 Task: Find connections with filter location Prudentópolis with filter topic #Lockdownwith filter profile language German with filter current company Aavas Financiers Ltd with filter school Jamnalal Bajaj Institute of Management Studies (JBIMS) with filter industry Technology, Information and Media with filter service category Cybersecurity with filter keywords title Orderly
Action: Mouse moved to (182, 223)
Screenshot: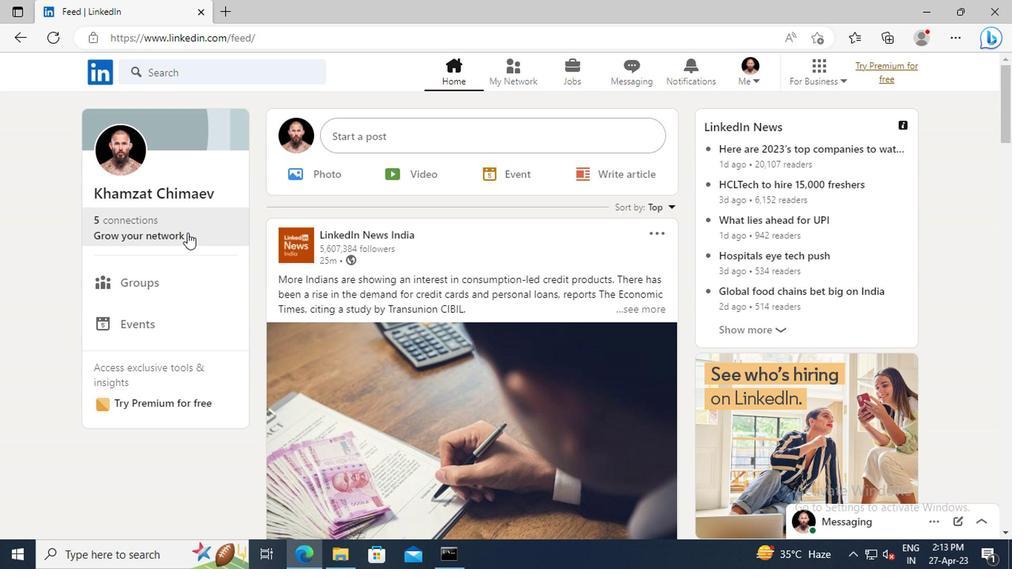 
Action: Mouse pressed left at (182, 223)
Screenshot: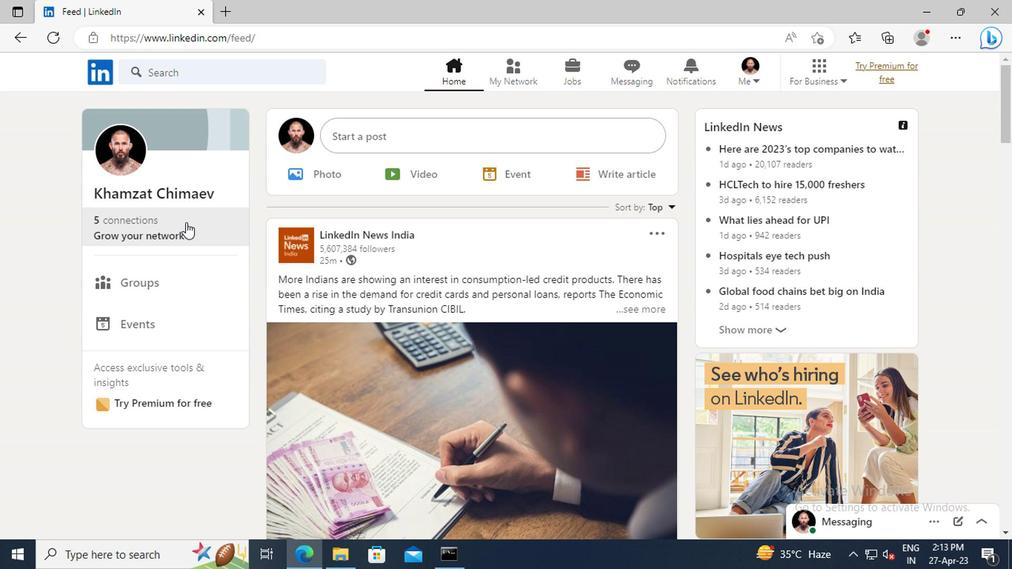 
Action: Mouse moved to (180, 159)
Screenshot: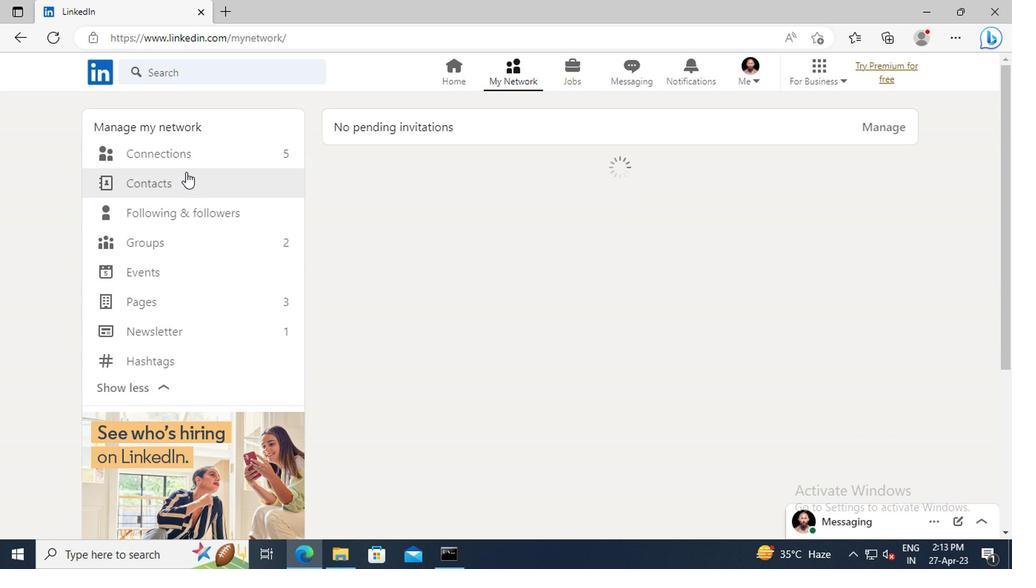 
Action: Mouse pressed left at (180, 159)
Screenshot: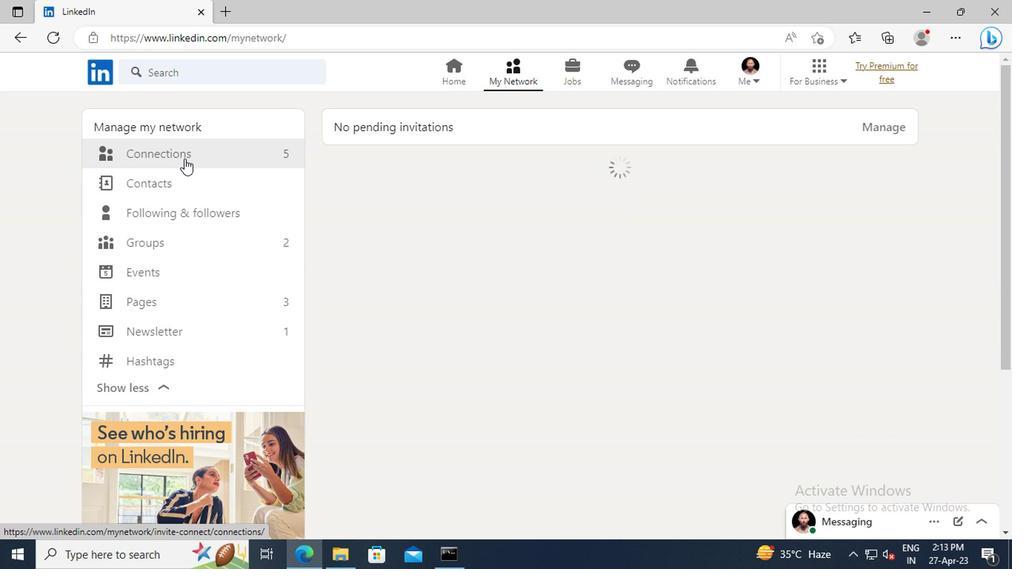 
Action: Mouse moved to (591, 159)
Screenshot: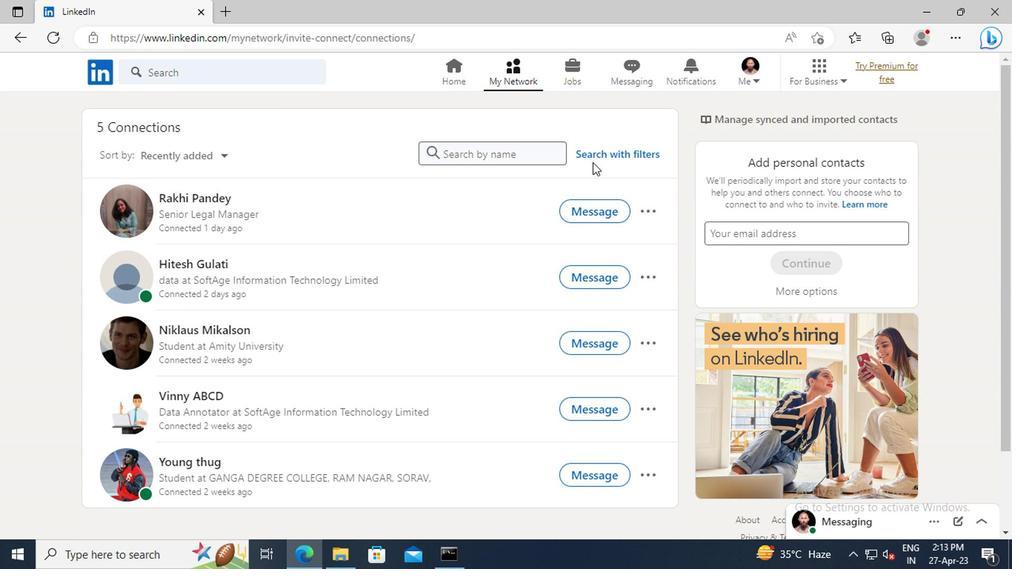 
Action: Mouse pressed left at (591, 159)
Screenshot: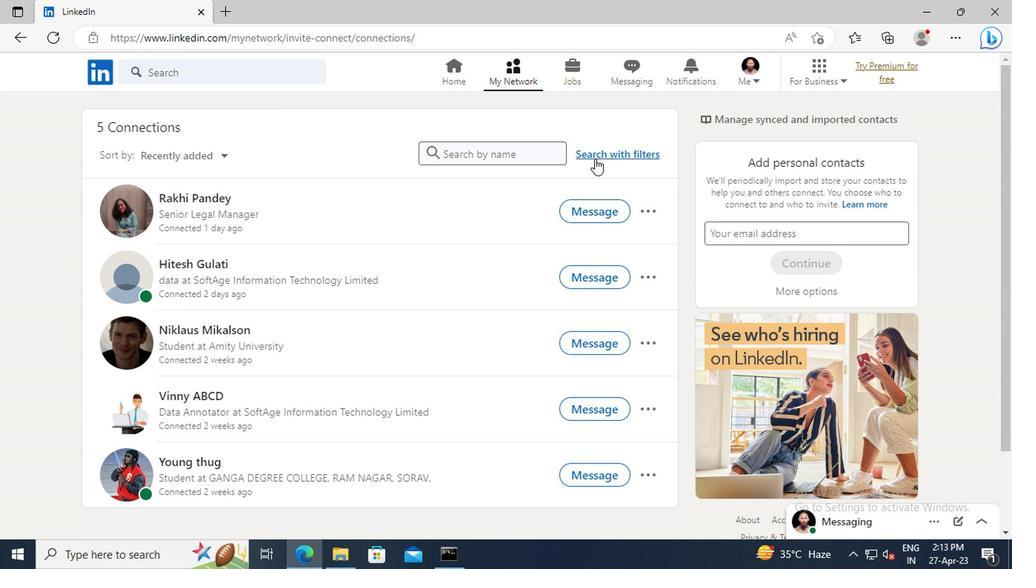 
Action: Mouse moved to (559, 117)
Screenshot: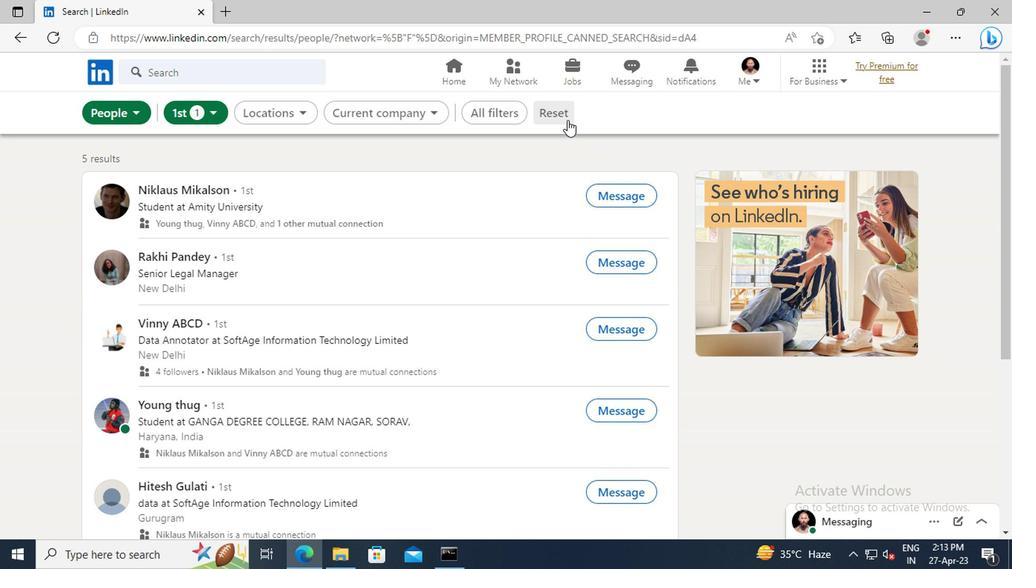 
Action: Mouse pressed left at (559, 117)
Screenshot: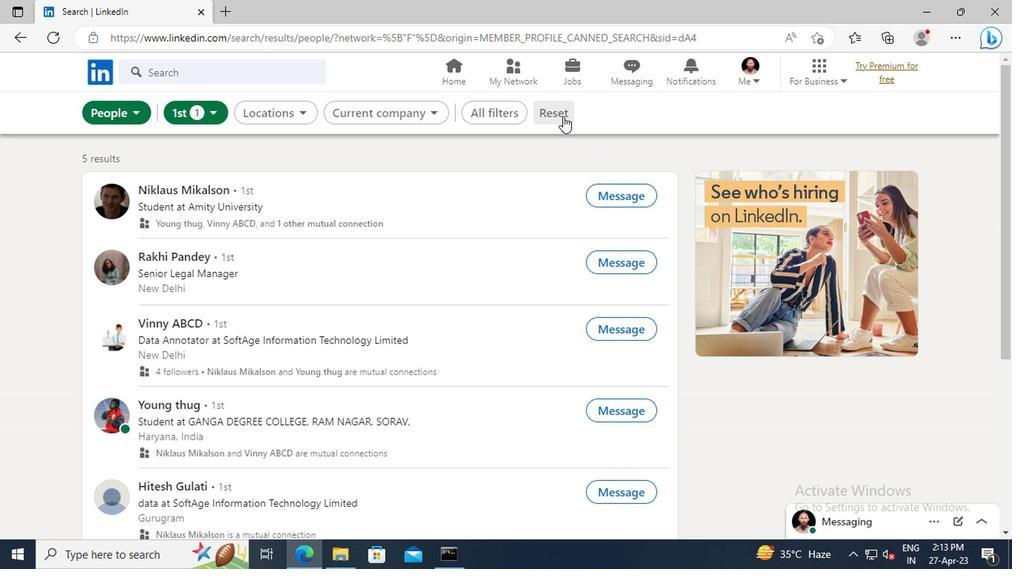 
Action: Mouse moved to (533, 112)
Screenshot: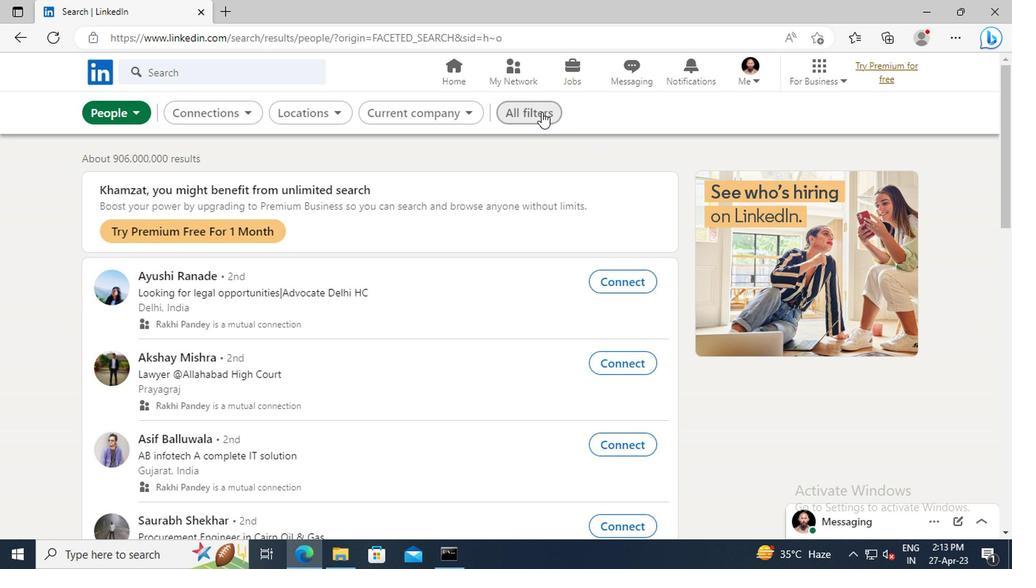 
Action: Mouse pressed left at (533, 112)
Screenshot: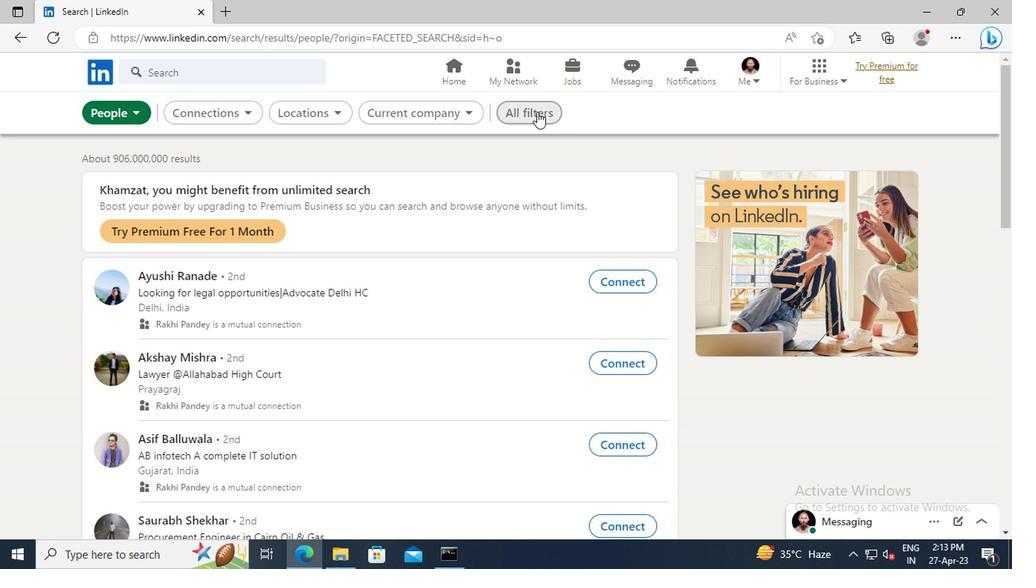 
Action: Mouse moved to (871, 313)
Screenshot: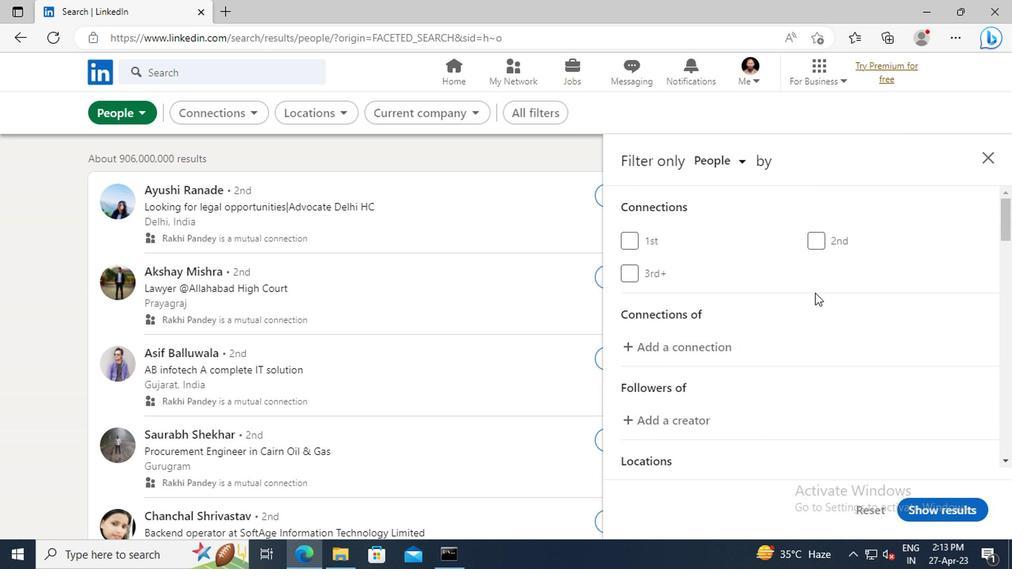 
Action: Mouse scrolled (871, 312) with delta (0, -1)
Screenshot: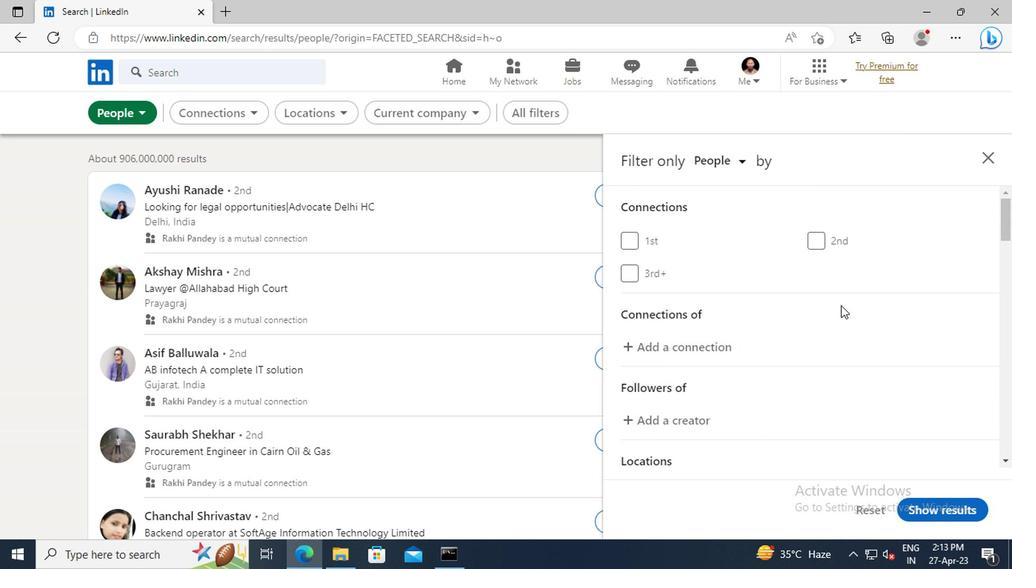 
Action: Mouse scrolled (871, 312) with delta (0, -1)
Screenshot: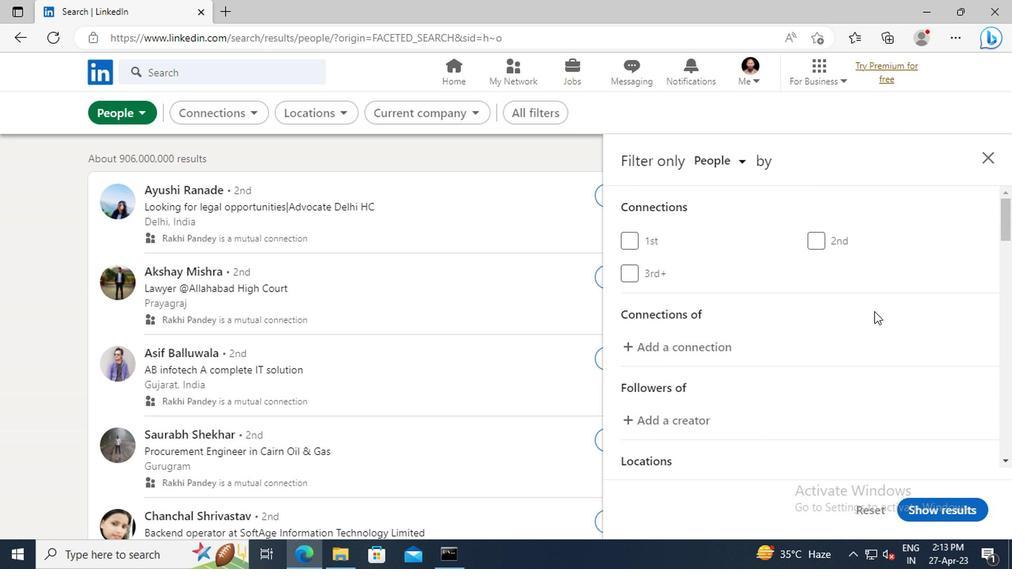 
Action: Mouse scrolled (871, 312) with delta (0, -1)
Screenshot: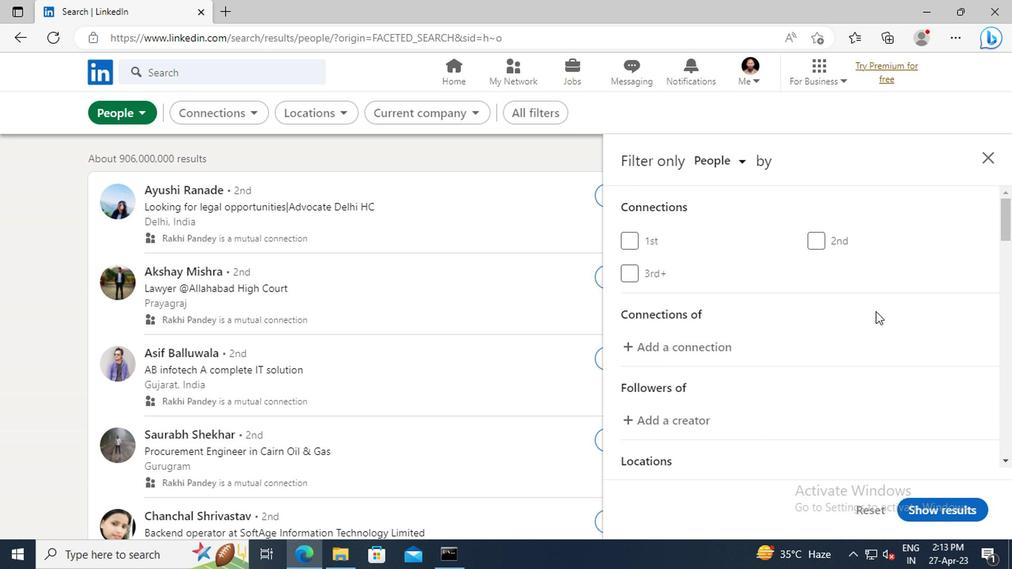 
Action: Mouse scrolled (871, 312) with delta (0, -1)
Screenshot: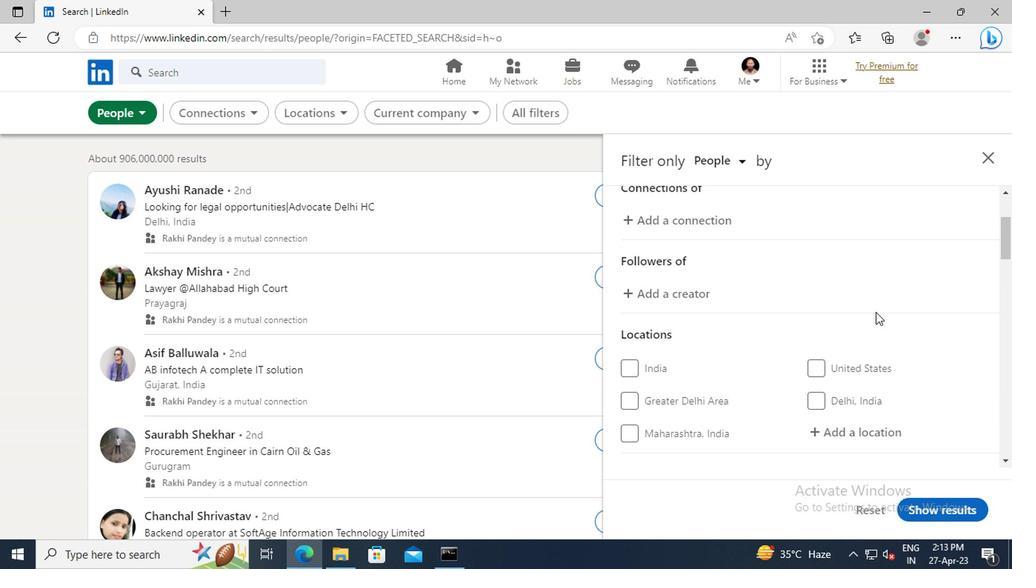
Action: Mouse scrolled (871, 312) with delta (0, -1)
Screenshot: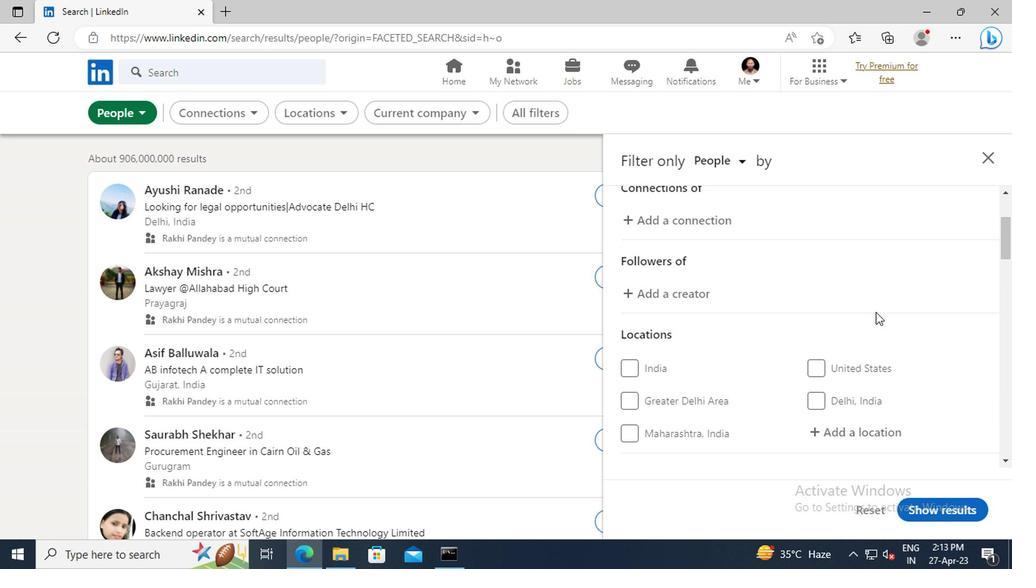 
Action: Mouse moved to (868, 345)
Screenshot: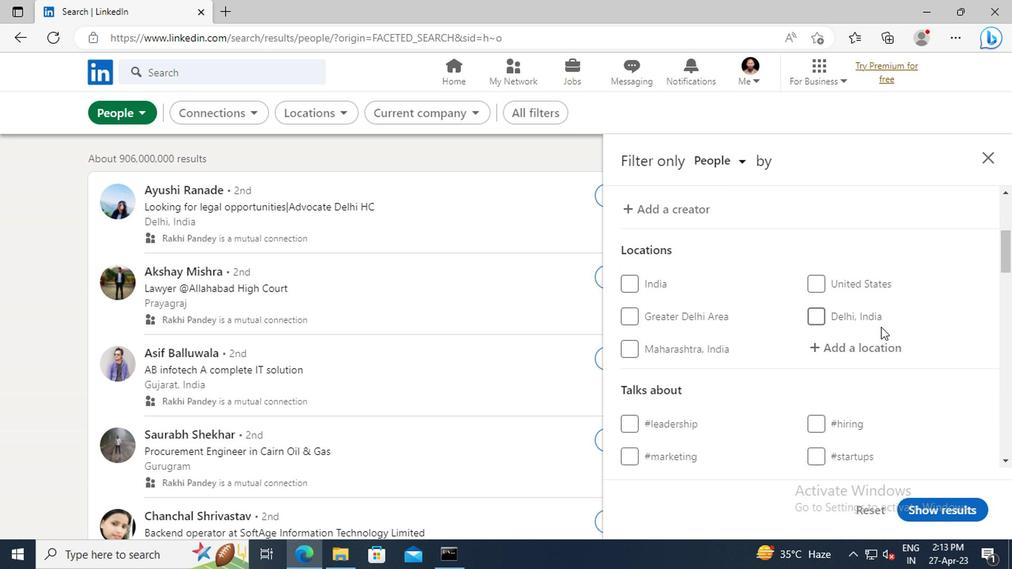 
Action: Mouse pressed left at (868, 345)
Screenshot: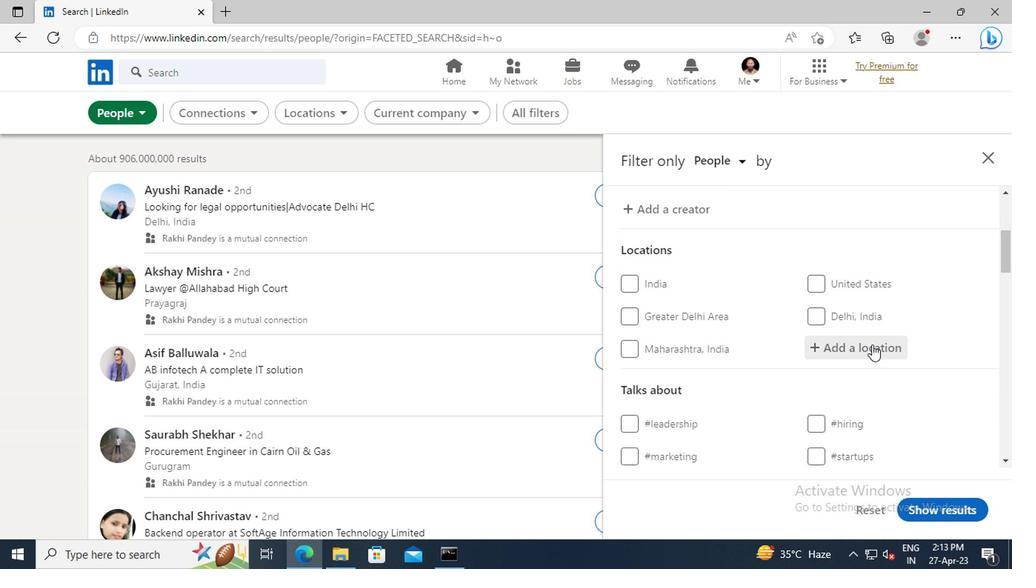 
Action: Key pressed <Key.shift>PRUDENTOPOLIS
Screenshot: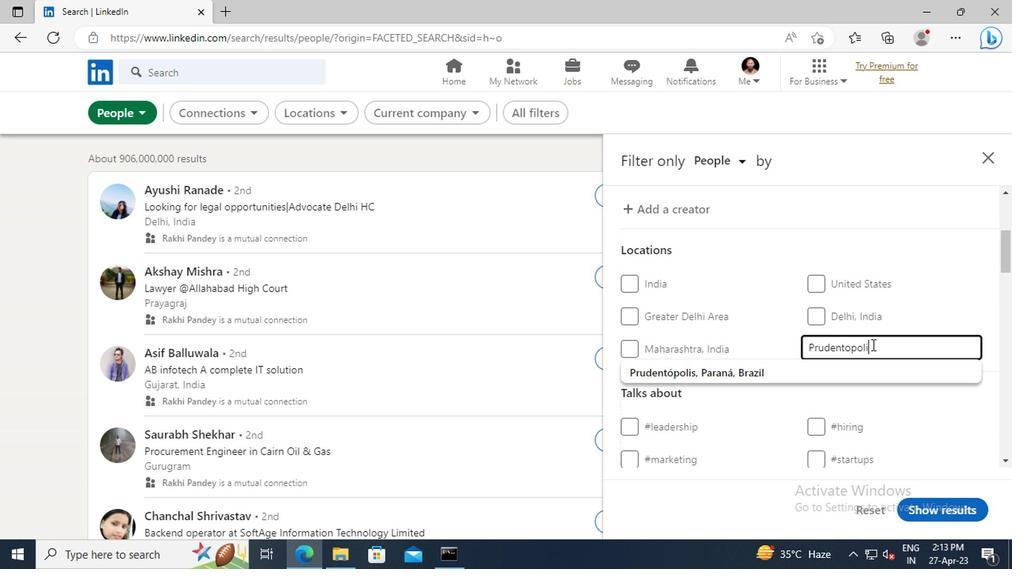 
Action: Mouse moved to (868, 369)
Screenshot: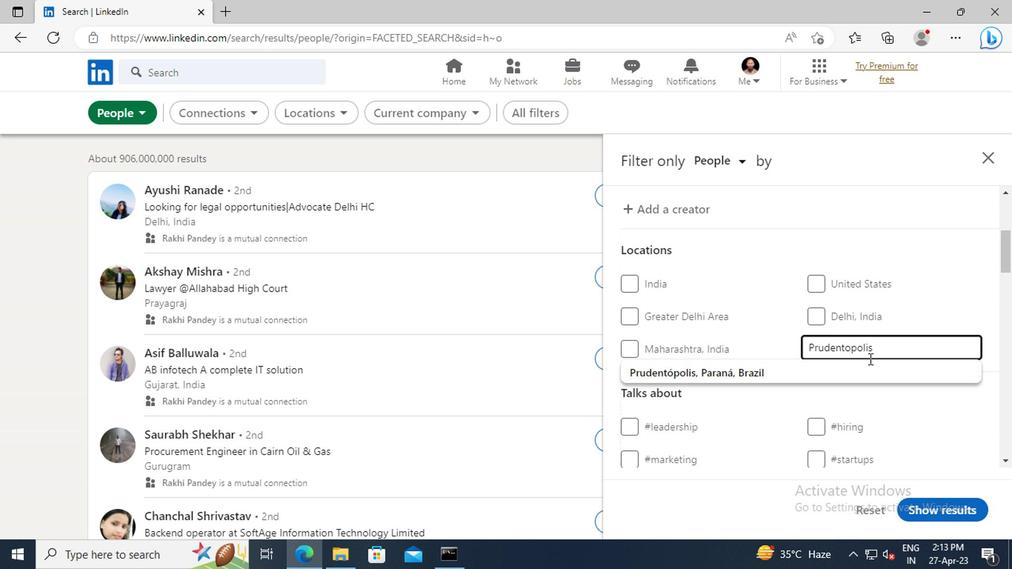 
Action: Mouse pressed left at (868, 369)
Screenshot: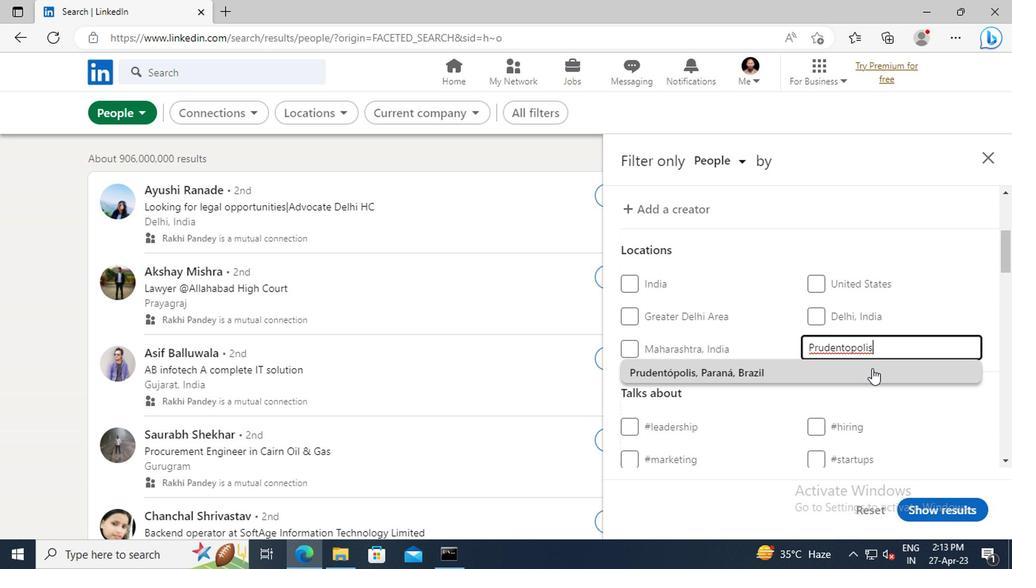 
Action: Mouse moved to (868, 343)
Screenshot: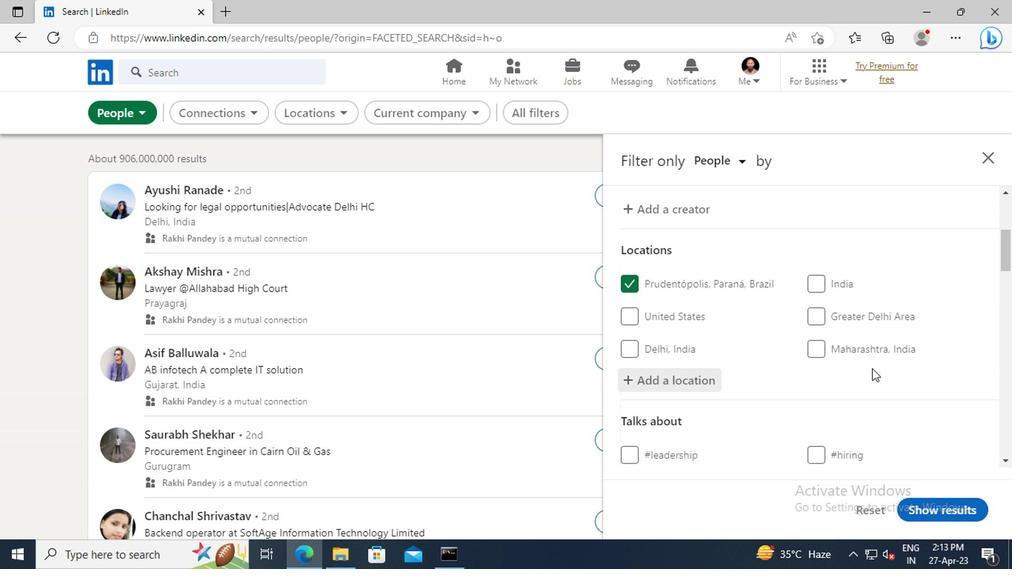 
Action: Mouse scrolled (868, 342) with delta (0, 0)
Screenshot: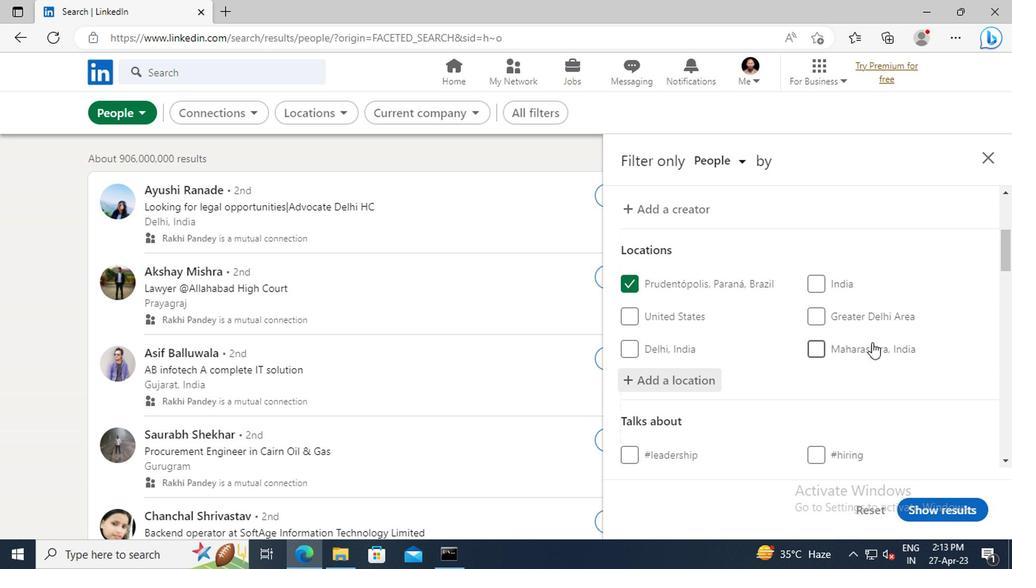 
Action: Mouse scrolled (868, 342) with delta (0, 0)
Screenshot: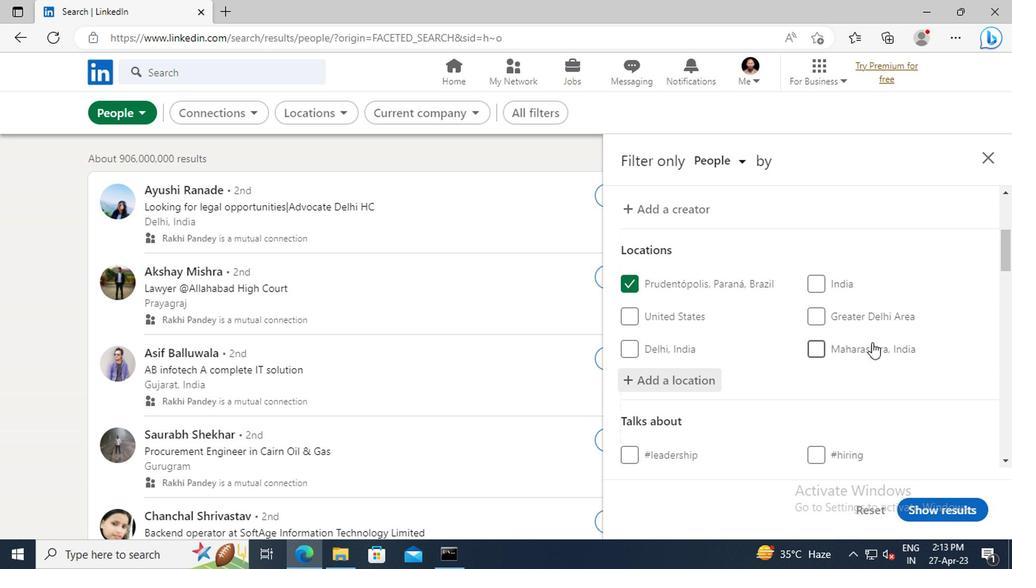 
Action: Mouse scrolled (868, 342) with delta (0, 0)
Screenshot: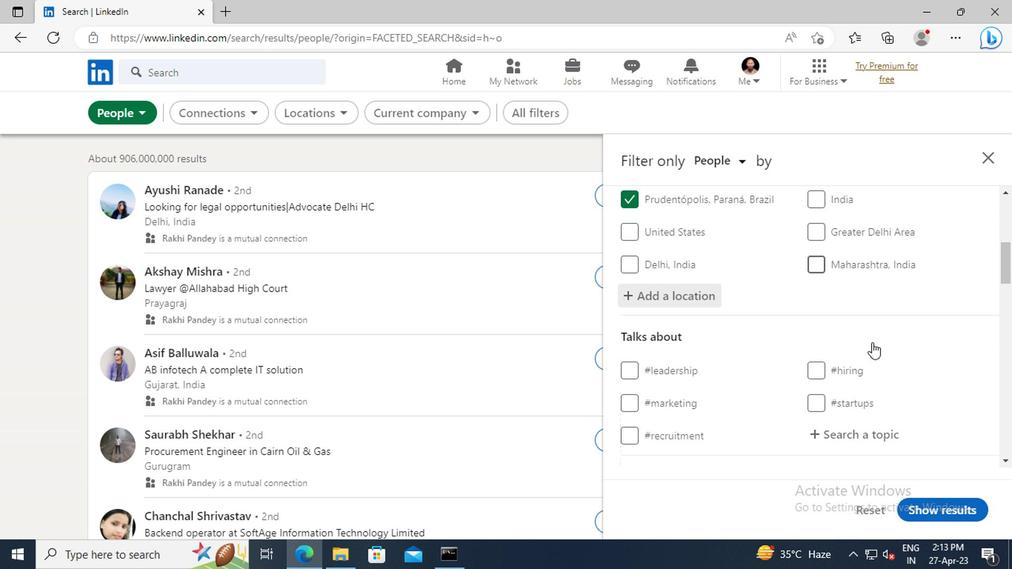 
Action: Mouse scrolled (868, 342) with delta (0, 0)
Screenshot: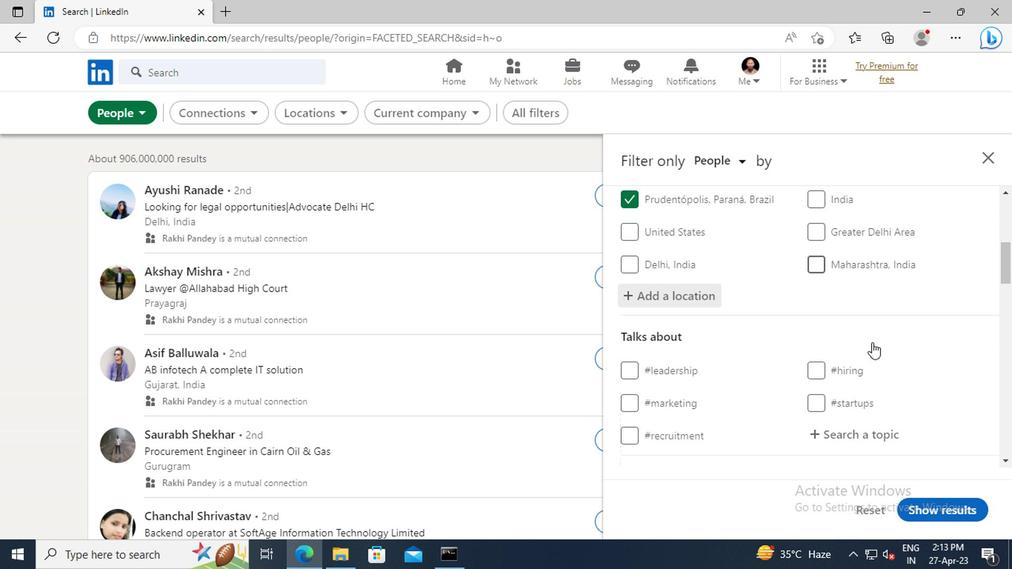 
Action: Mouse moved to (864, 350)
Screenshot: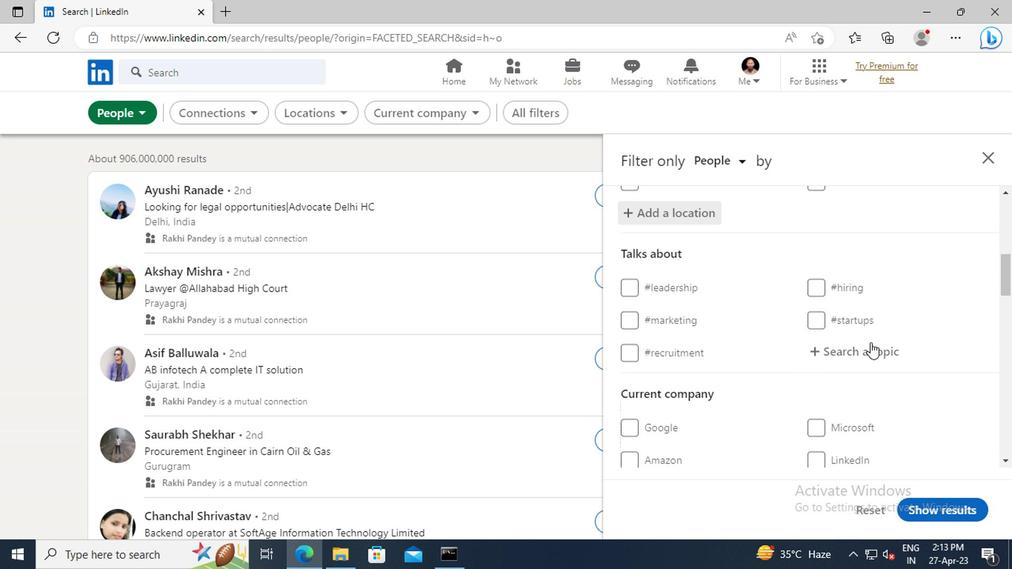 
Action: Mouse pressed left at (864, 350)
Screenshot: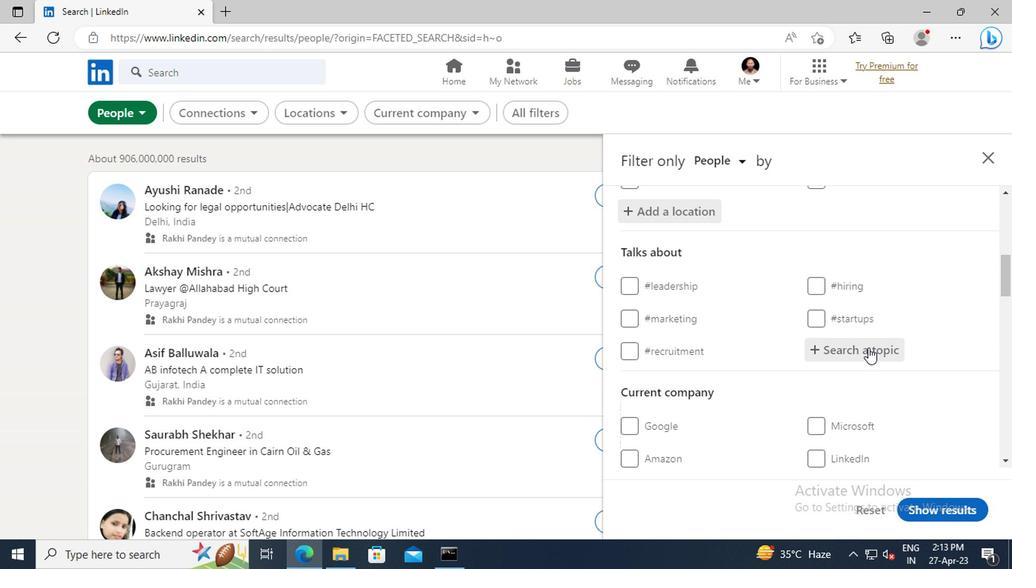 
Action: Mouse moved to (864, 350)
Screenshot: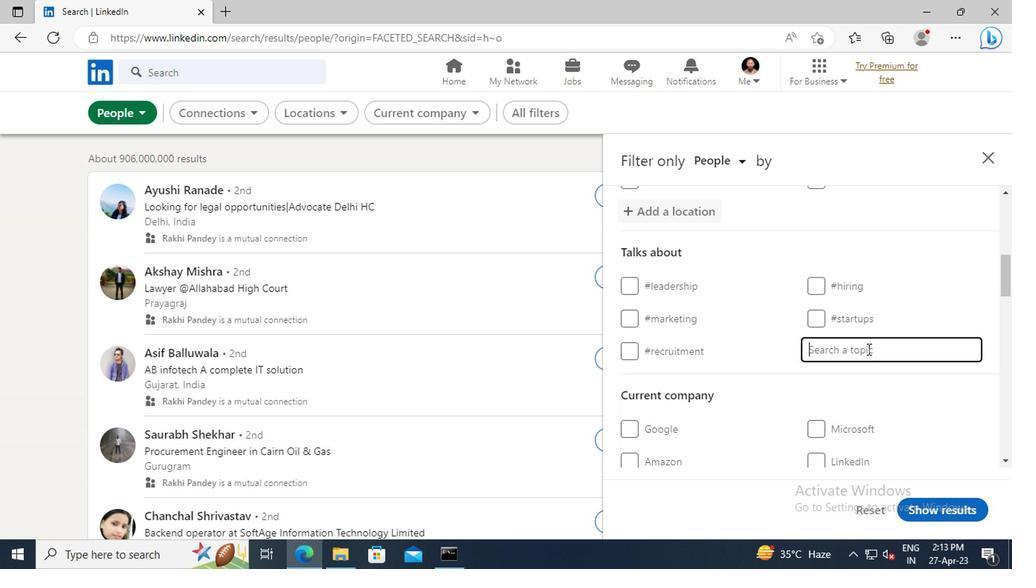 
Action: Key pressed <Key.shift>#LOCKDOWNWITH<Key.enter>
Screenshot: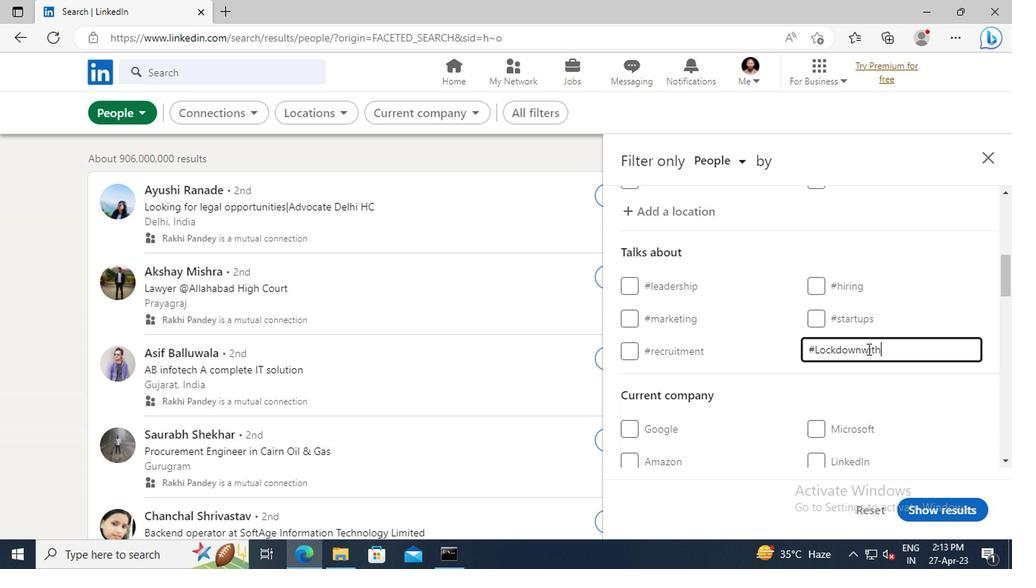 
Action: Mouse moved to (801, 345)
Screenshot: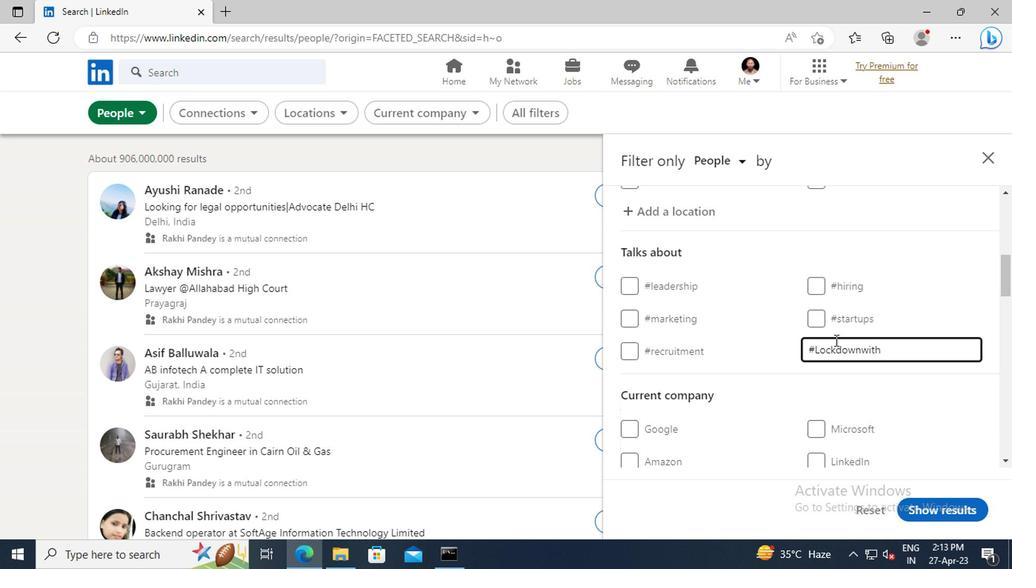
Action: Mouse scrolled (801, 344) with delta (0, -1)
Screenshot: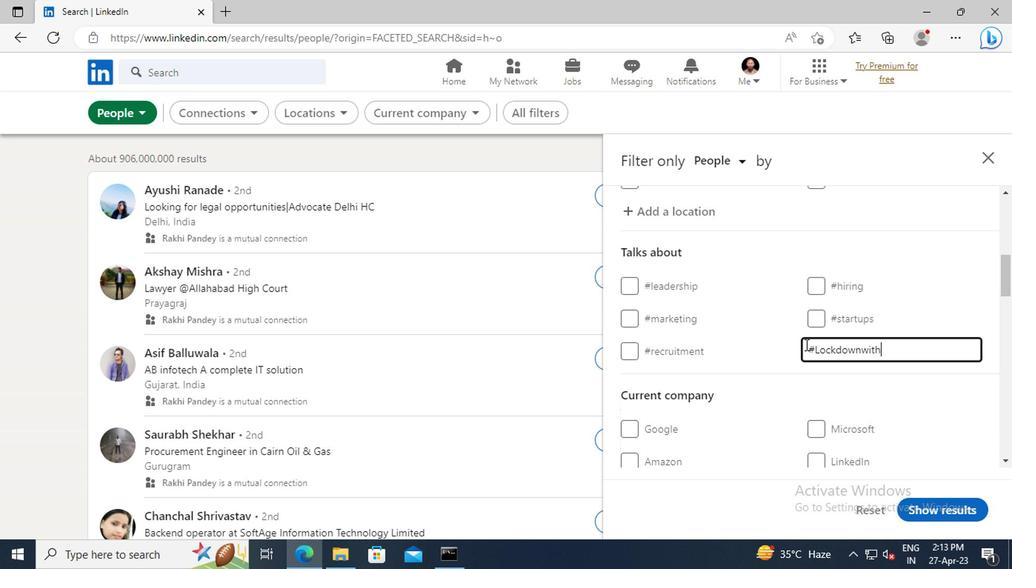 
Action: Mouse scrolled (801, 344) with delta (0, -1)
Screenshot: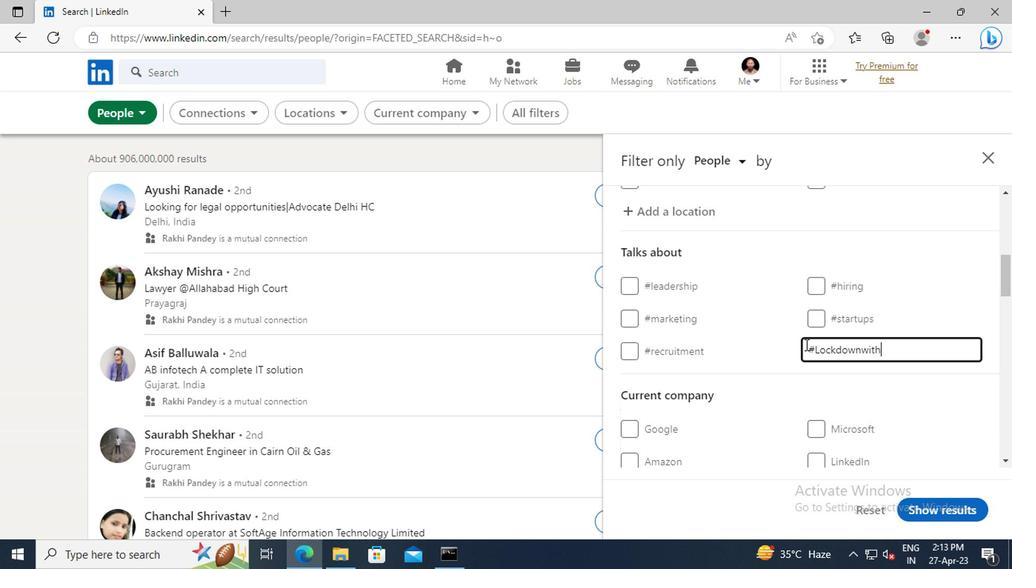 
Action: Mouse moved to (799, 348)
Screenshot: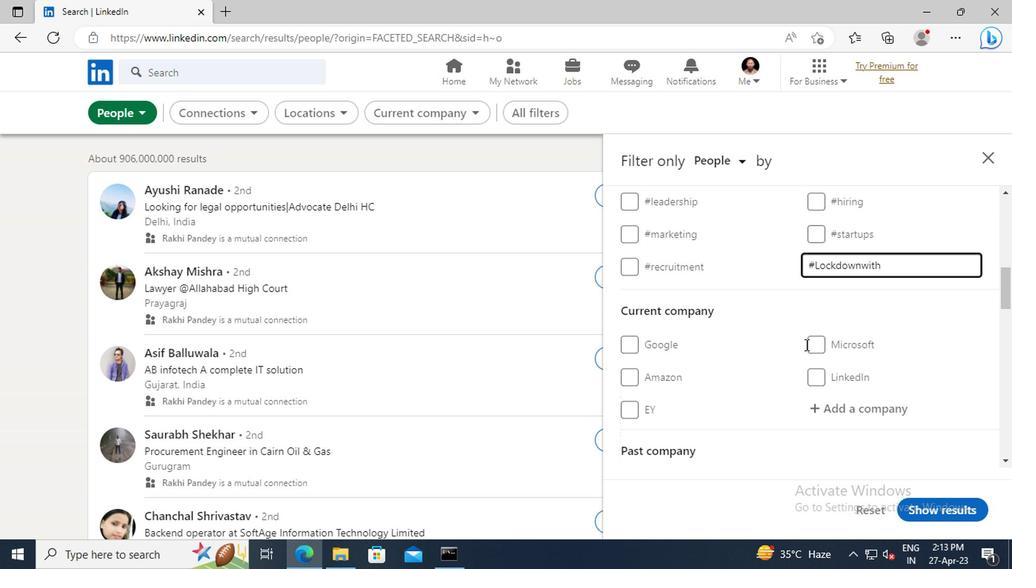 
Action: Mouse scrolled (799, 347) with delta (0, 0)
Screenshot: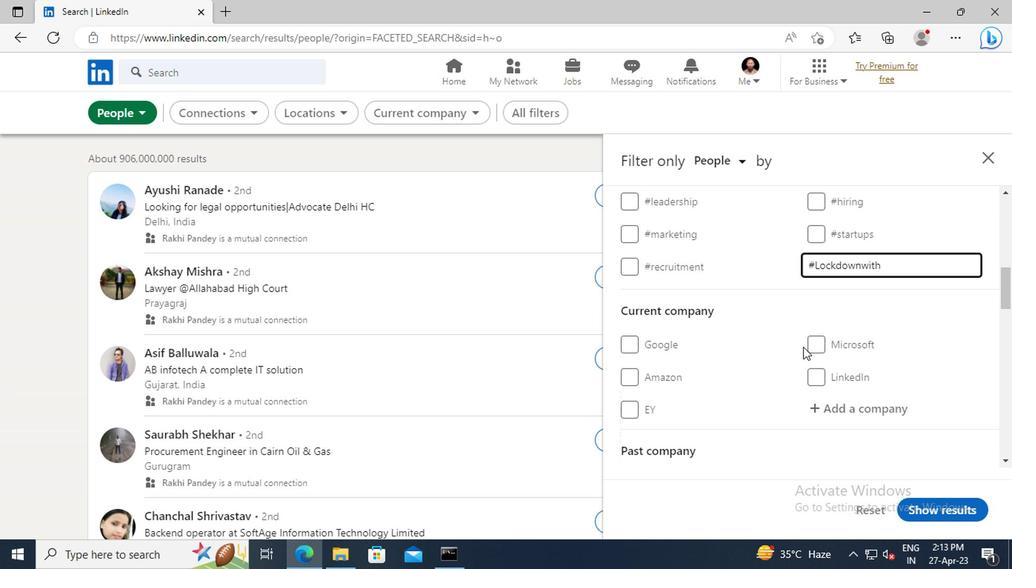 
Action: Mouse scrolled (799, 347) with delta (0, 0)
Screenshot: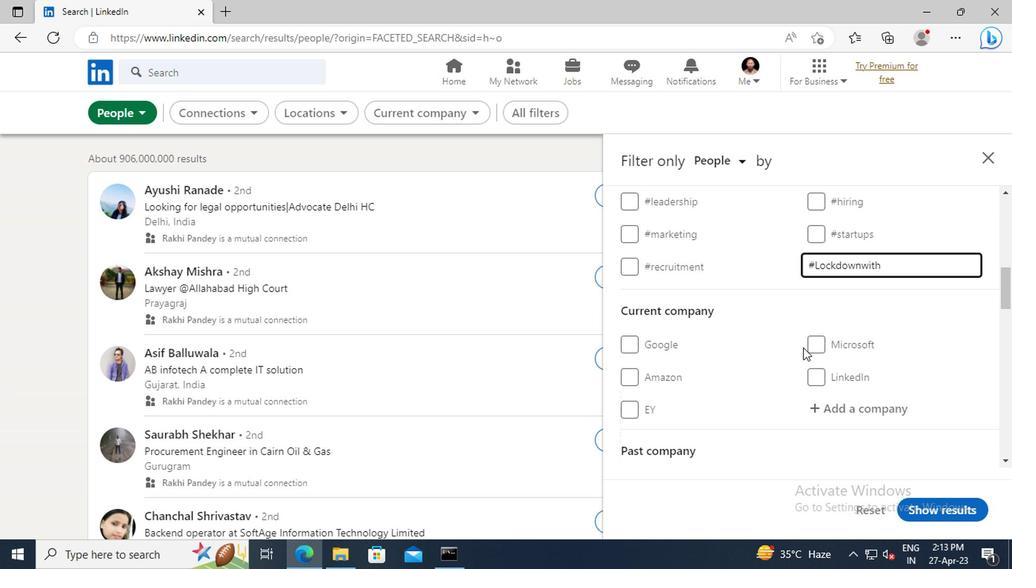 
Action: Mouse scrolled (799, 347) with delta (0, 0)
Screenshot: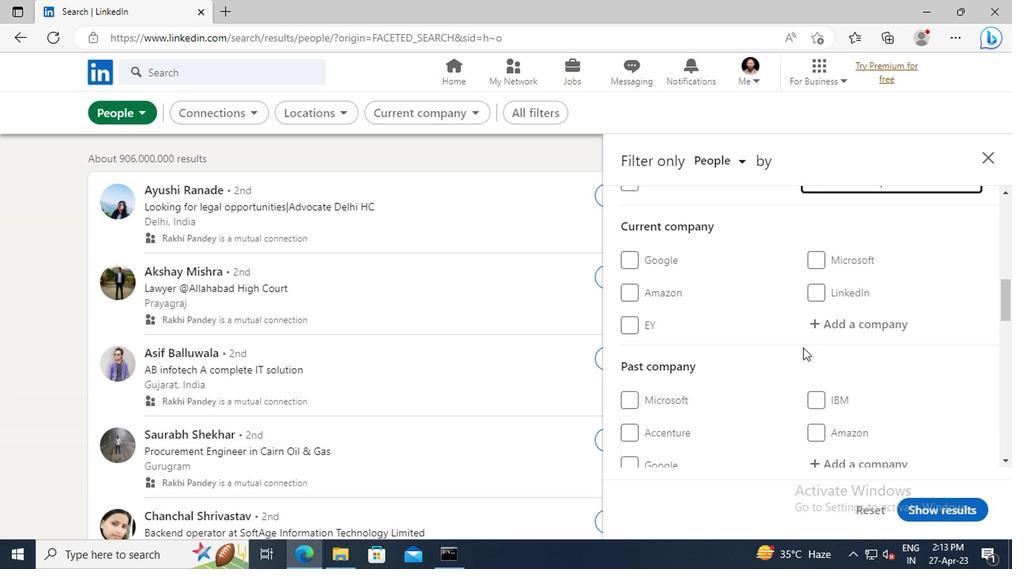 
Action: Mouse scrolled (799, 347) with delta (0, 0)
Screenshot: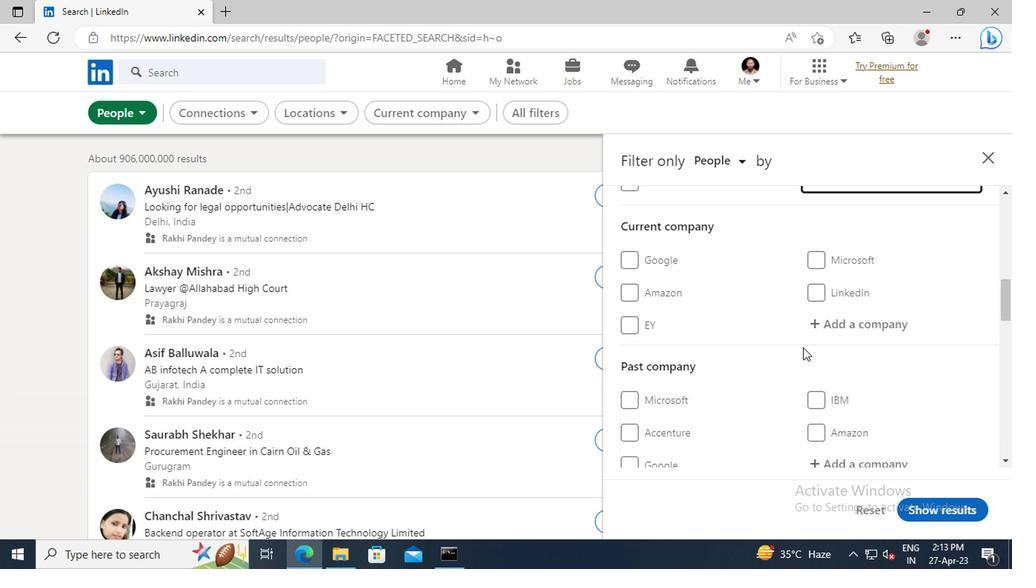 
Action: Mouse scrolled (799, 347) with delta (0, 0)
Screenshot: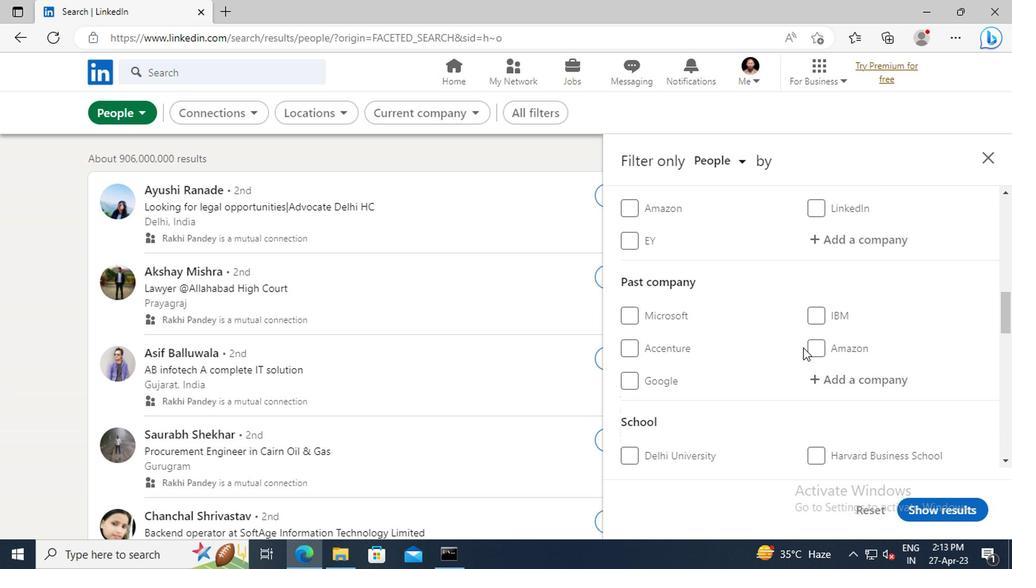 
Action: Mouse scrolled (799, 347) with delta (0, 0)
Screenshot: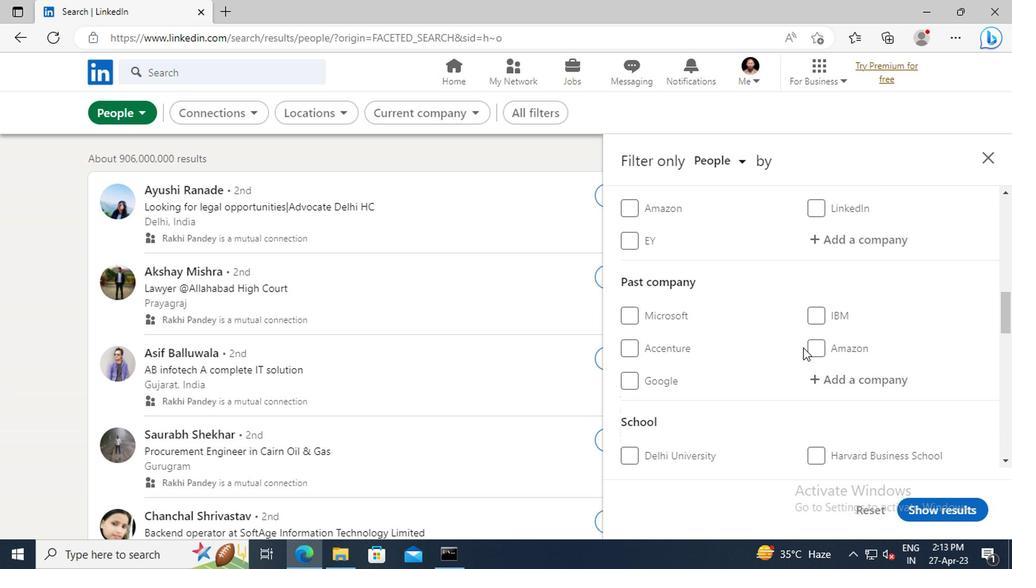 
Action: Mouse scrolled (799, 347) with delta (0, 0)
Screenshot: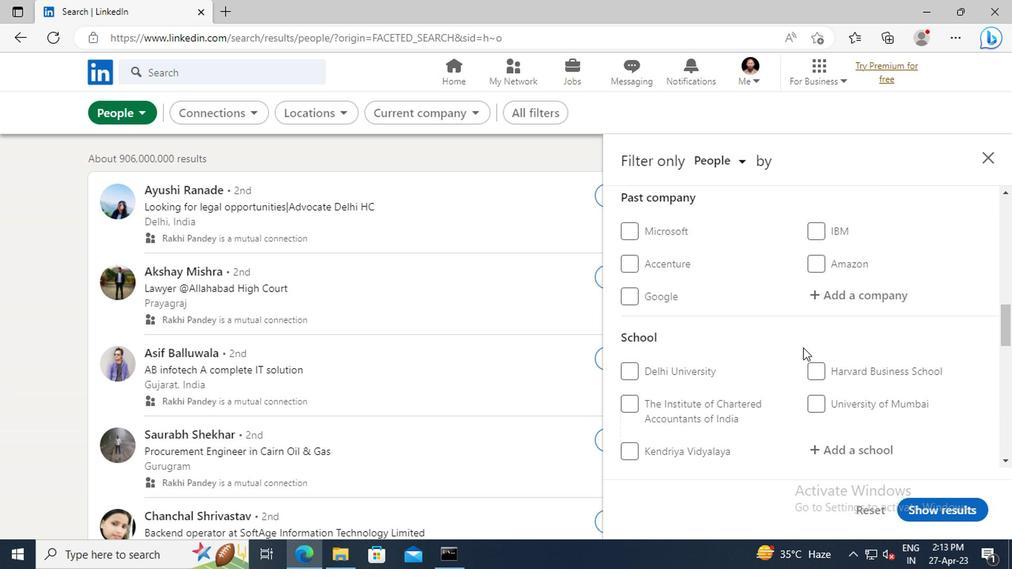 
Action: Mouse scrolled (799, 347) with delta (0, 0)
Screenshot: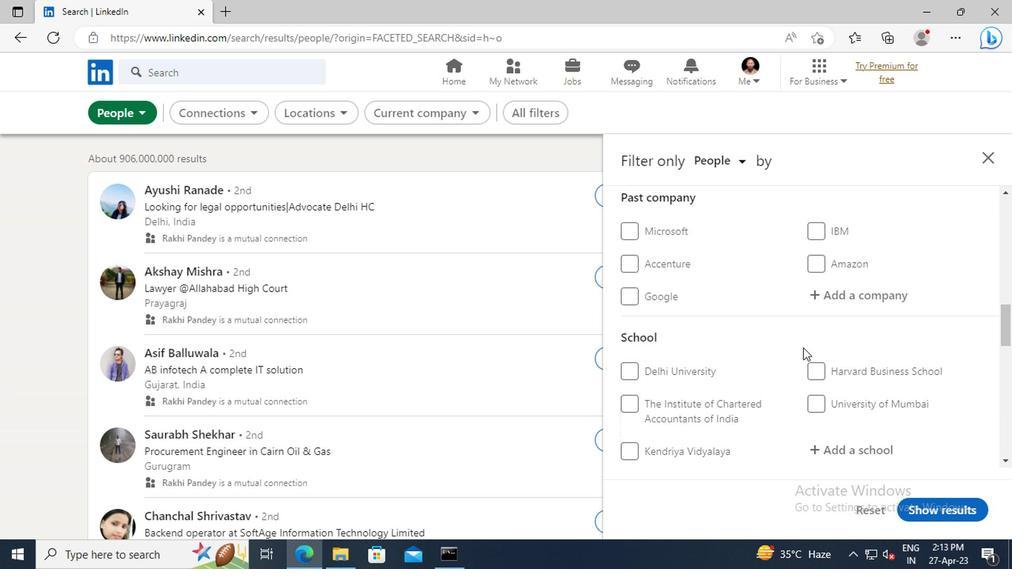 
Action: Mouse scrolled (799, 347) with delta (0, 0)
Screenshot: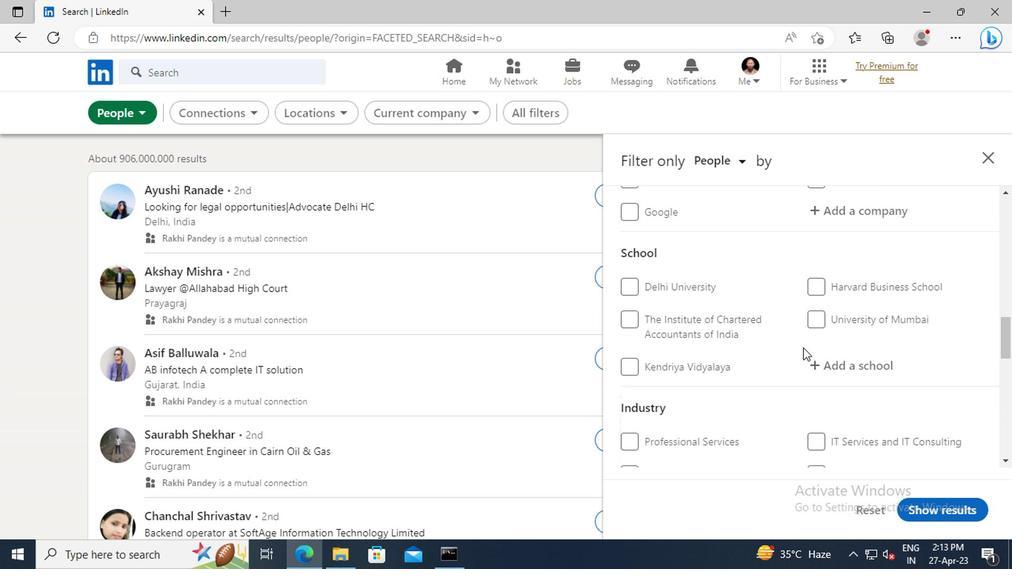 
Action: Mouse scrolled (799, 347) with delta (0, 0)
Screenshot: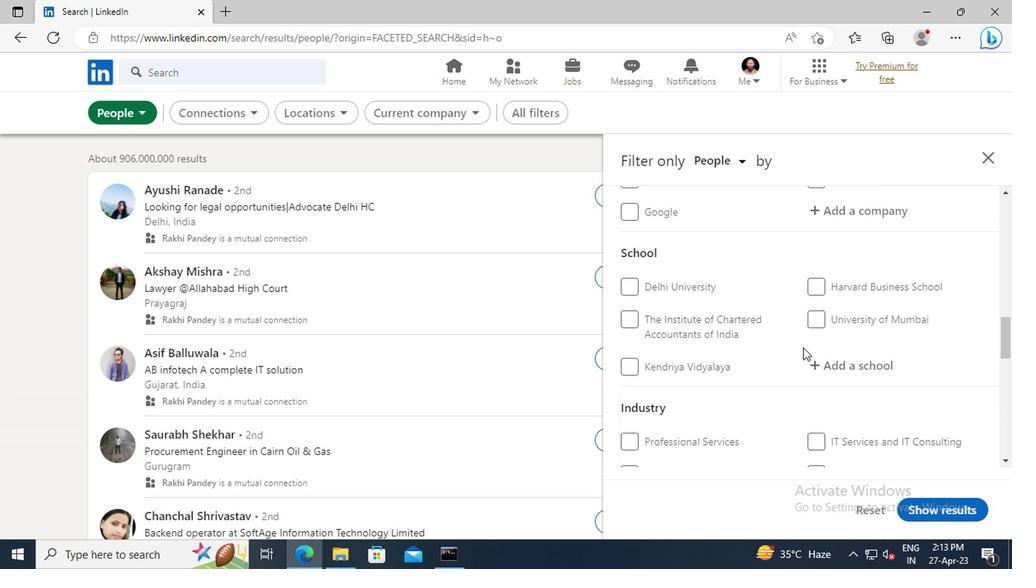 
Action: Mouse scrolled (799, 347) with delta (0, 0)
Screenshot: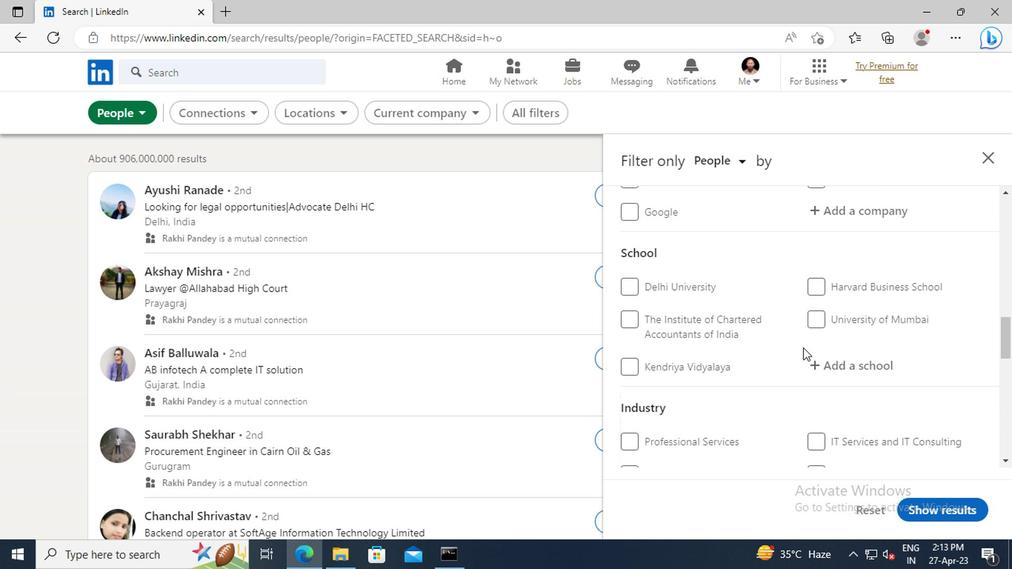 
Action: Mouse scrolled (799, 347) with delta (0, 0)
Screenshot: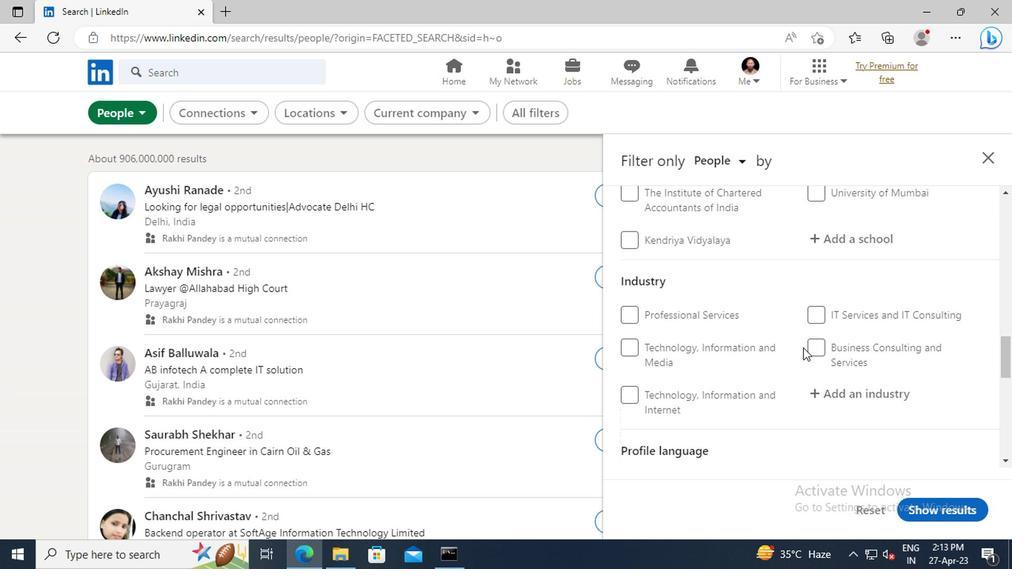 
Action: Mouse scrolled (799, 347) with delta (0, 0)
Screenshot: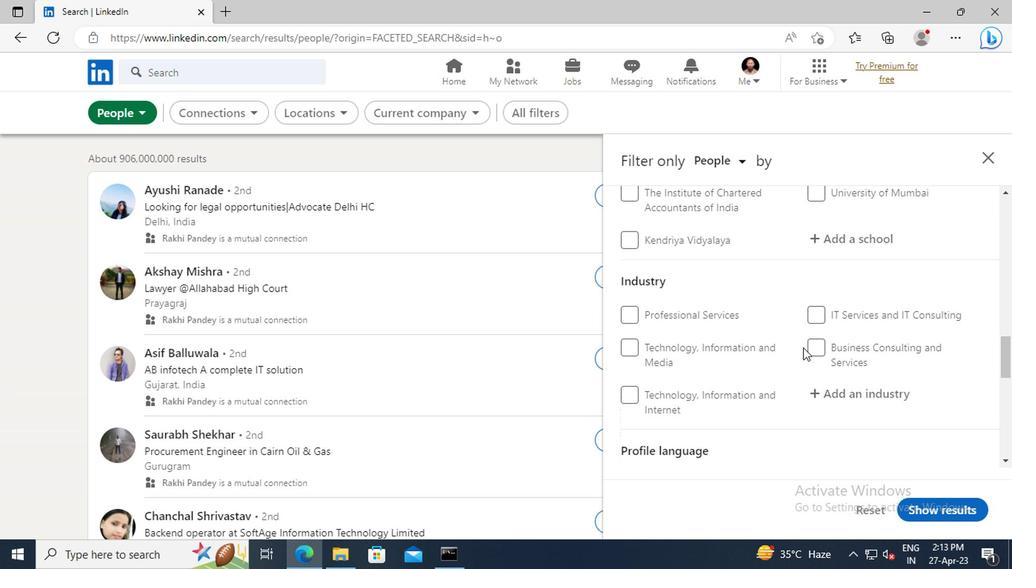 
Action: Mouse scrolled (799, 347) with delta (0, 0)
Screenshot: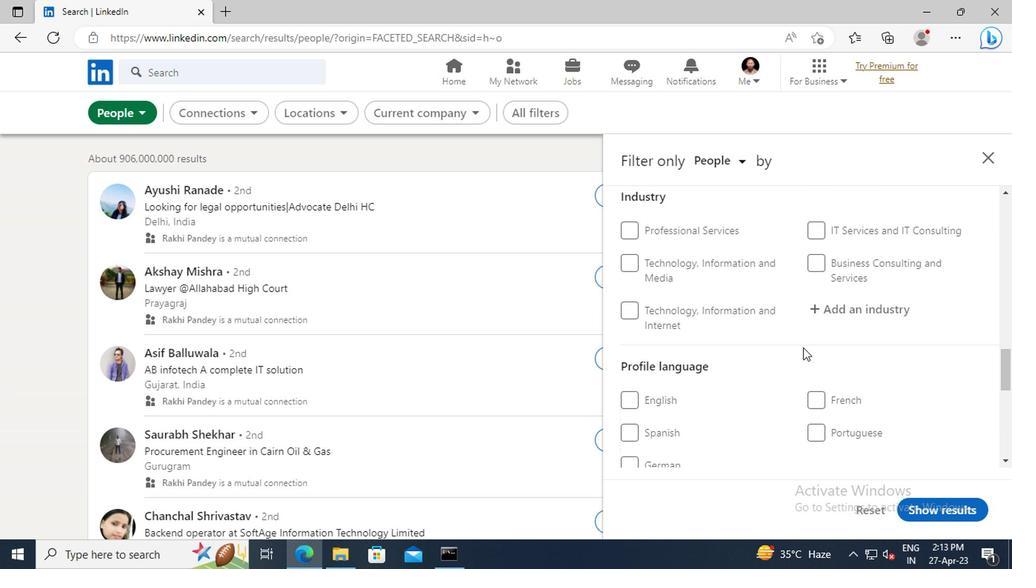 
Action: Mouse moved to (627, 425)
Screenshot: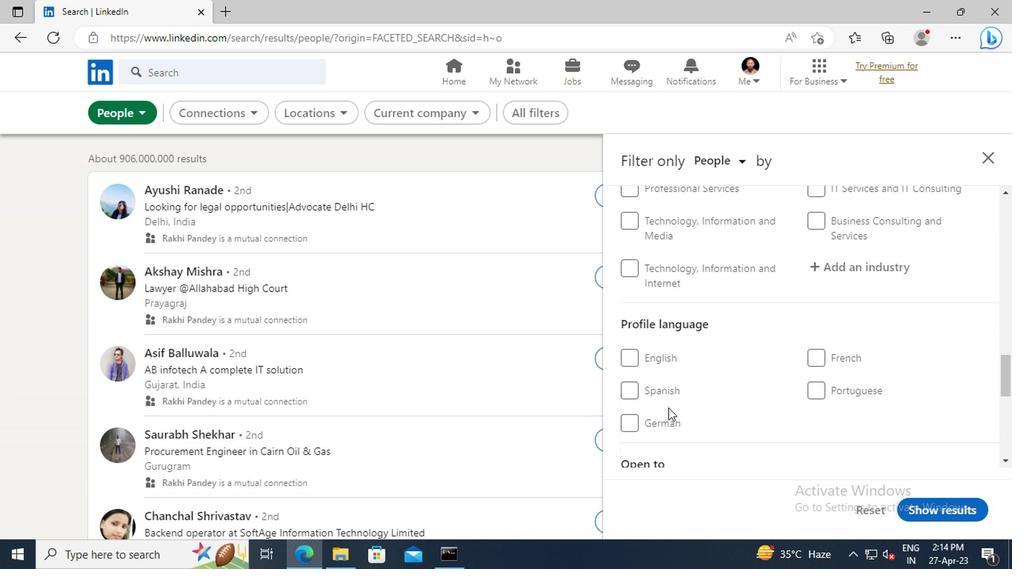 
Action: Mouse pressed left at (627, 425)
Screenshot: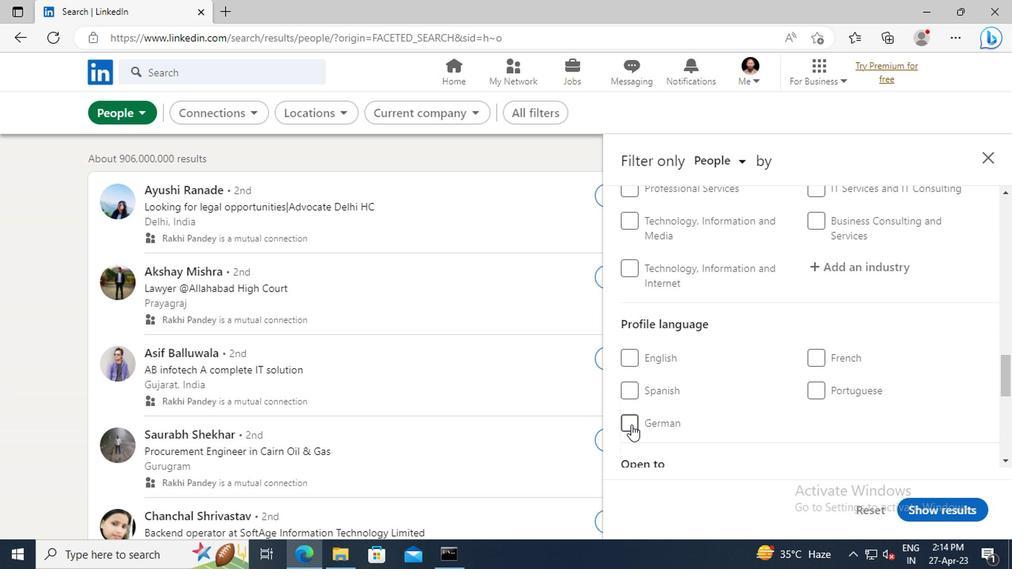
Action: Mouse moved to (771, 390)
Screenshot: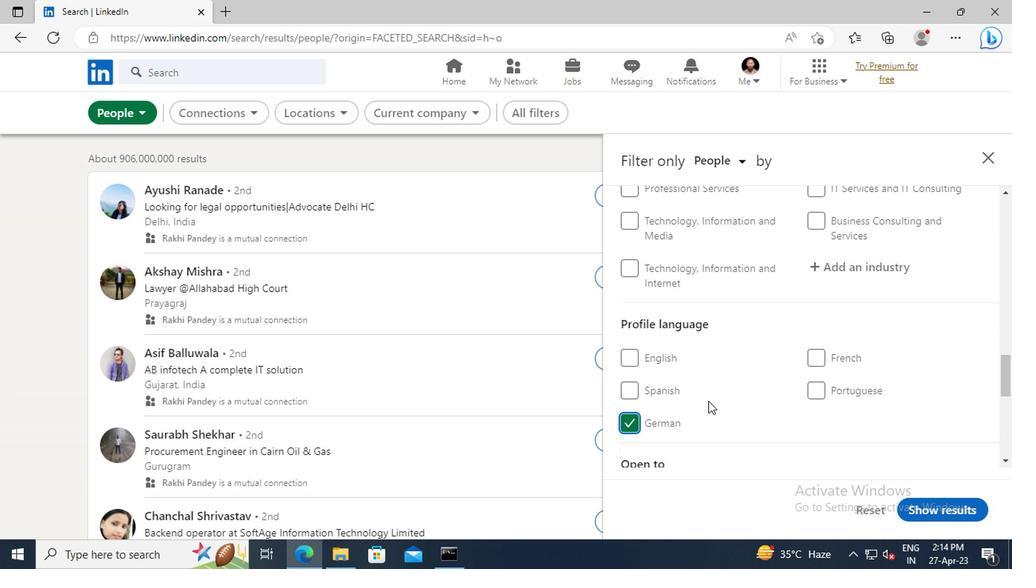 
Action: Mouse scrolled (771, 390) with delta (0, 0)
Screenshot: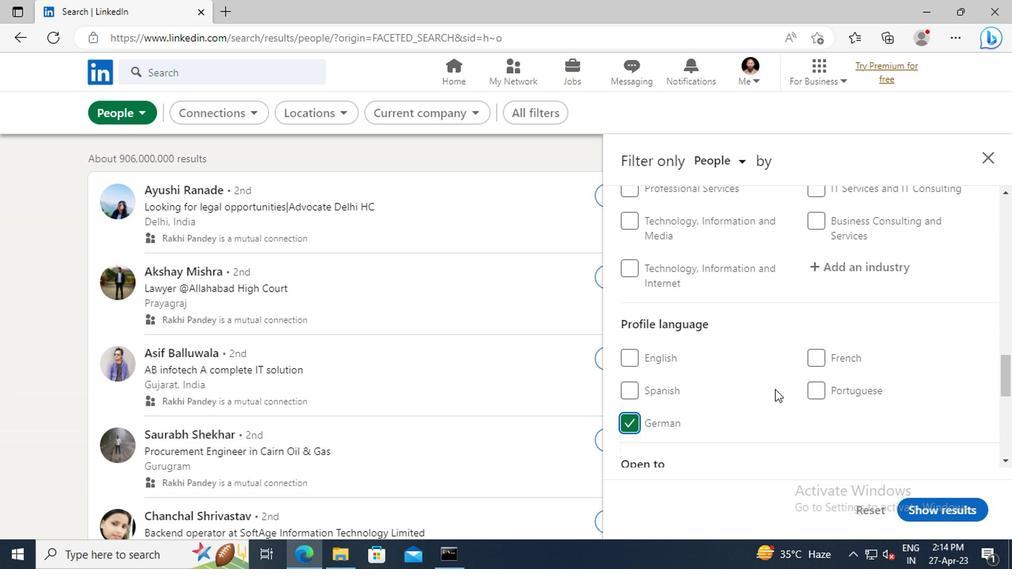
Action: Mouse scrolled (771, 390) with delta (0, 0)
Screenshot: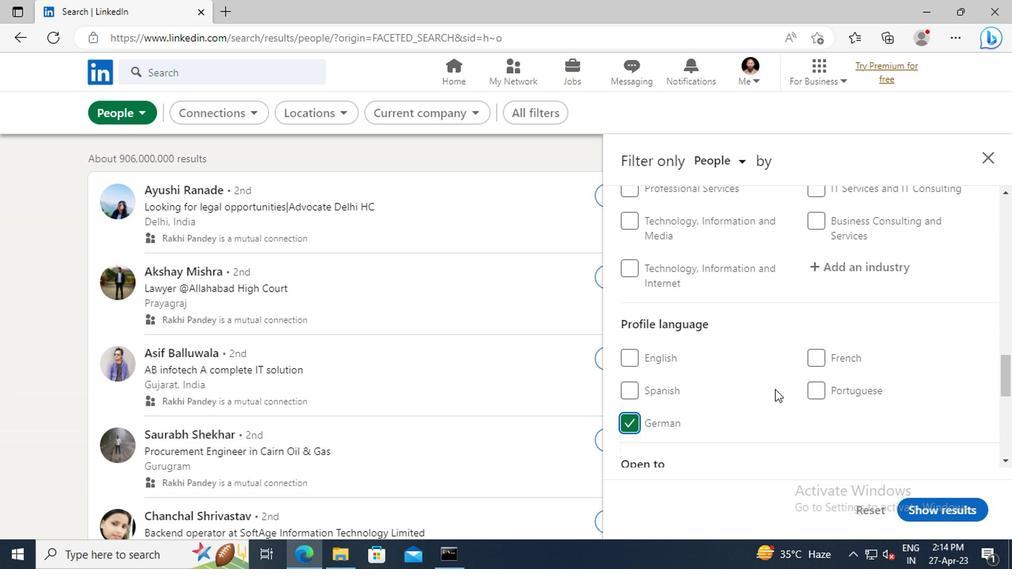 
Action: Mouse scrolled (771, 390) with delta (0, 0)
Screenshot: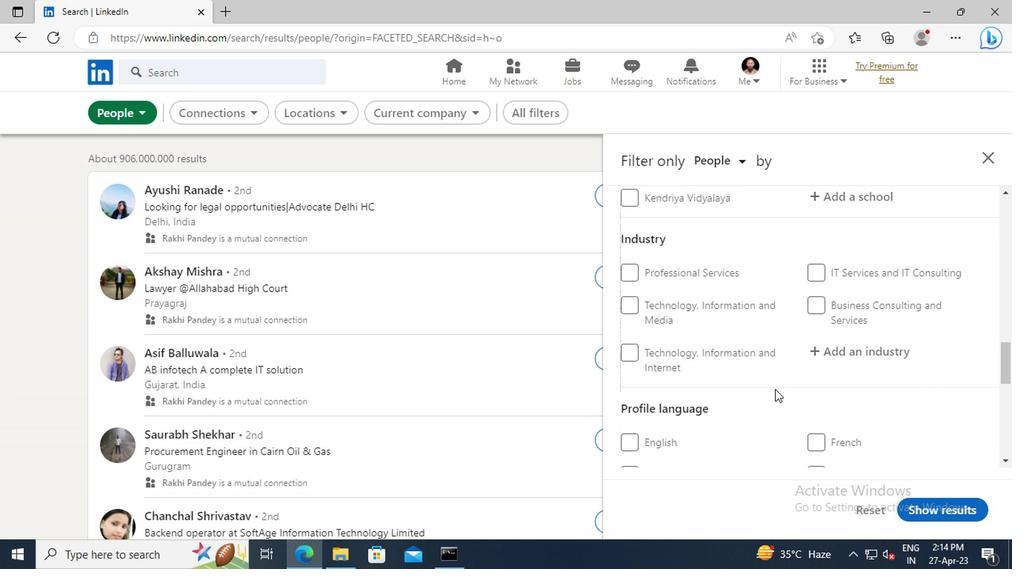 
Action: Mouse scrolled (771, 390) with delta (0, 0)
Screenshot: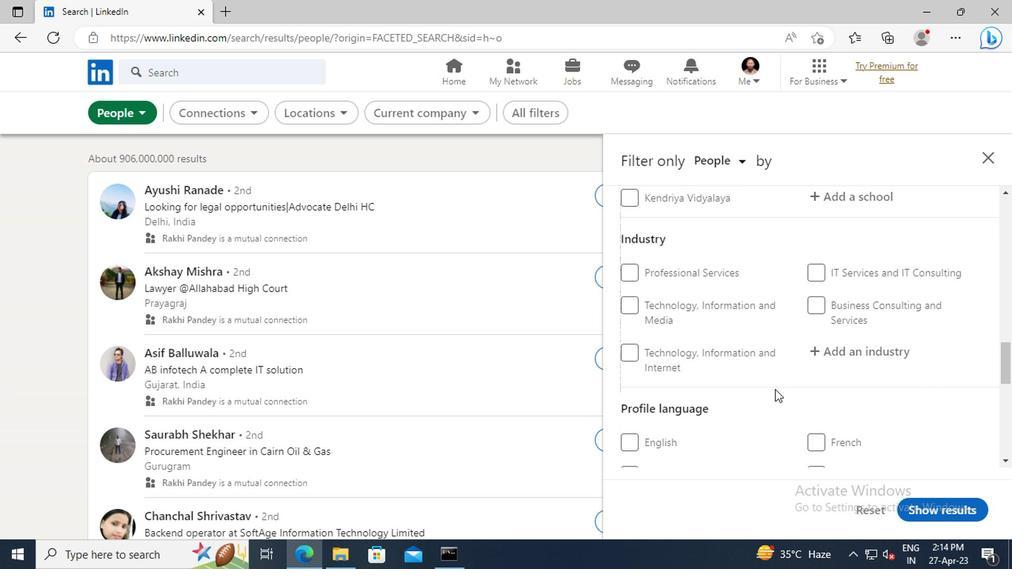 
Action: Mouse scrolled (771, 390) with delta (0, 0)
Screenshot: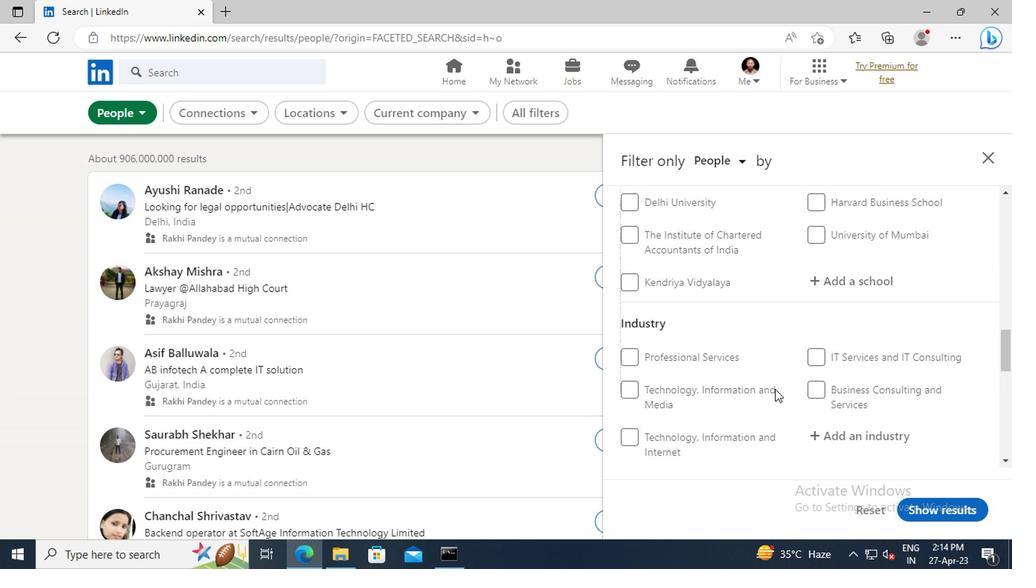 
Action: Mouse scrolled (771, 390) with delta (0, 0)
Screenshot: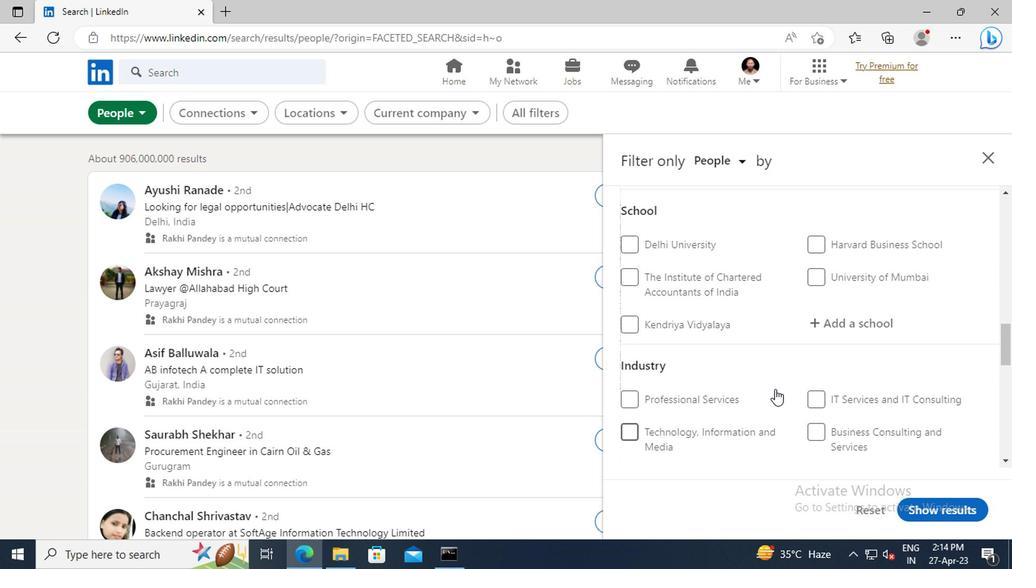 
Action: Mouse scrolled (771, 390) with delta (0, 0)
Screenshot: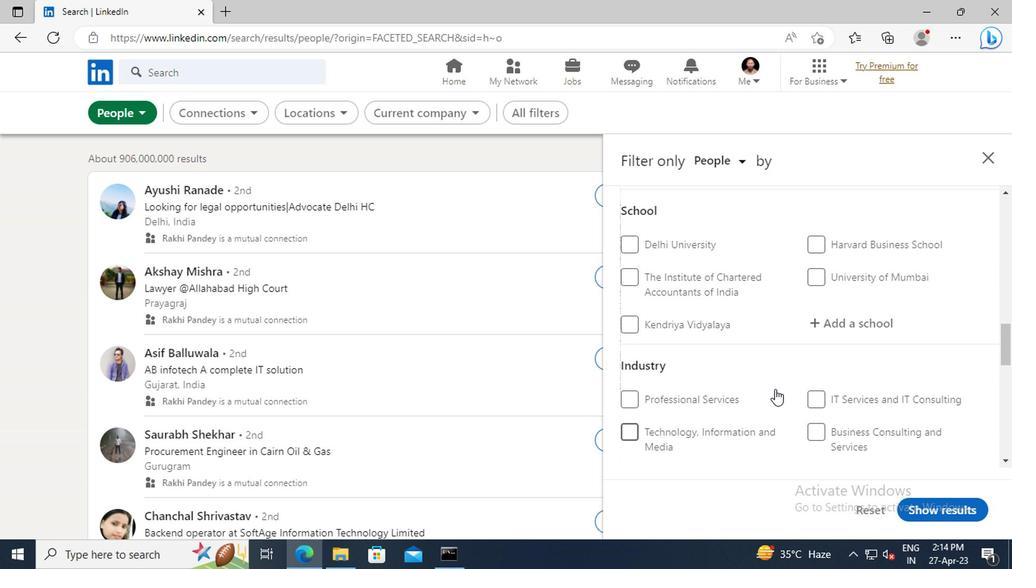
Action: Mouse scrolled (771, 390) with delta (0, 0)
Screenshot: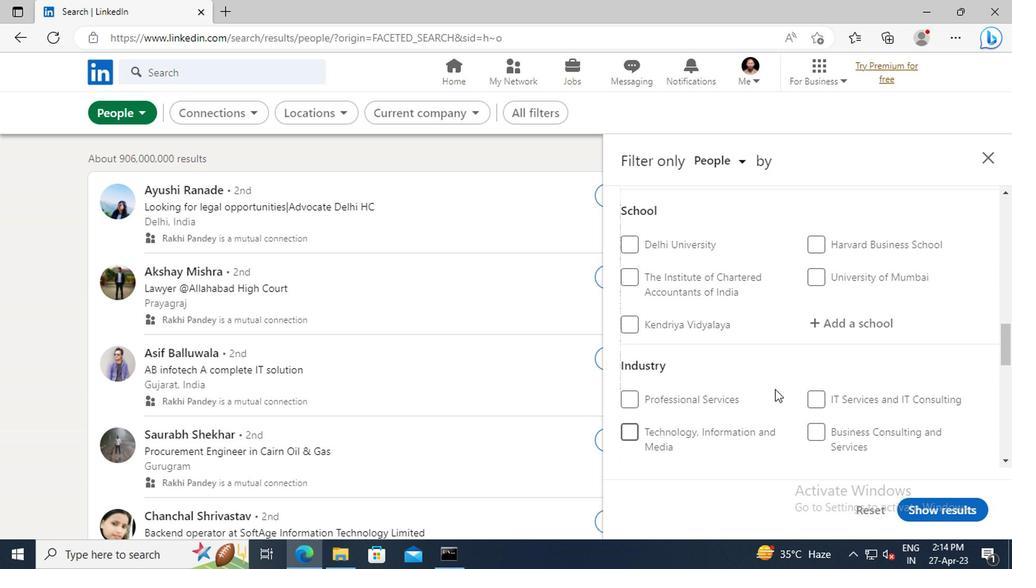 
Action: Mouse scrolled (771, 390) with delta (0, 0)
Screenshot: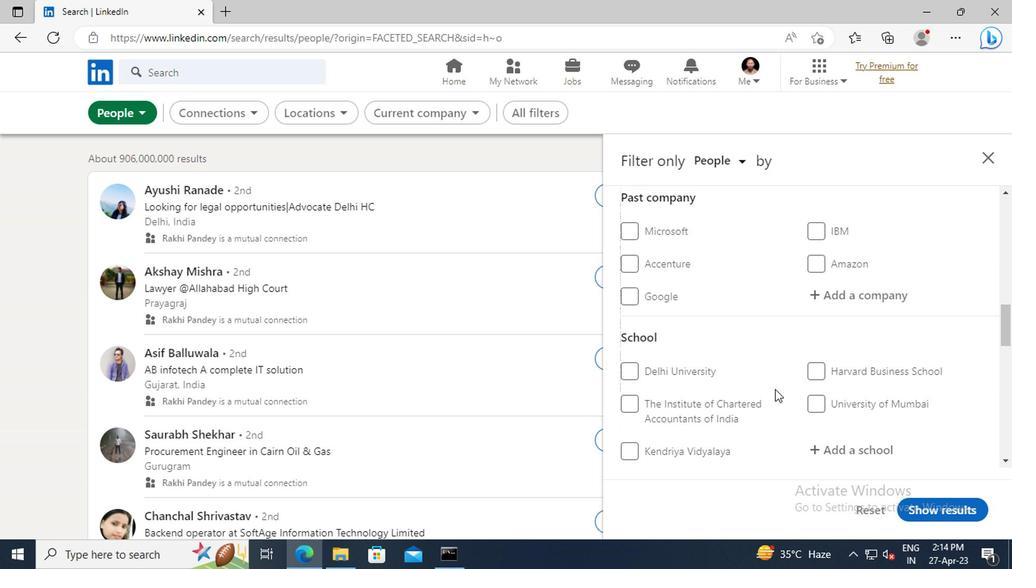 
Action: Mouse scrolled (771, 390) with delta (0, 0)
Screenshot: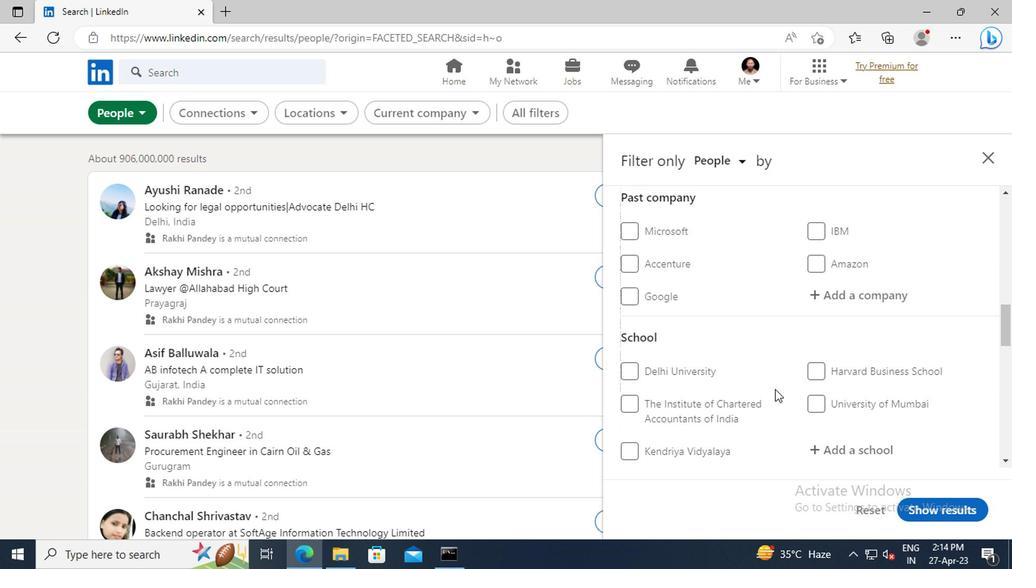 
Action: Mouse scrolled (771, 390) with delta (0, 0)
Screenshot: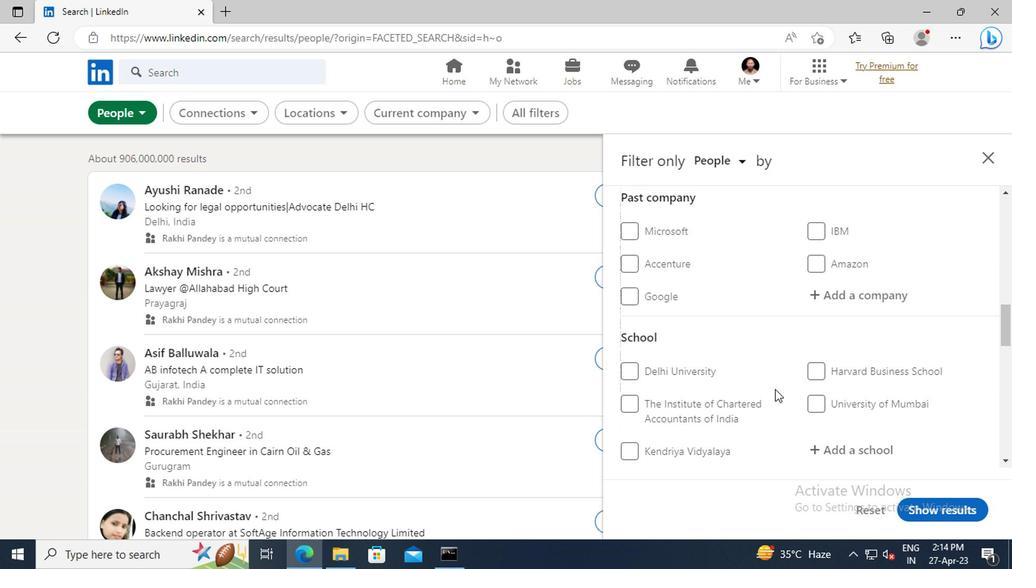 
Action: Mouse scrolled (771, 390) with delta (0, 0)
Screenshot: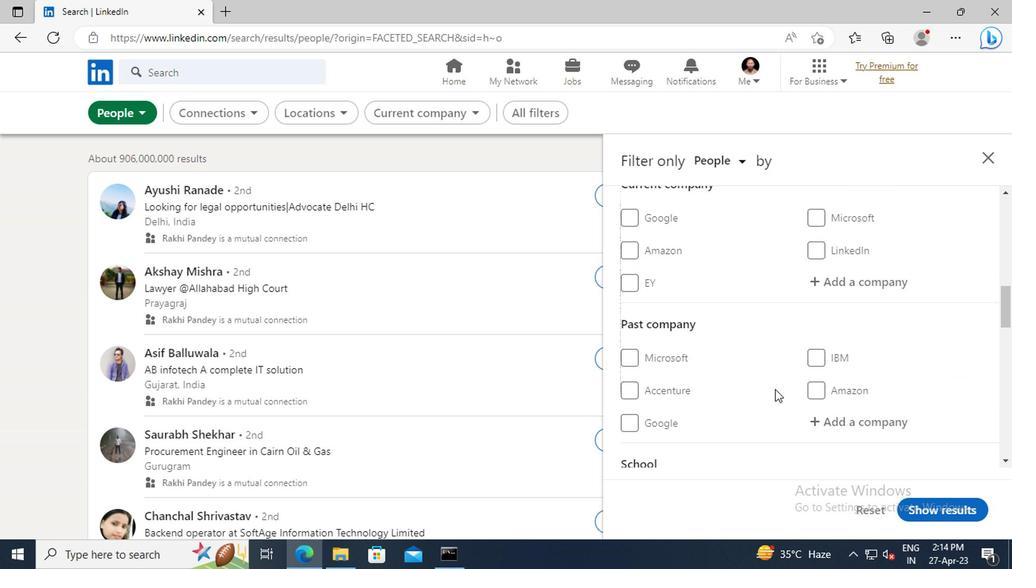 
Action: Mouse scrolled (771, 390) with delta (0, 0)
Screenshot: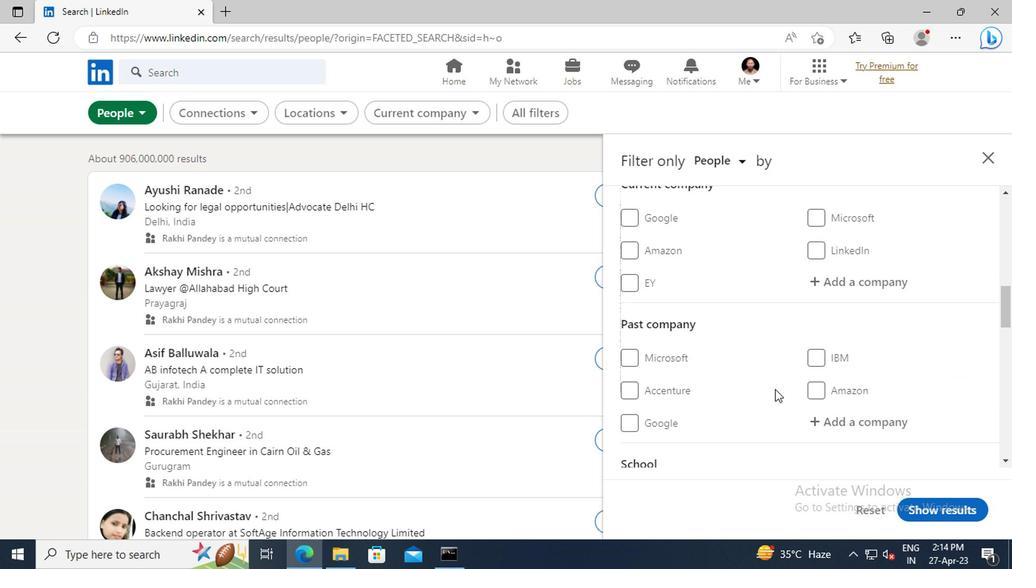 
Action: Mouse moved to (814, 370)
Screenshot: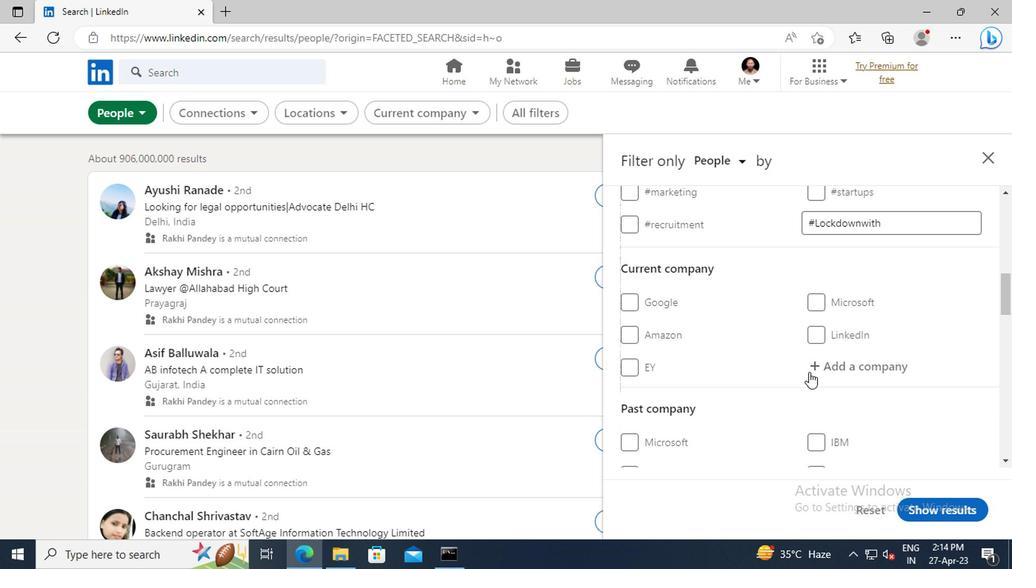 
Action: Mouse pressed left at (814, 370)
Screenshot: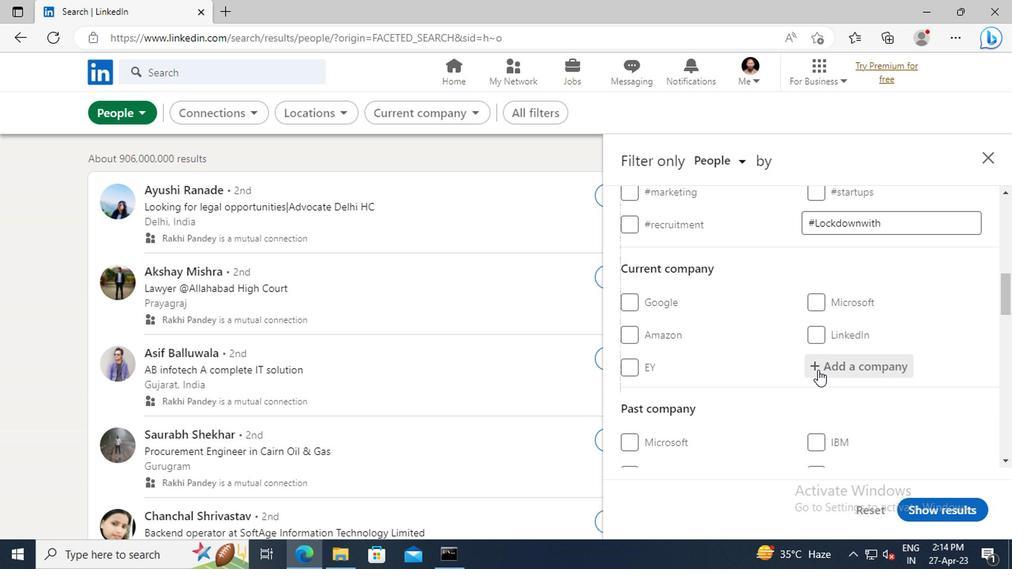 
Action: Key pressed <Key.shift>AAVAS<Key.space><Key.shift>FINANCIERS<Key.space><Key.shift>LTD
Screenshot: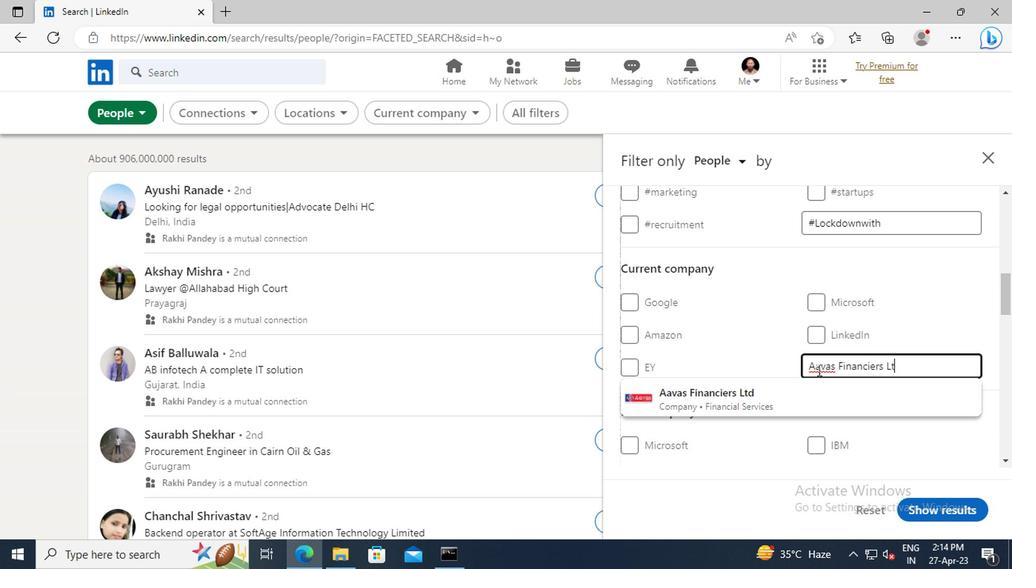 
Action: Mouse moved to (816, 395)
Screenshot: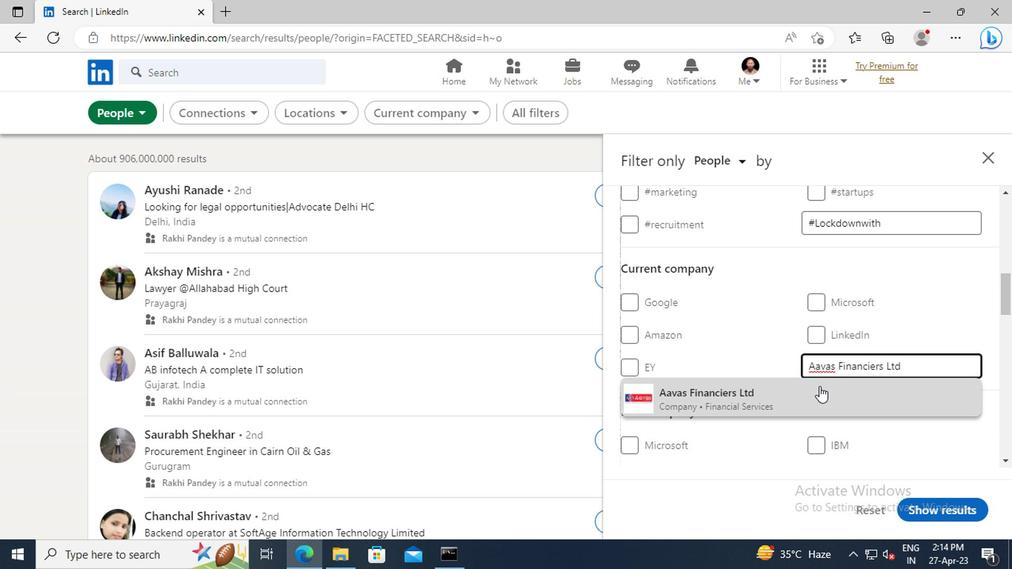 
Action: Mouse pressed left at (816, 395)
Screenshot: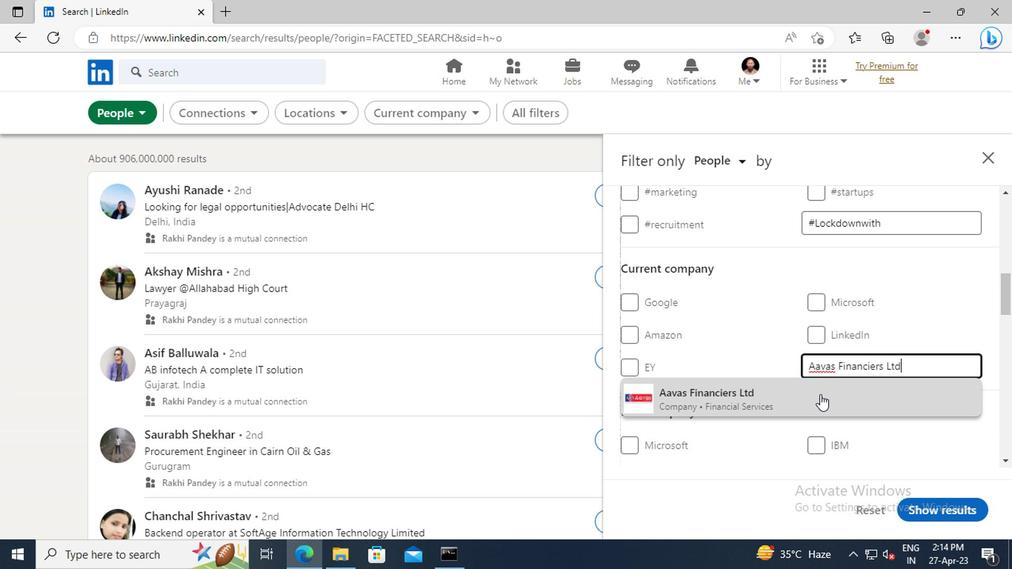 
Action: Mouse moved to (807, 346)
Screenshot: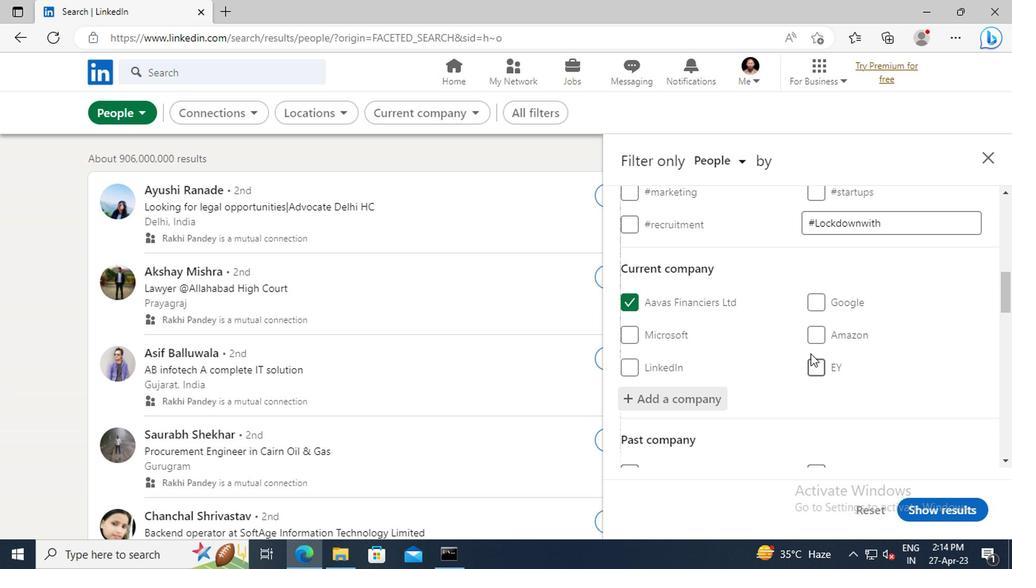 
Action: Mouse scrolled (807, 345) with delta (0, 0)
Screenshot: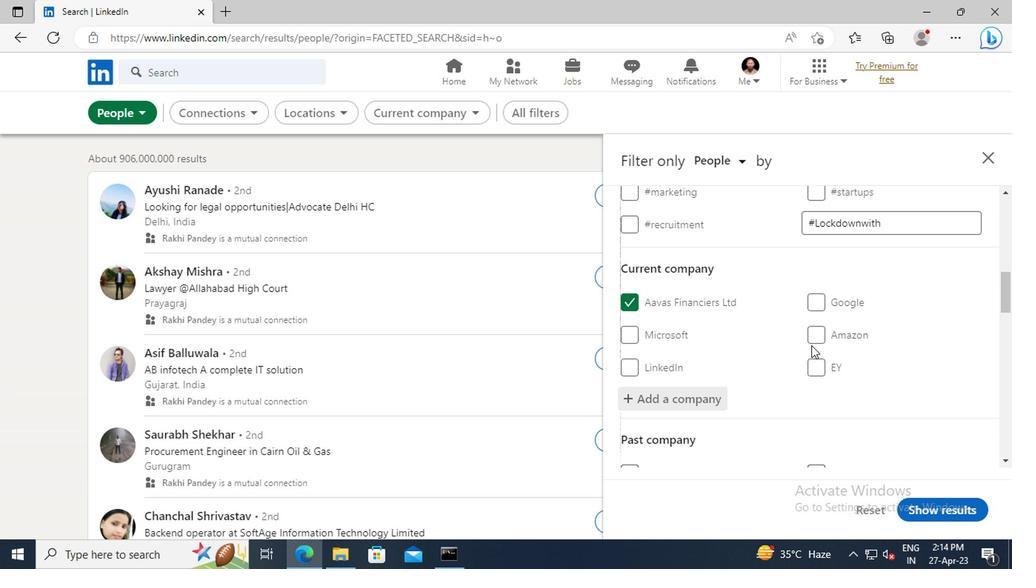 
Action: Mouse scrolled (807, 345) with delta (0, 0)
Screenshot: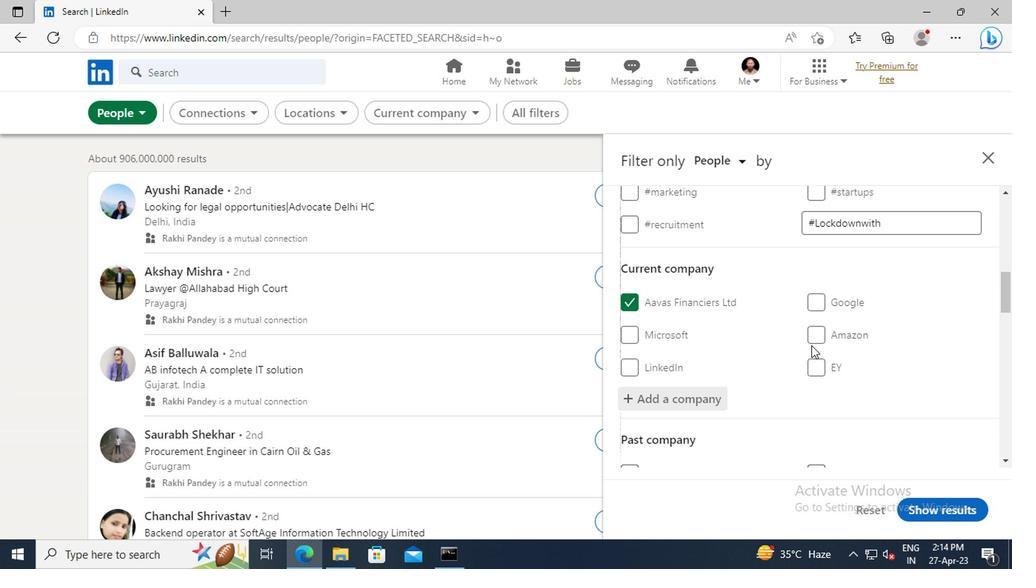 
Action: Mouse scrolled (807, 345) with delta (0, 0)
Screenshot: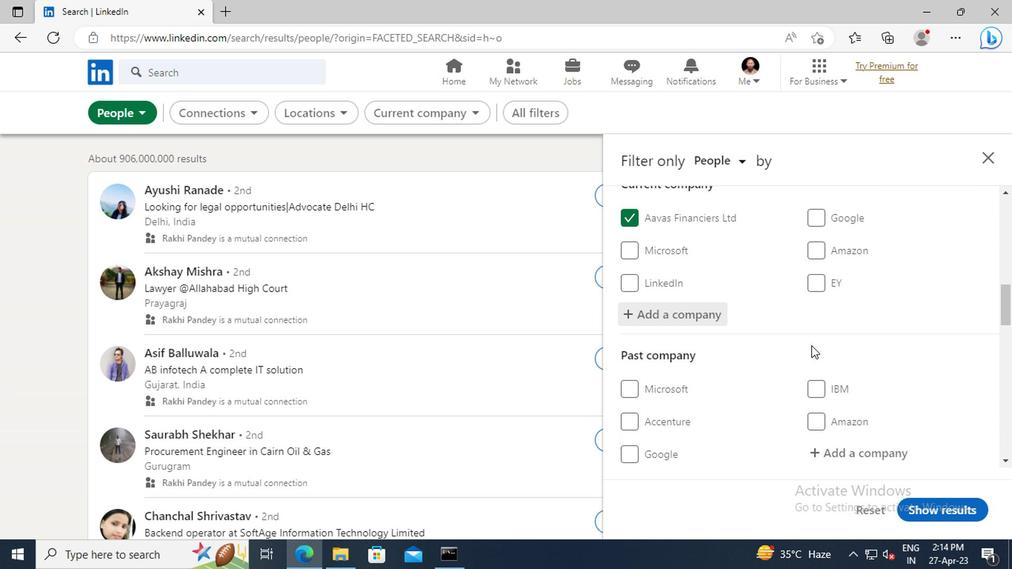 
Action: Mouse scrolled (807, 345) with delta (0, 0)
Screenshot: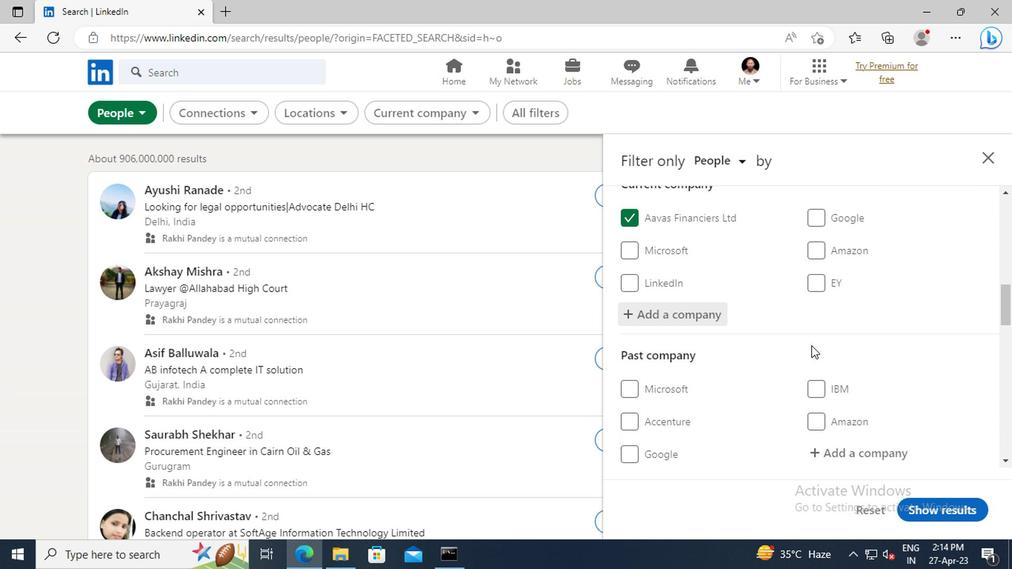 
Action: Mouse scrolled (807, 345) with delta (0, 0)
Screenshot: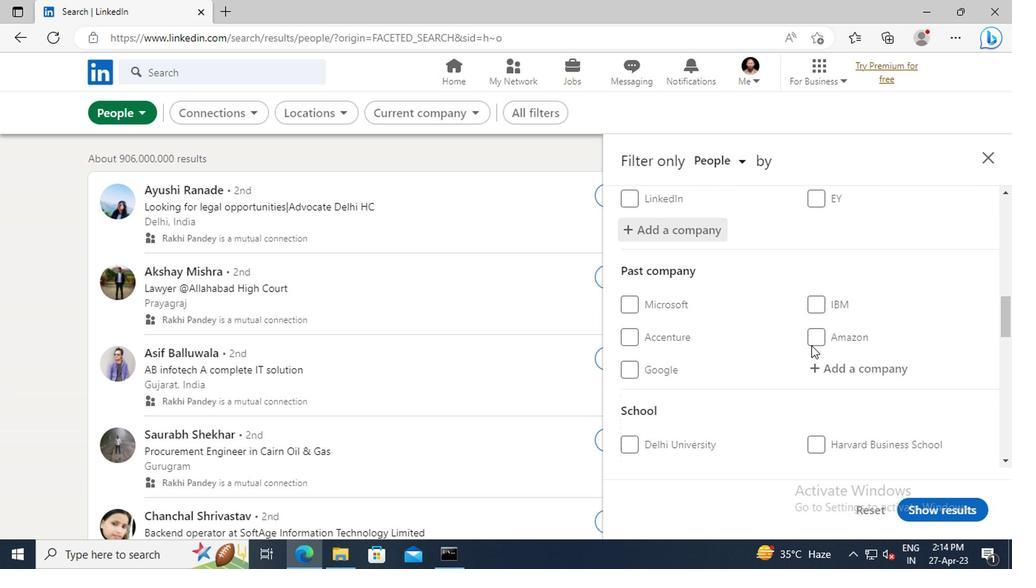 
Action: Mouse scrolled (807, 345) with delta (0, 0)
Screenshot: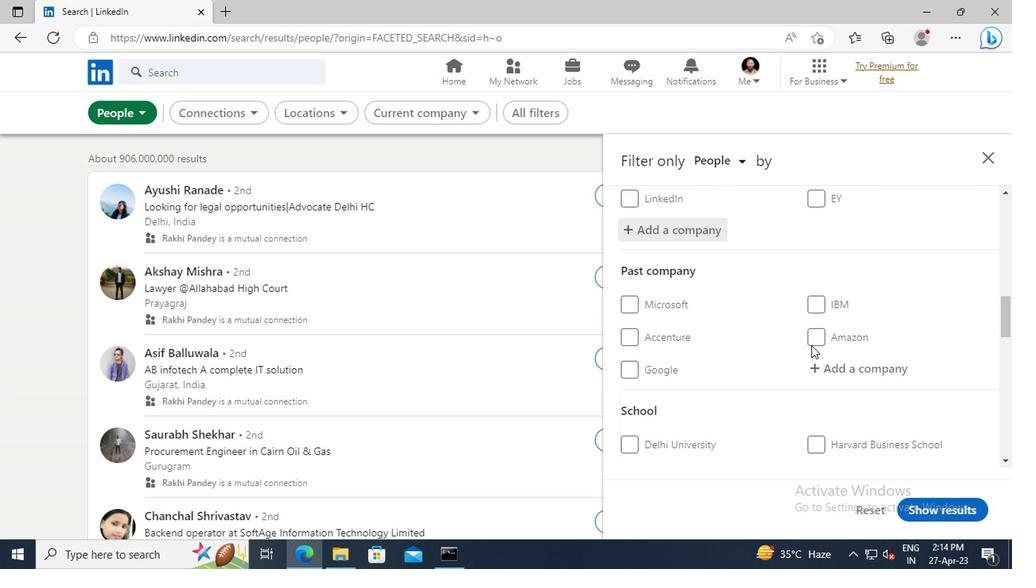 
Action: Mouse scrolled (807, 345) with delta (0, 0)
Screenshot: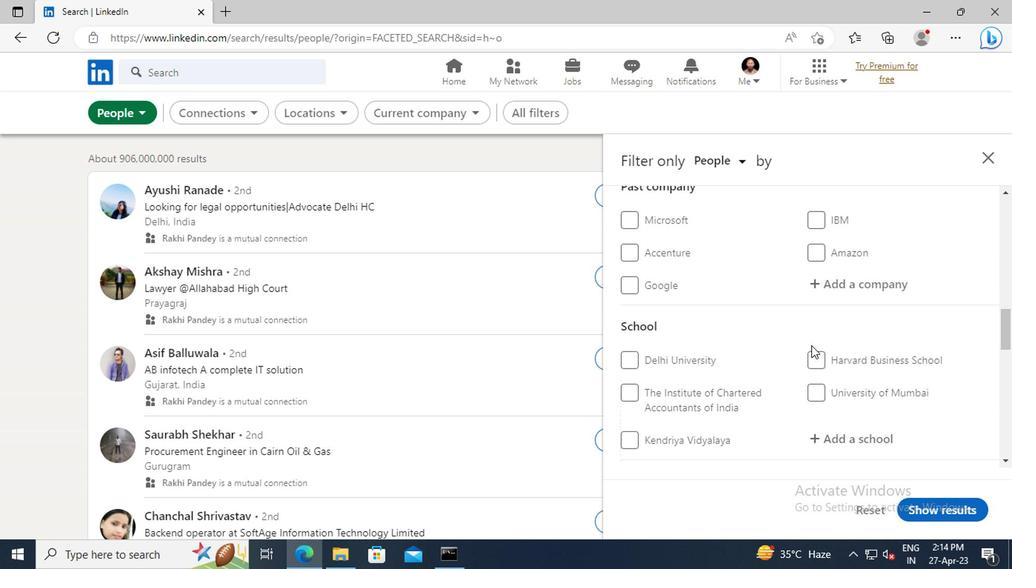 
Action: Mouse scrolled (807, 345) with delta (0, 0)
Screenshot: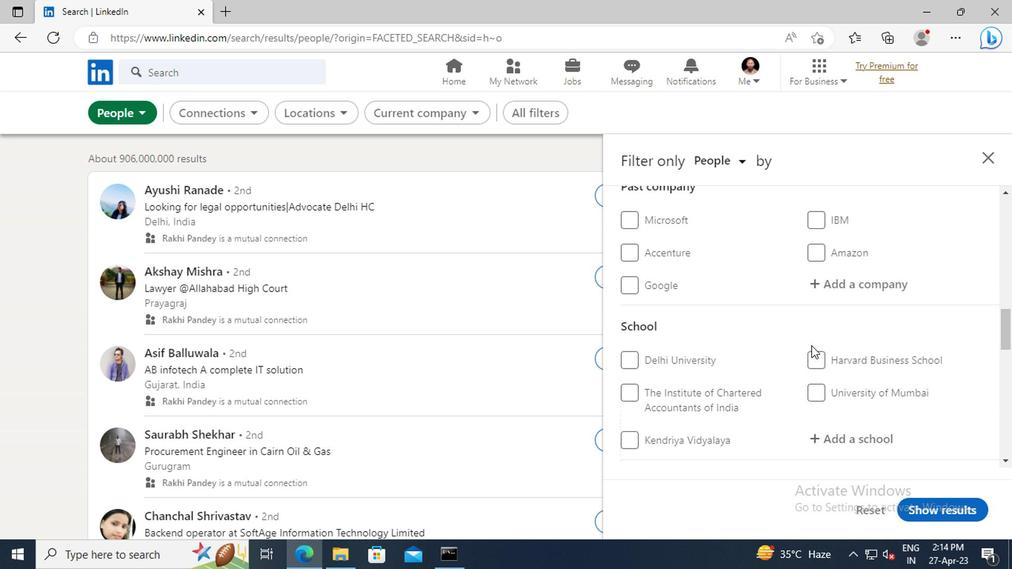 
Action: Mouse scrolled (807, 345) with delta (0, 0)
Screenshot: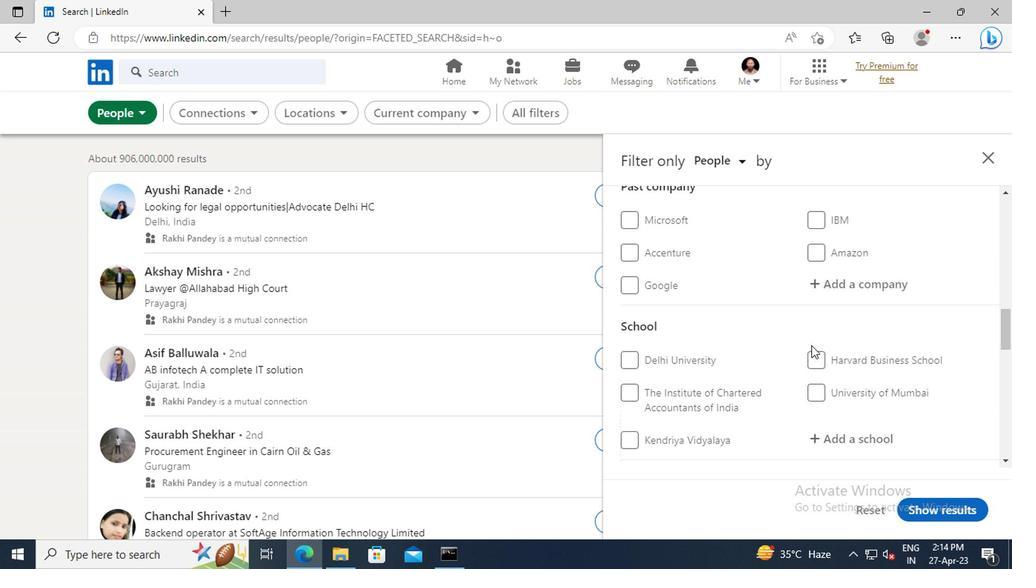 
Action: Mouse moved to (831, 318)
Screenshot: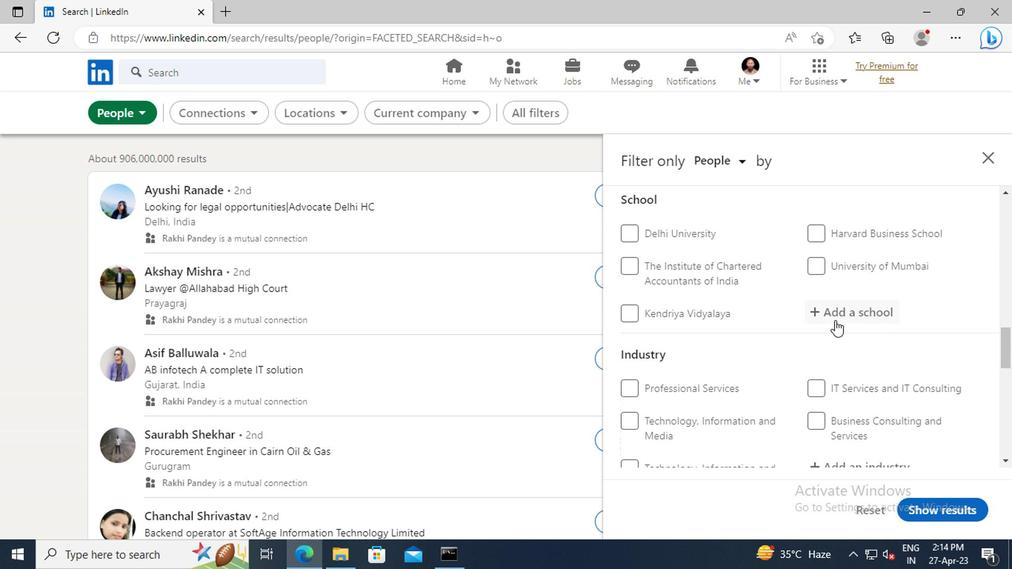 
Action: Mouse pressed left at (831, 318)
Screenshot: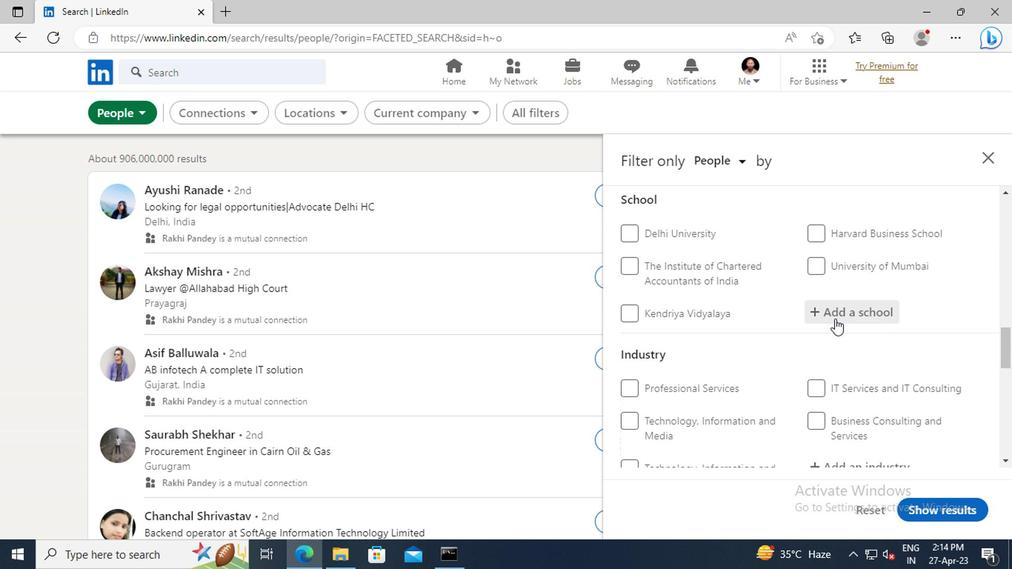 
Action: Key pressed <Key.shift>JAMNALAL<Key.space><Key.shift>BAJAJ
Screenshot: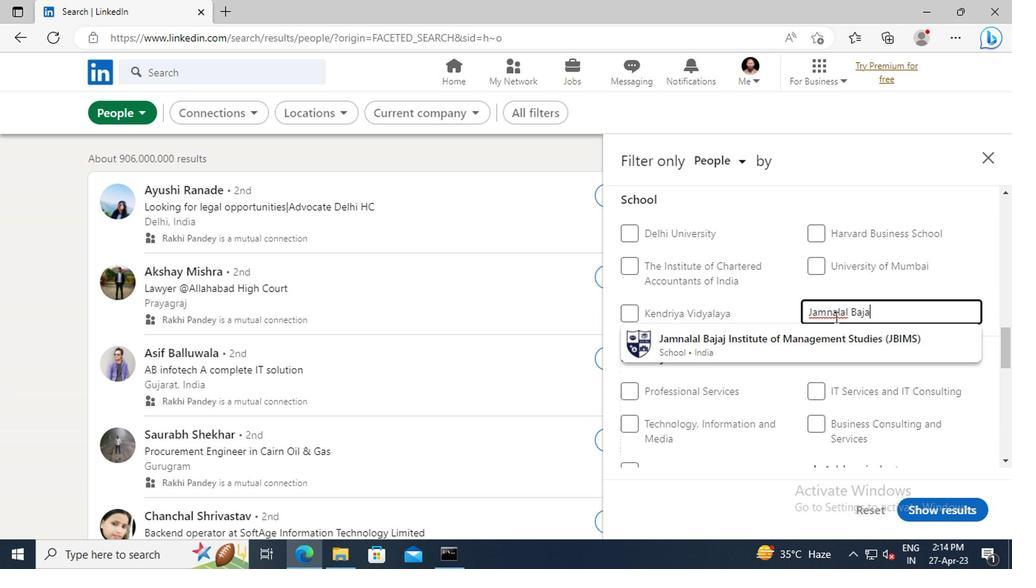 
Action: Mouse moved to (838, 342)
Screenshot: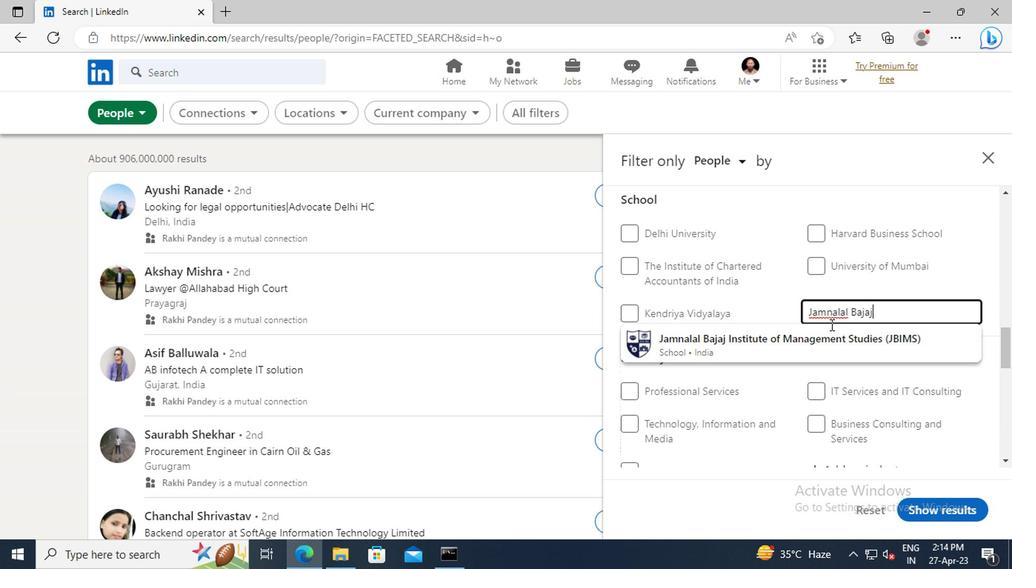 
Action: Mouse pressed left at (838, 342)
Screenshot: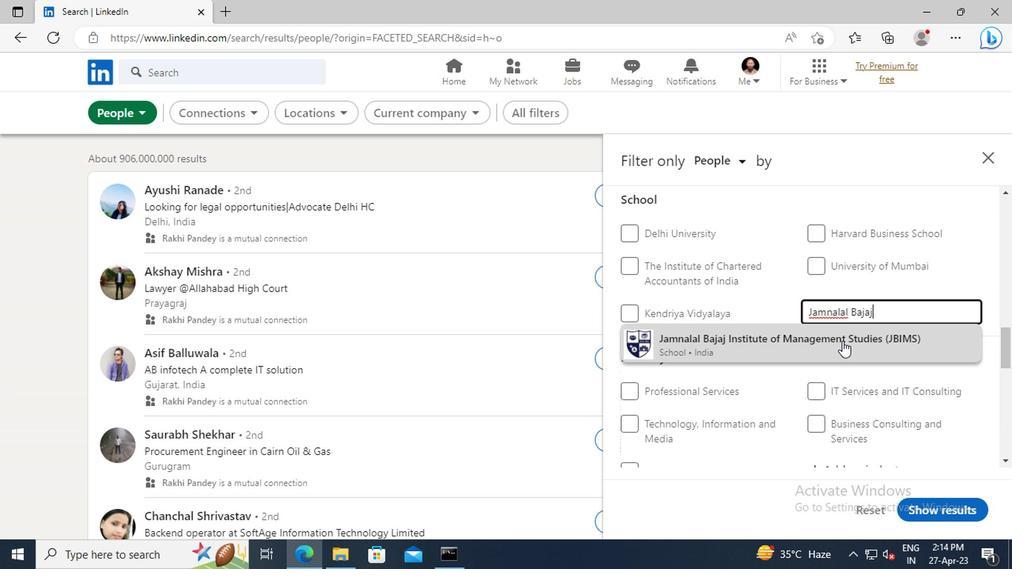 
Action: Mouse moved to (827, 321)
Screenshot: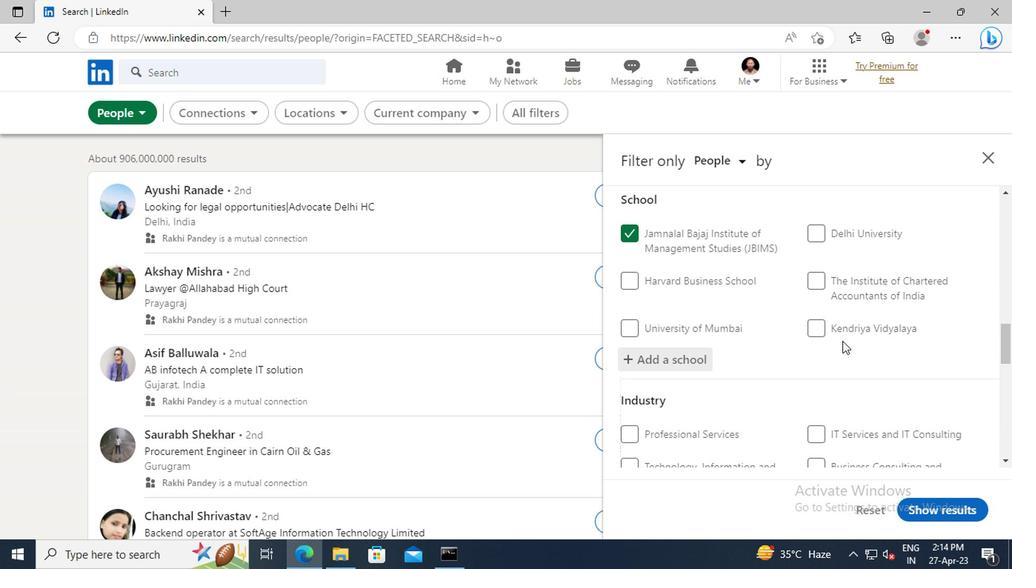 
Action: Mouse scrolled (827, 320) with delta (0, 0)
Screenshot: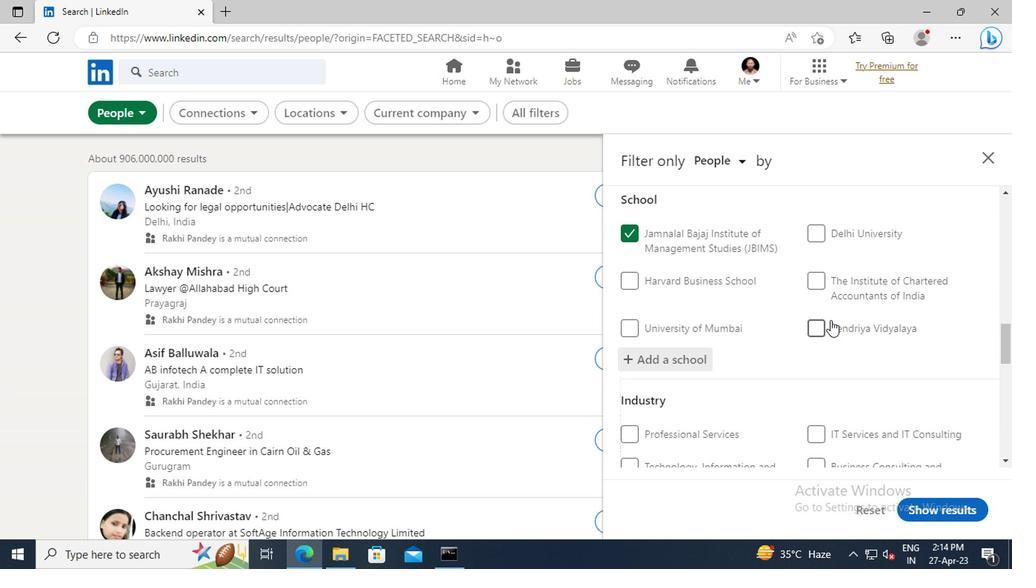 
Action: Mouse scrolled (827, 320) with delta (0, 0)
Screenshot: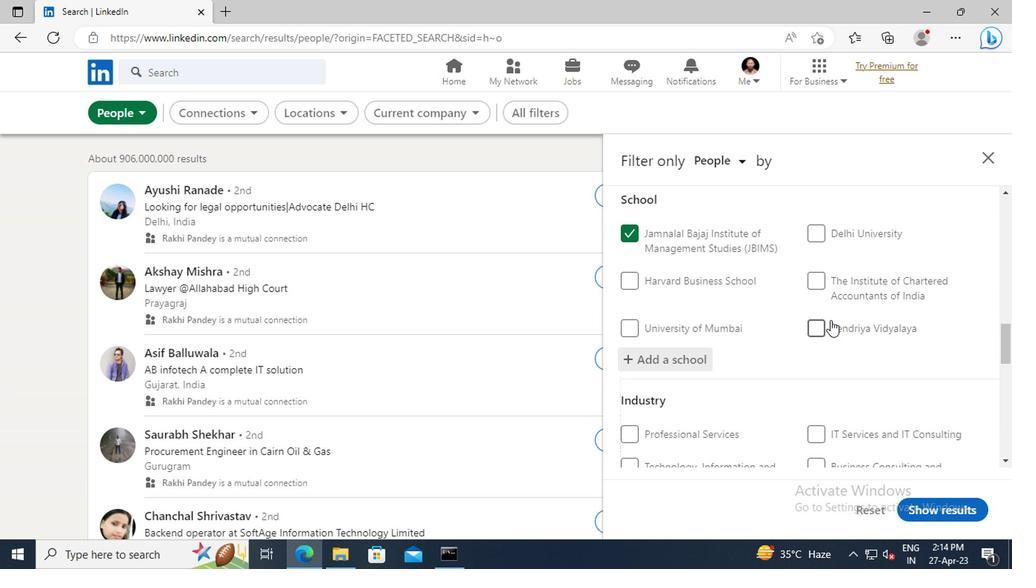 
Action: Mouse scrolled (827, 320) with delta (0, 0)
Screenshot: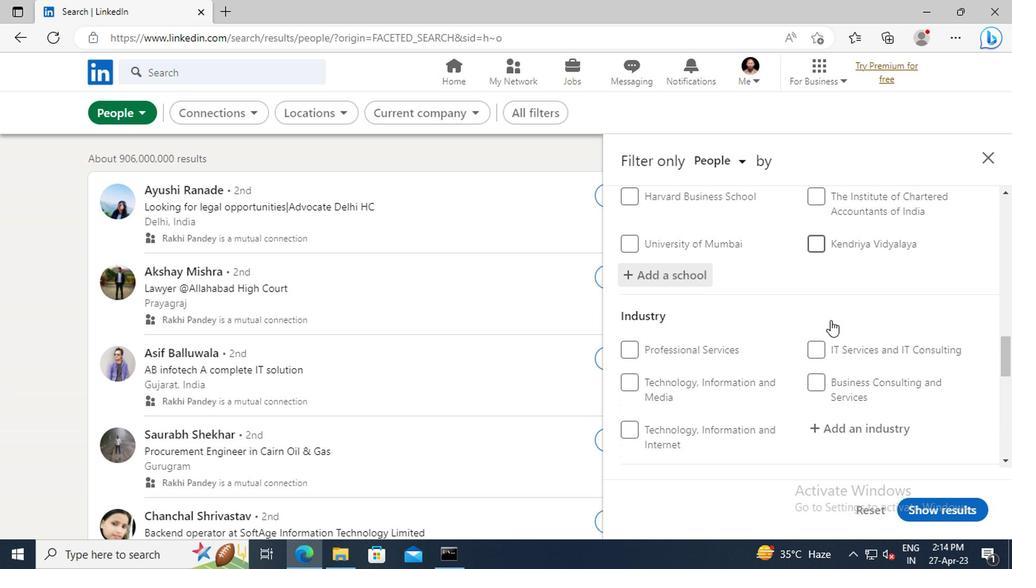 
Action: Mouse scrolled (827, 320) with delta (0, 0)
Screenshot: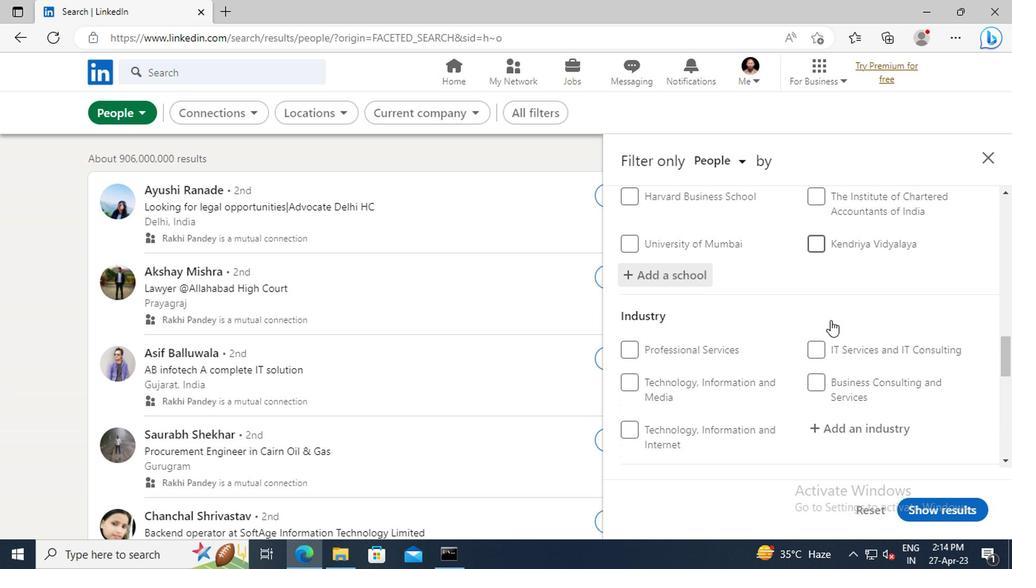 
Action: Mouse moved to (827, 339)
Screenshot: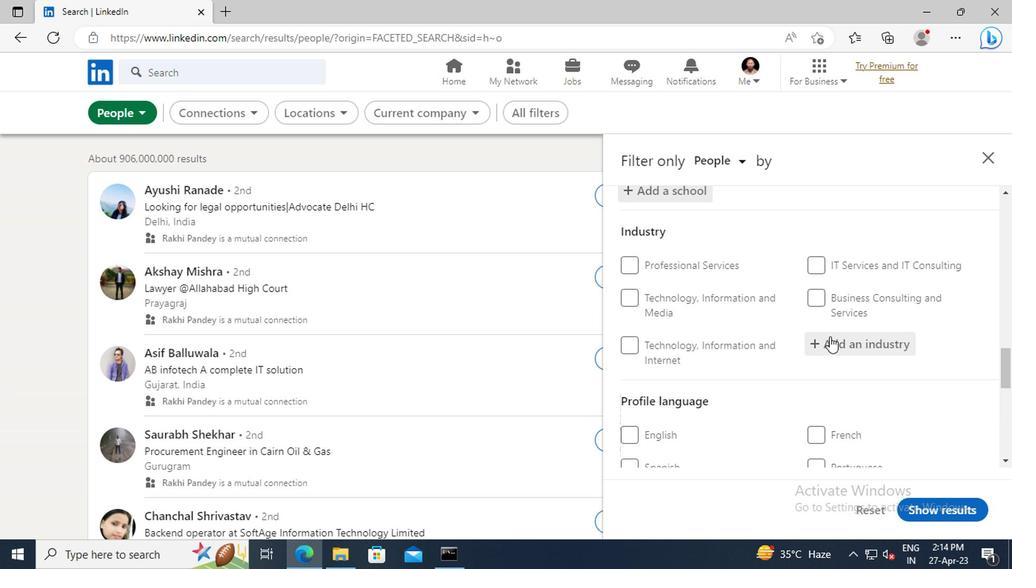 
Action: Mouse pressed left at (827, 339)
Screenshot: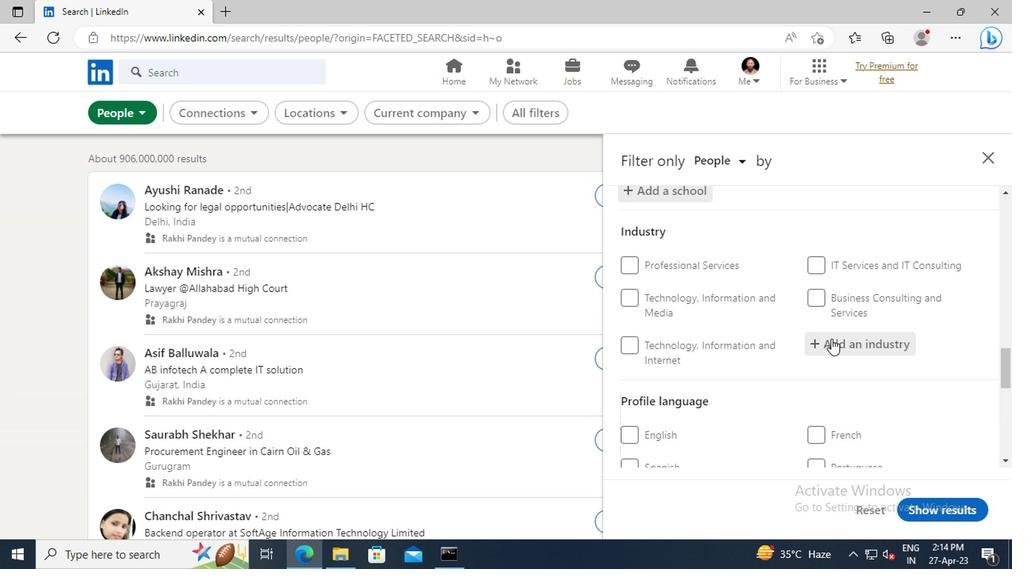 
Action: Key pressed <Key.shift>TECHNOLOGY,<Key.space><Key.shift>INFORMATION<Key.space>AND<Key.space><Key.shift>MEDIA
Screenshot: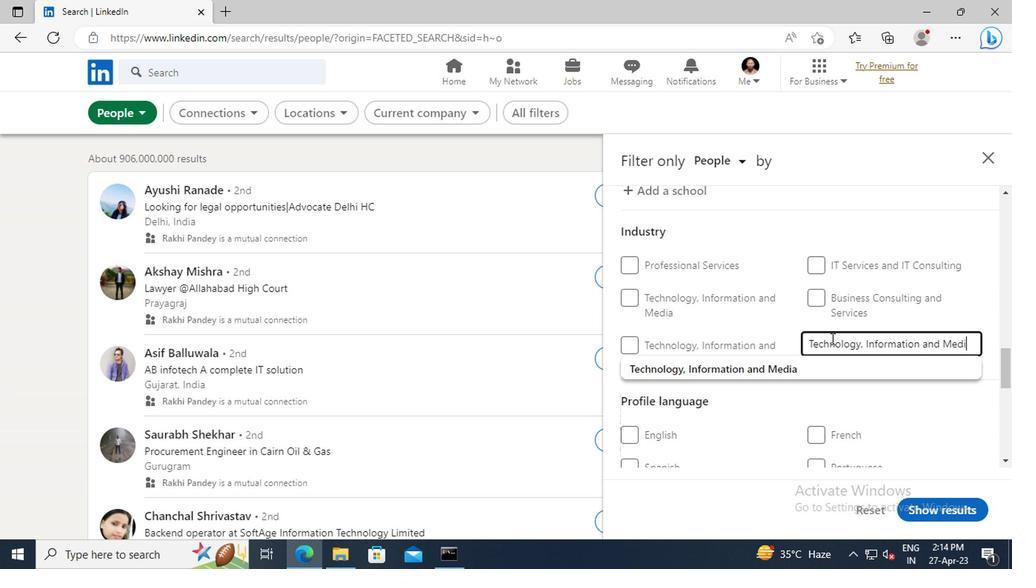 
Action: Mouse moved to (820, 367)
Screenshot: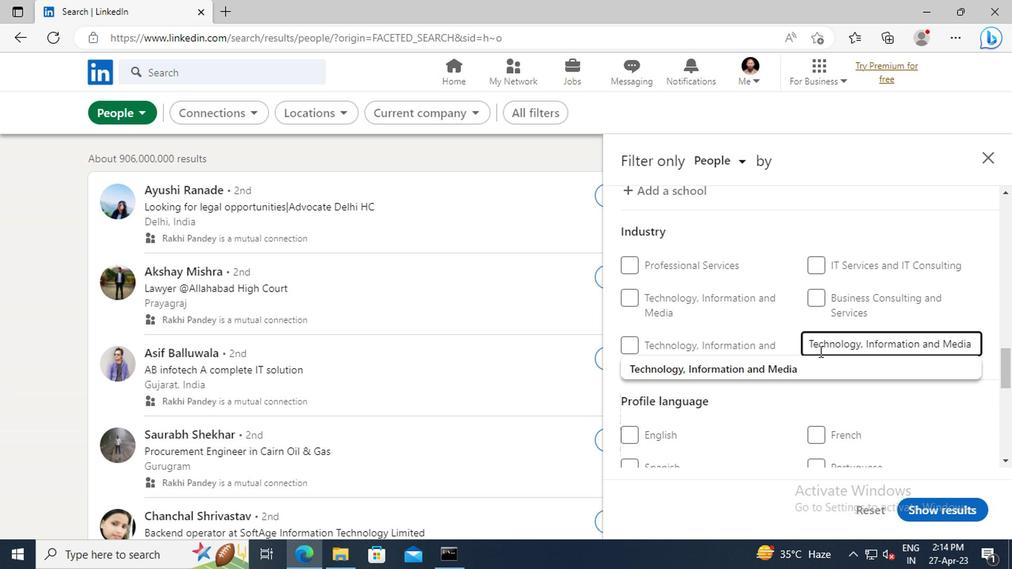 
Action: Mouse pressed left at (820, 367)
Screenshot: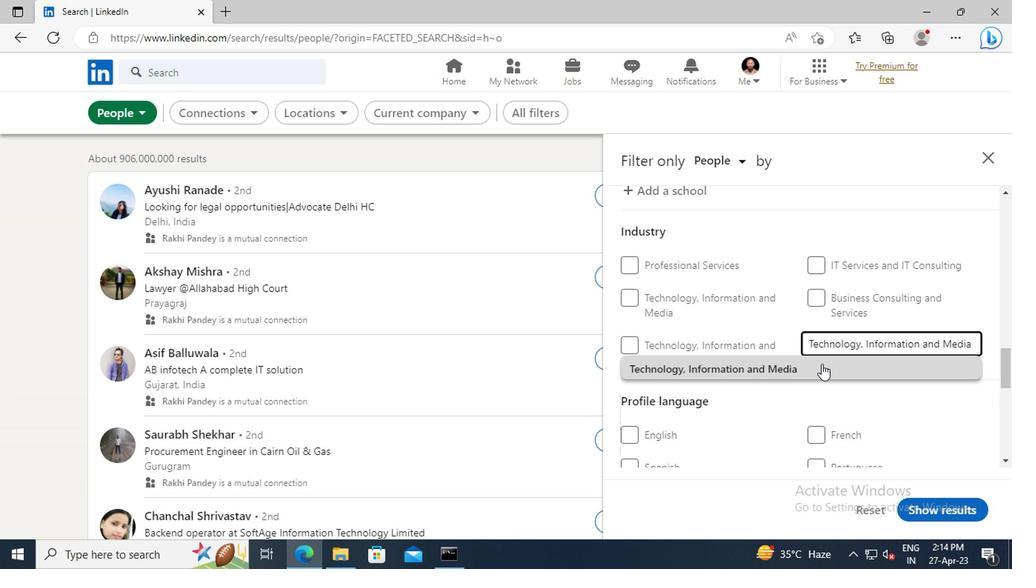 
Action: Mouse moved to (818, 345)
Screenshot: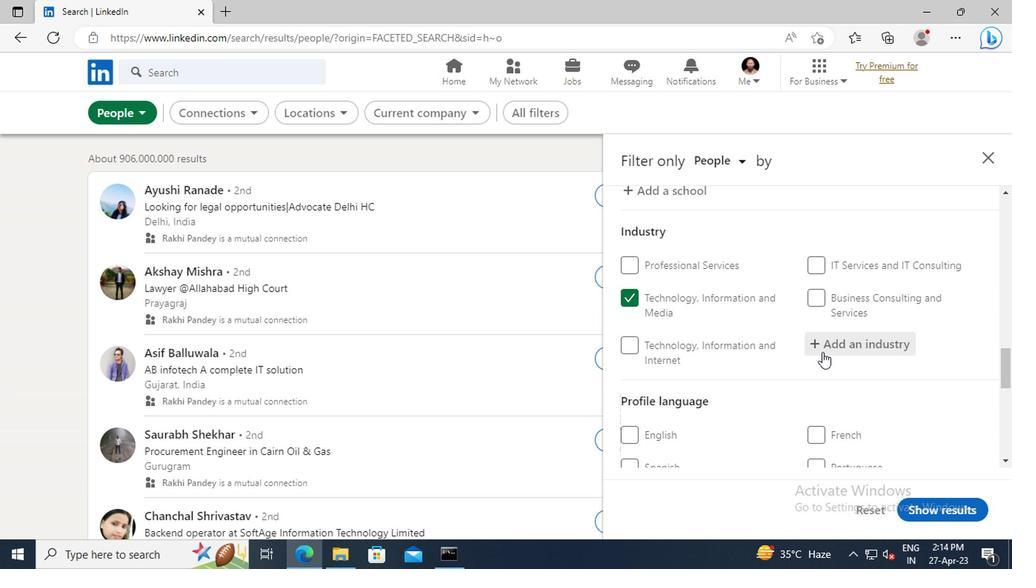 
Action: Mouse scrolled (818, 344) with delta (0, -1)
Screenshot: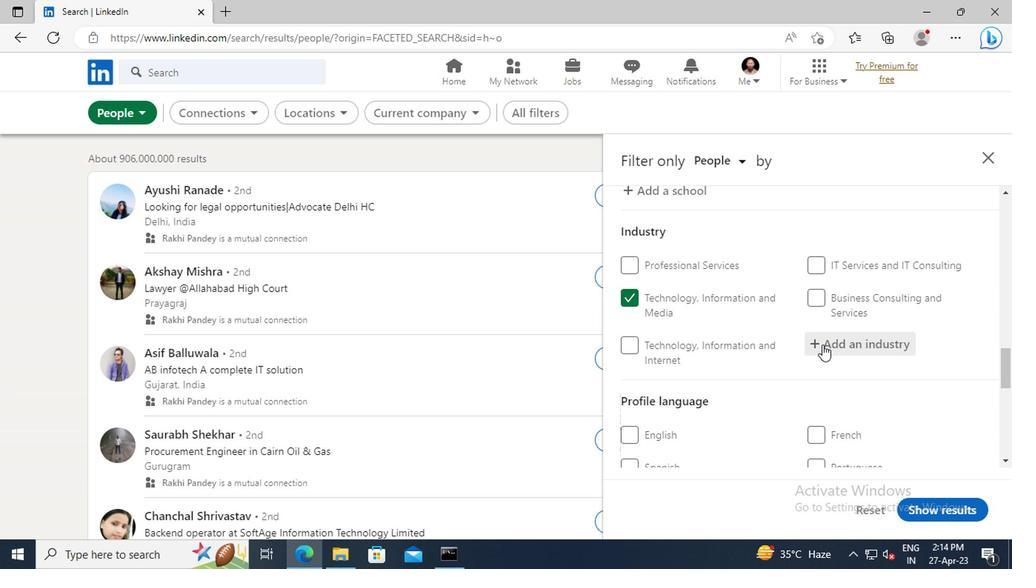 
Action: Mouse scrolled (818, 344) with delta (0, -1)
Screenshot: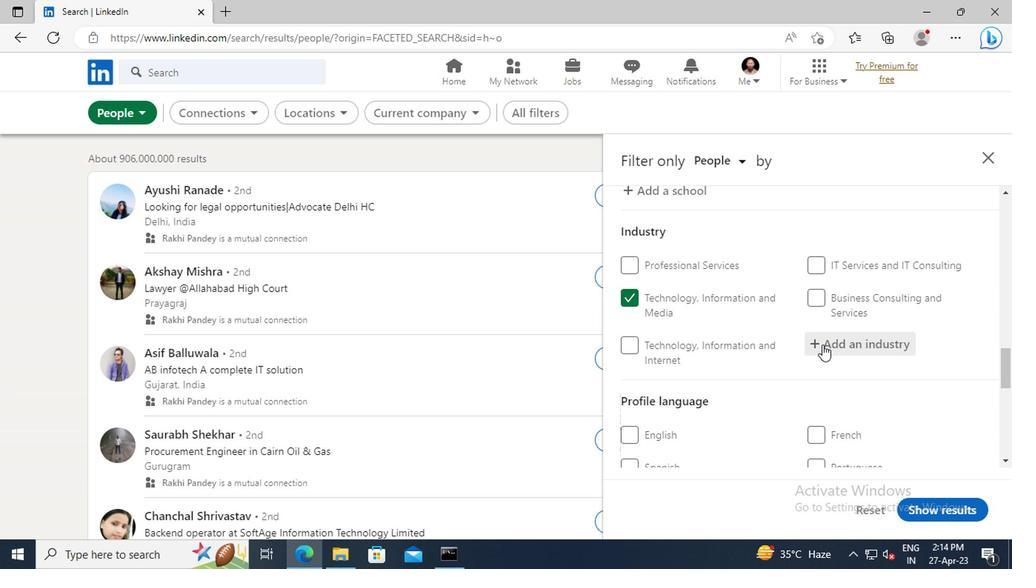 
Action: Mouse scrolled (818, 344) with delta (0, -1)
Screenshot: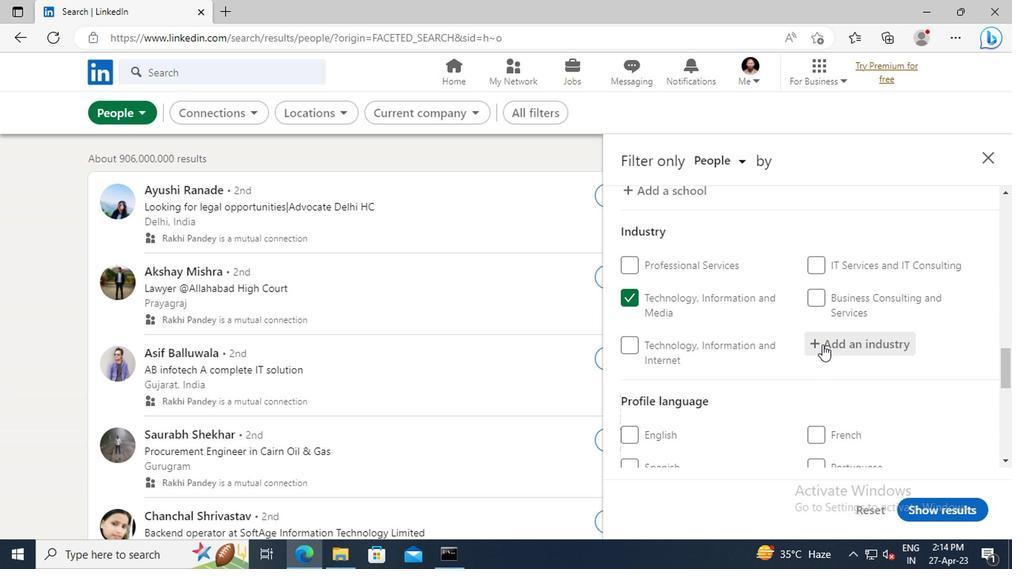 
Action: Mouse scrolled (818, 344) with delta (0, -1)
Screenshot: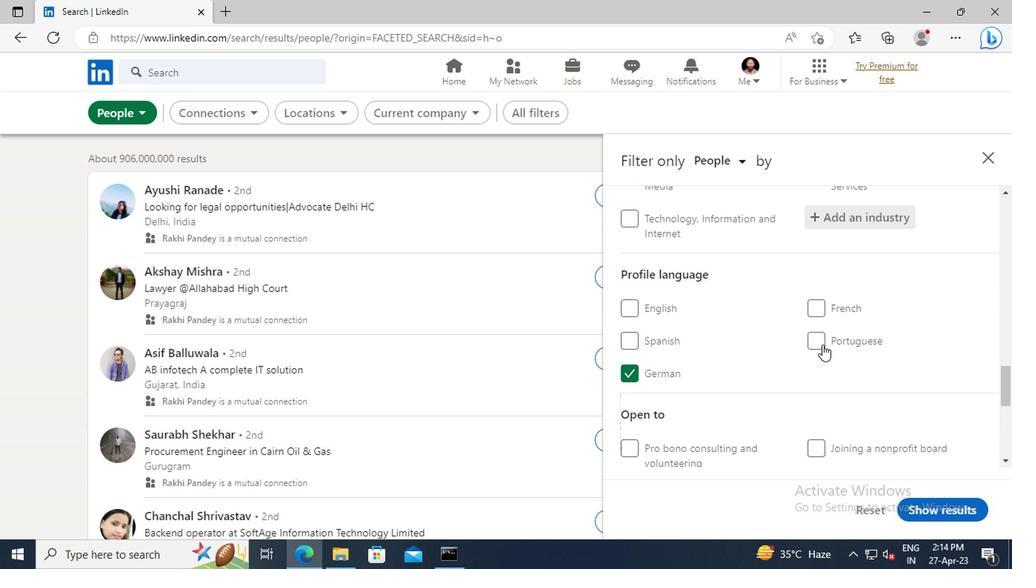 
Action: Mouse scrolled (818, 344) with delta (0, -1)
Screenshot: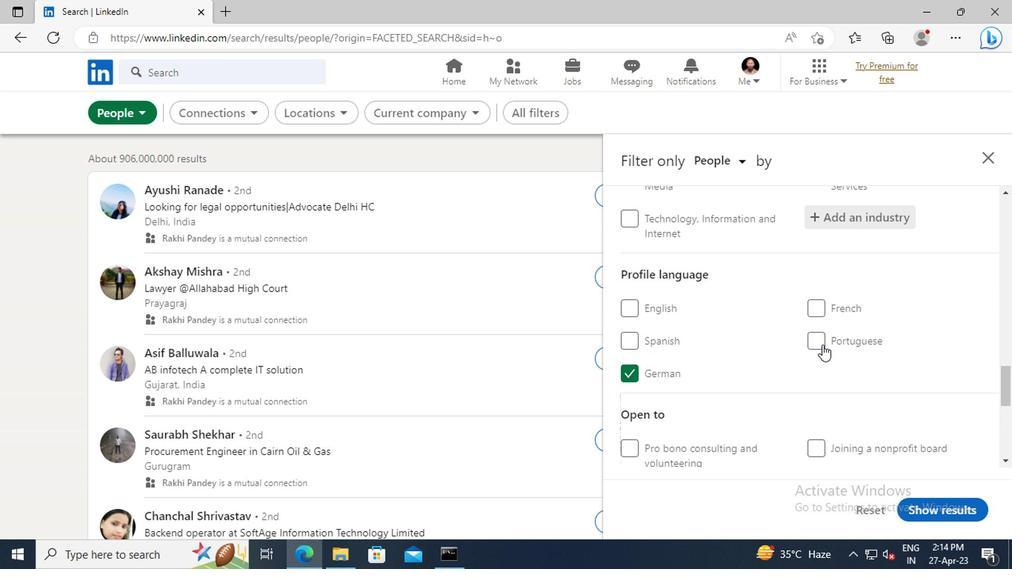 
Action: Mouse scrolled (818, 344) with delta (0, -1)
Screenshot: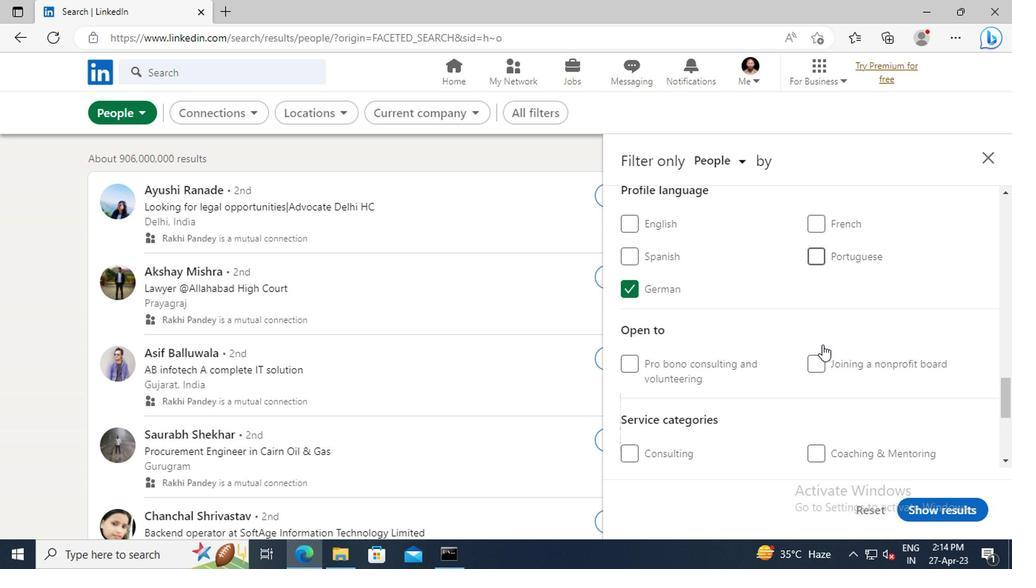 
Action: Mouse scrolled (818, 344) with delta (0, -1)
Screenshot: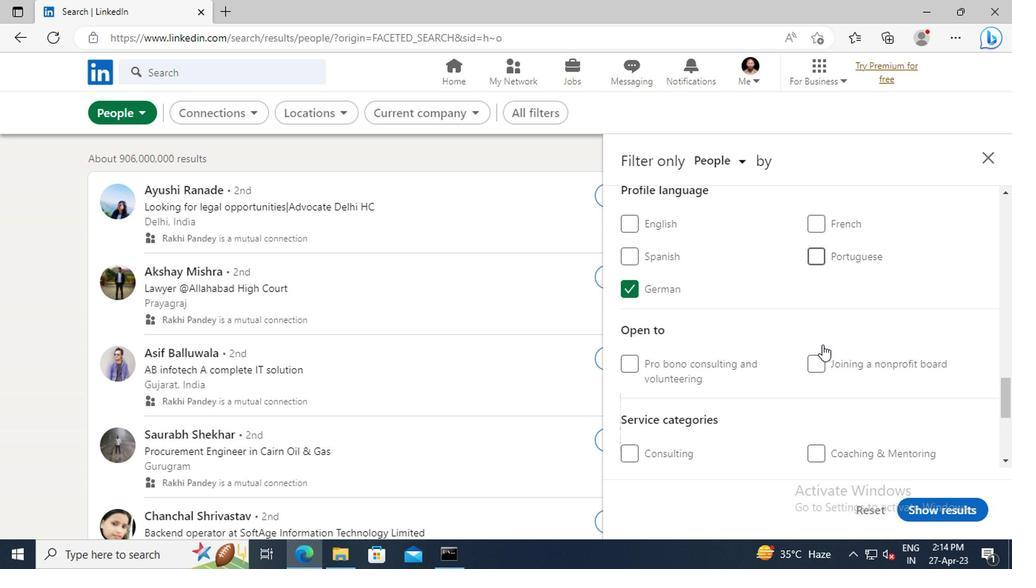 
Action: Mouse scrolled (818, 344) with delta (0, -1)
Screenshot: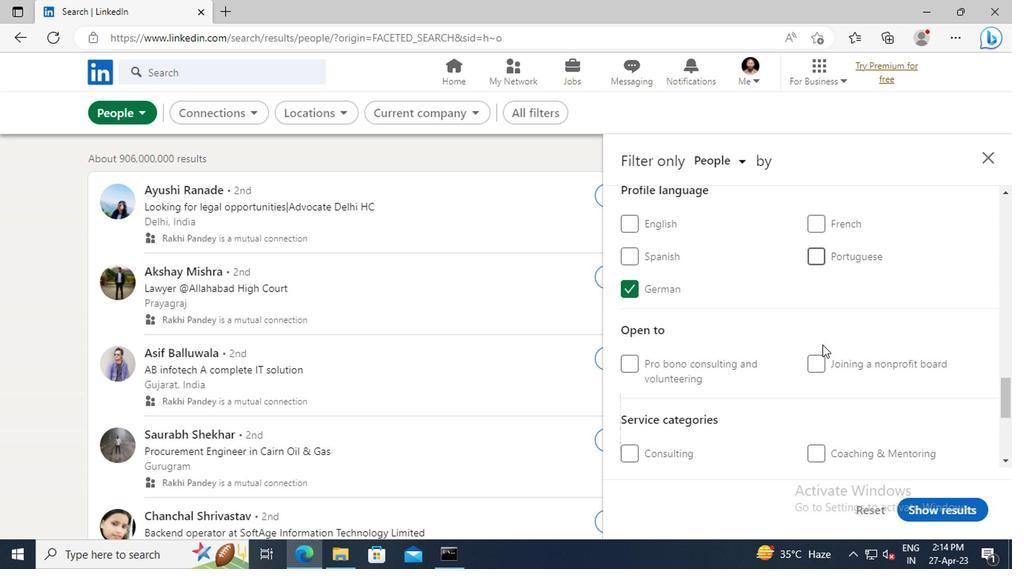 
Action: Mouse moved to (832, 393)
Screenshot: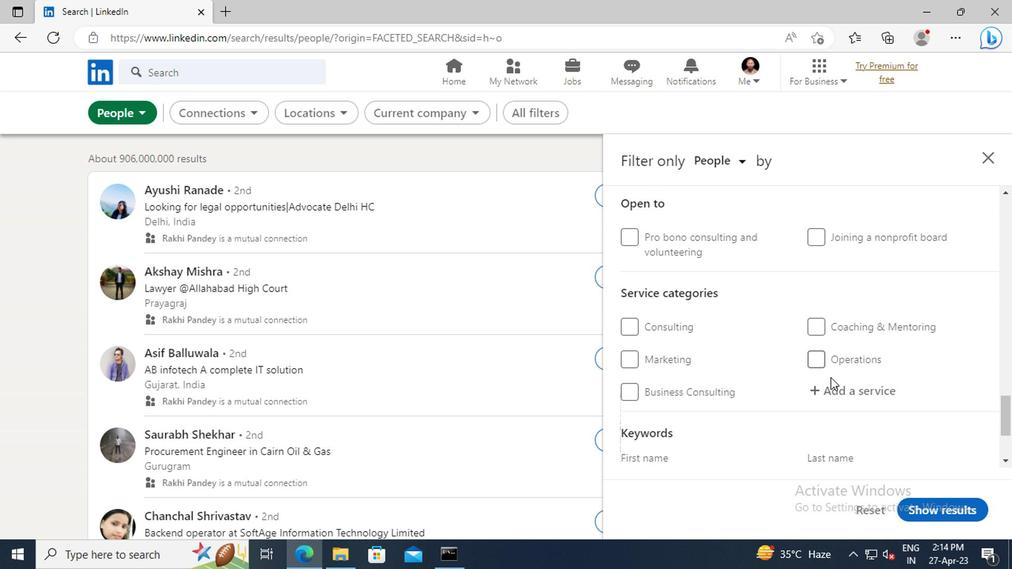
Action: Mouse pressed left at (832, 393)
Screenshot: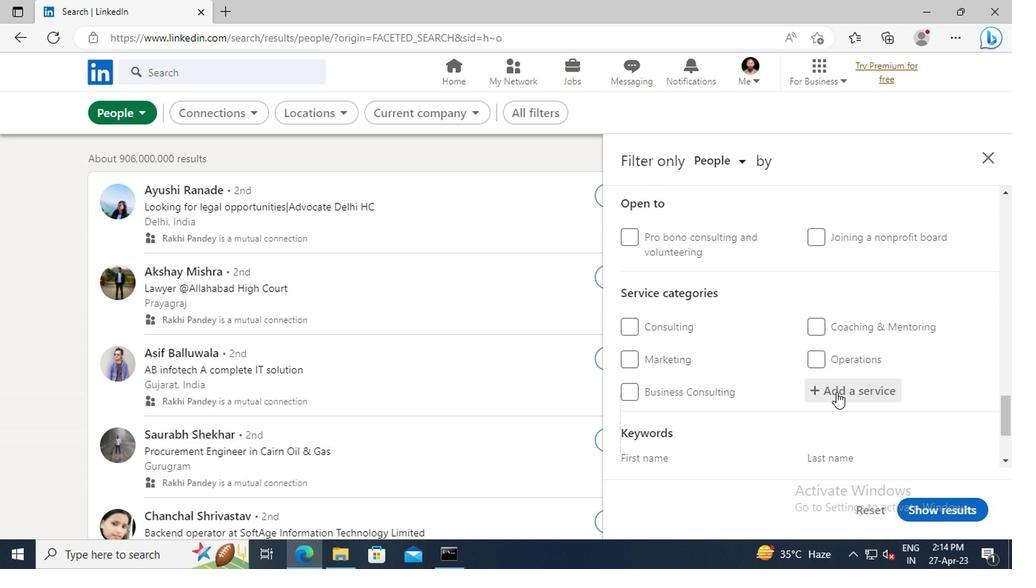 
Action: Key pressed <Key.shift>CYBERSE
Screenshot: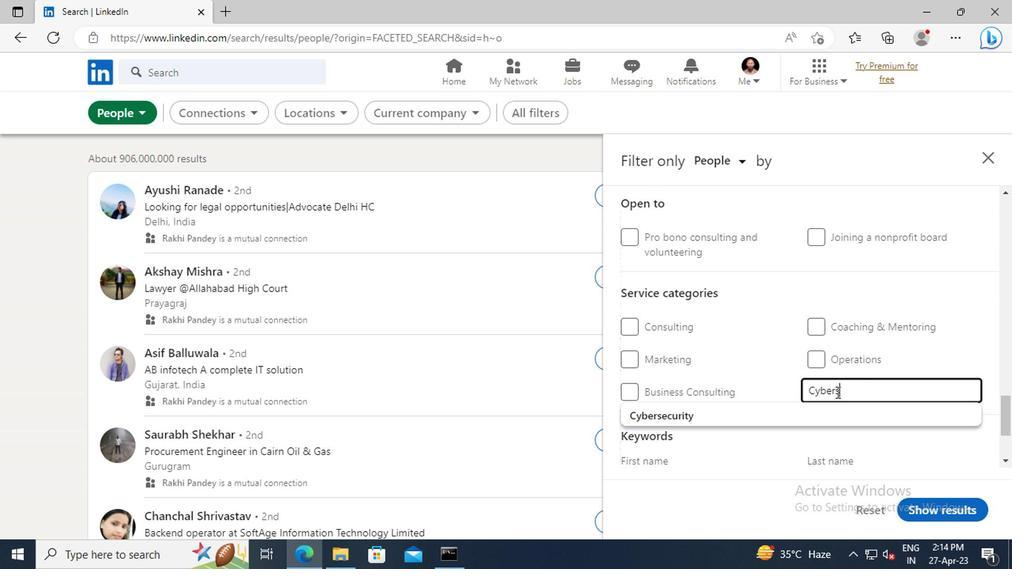 
Action: Mouse moved to (842, 413)
Screenshot: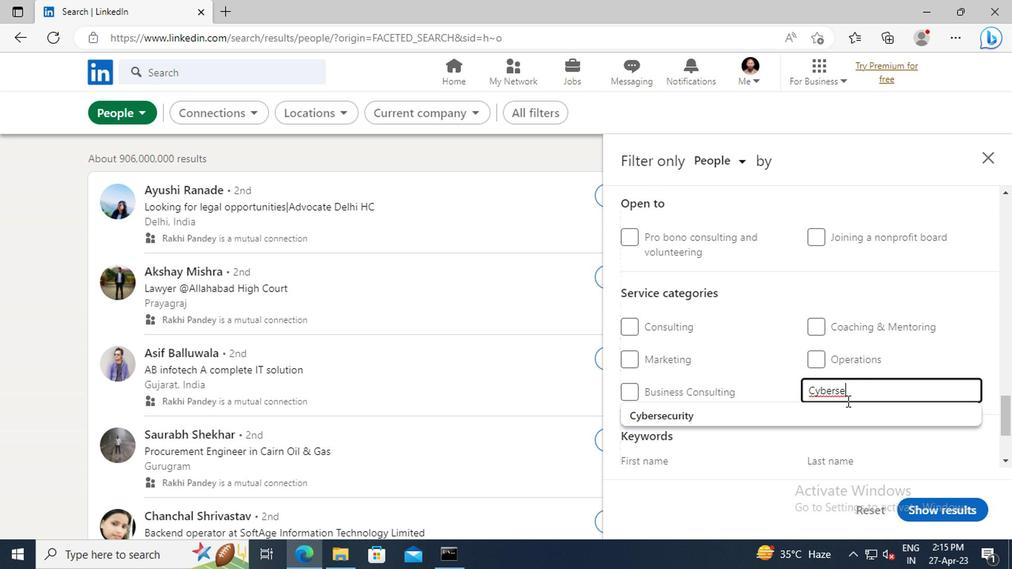 
Action: Mouse pressed left at (842, 413)
Screenshot: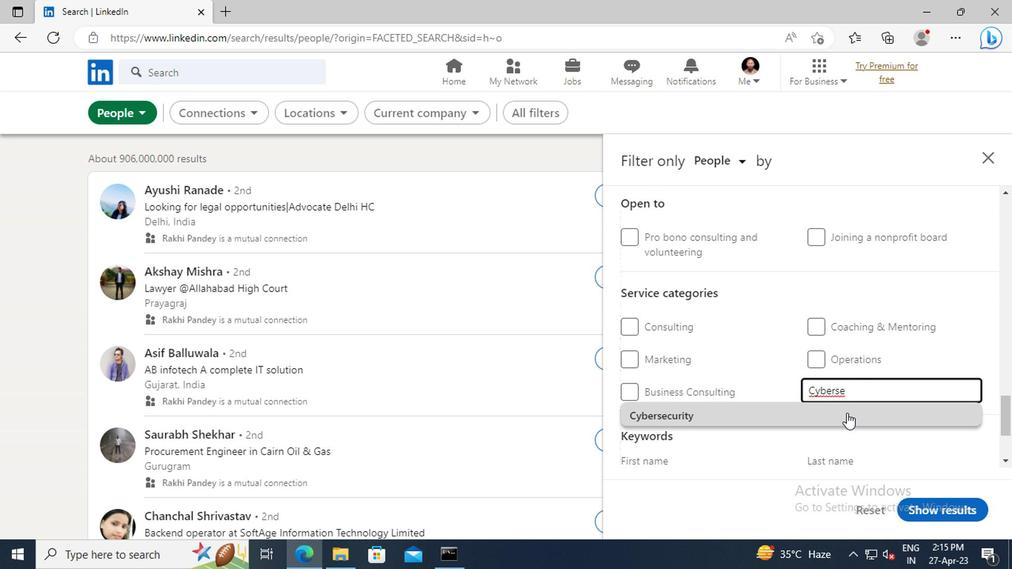 
Action: Mouse moved to (793, 340)
Screenshot: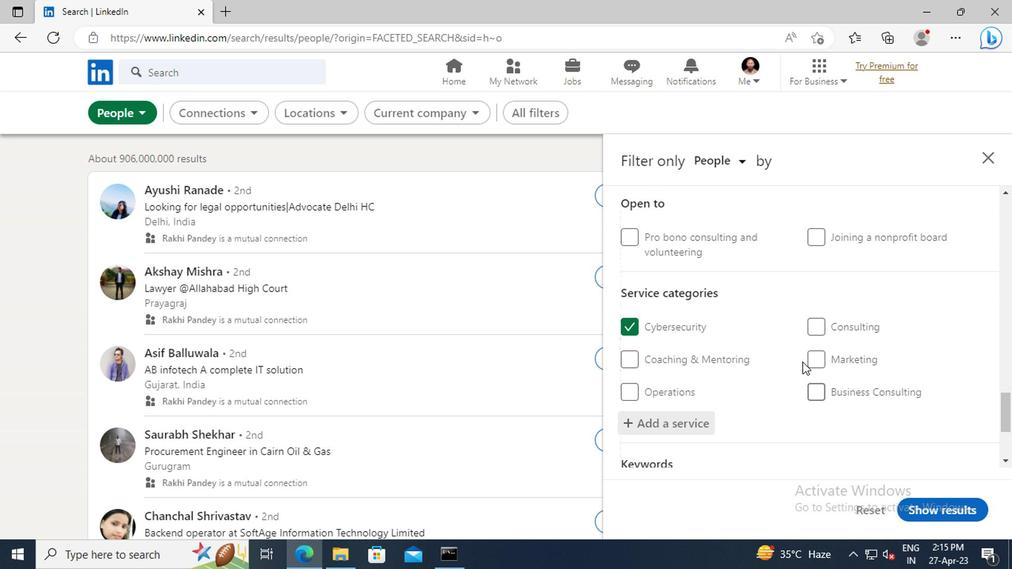 
Action: Mouse scrolled (793, 339) with delta (0, -1)
Screenshot: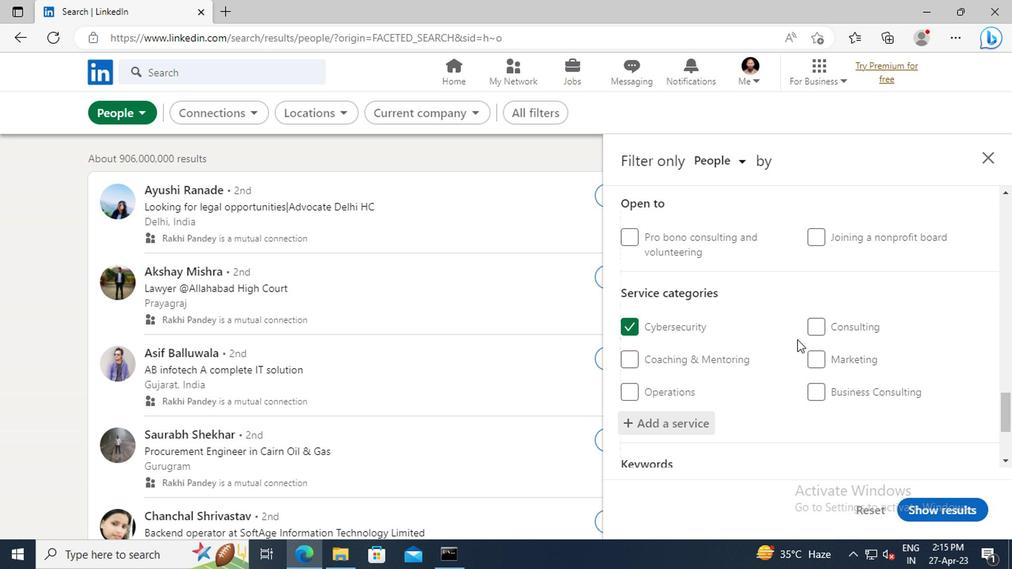 
Action: Mouse scrolled (793, 339) with delta (0, -1)
Screenshot: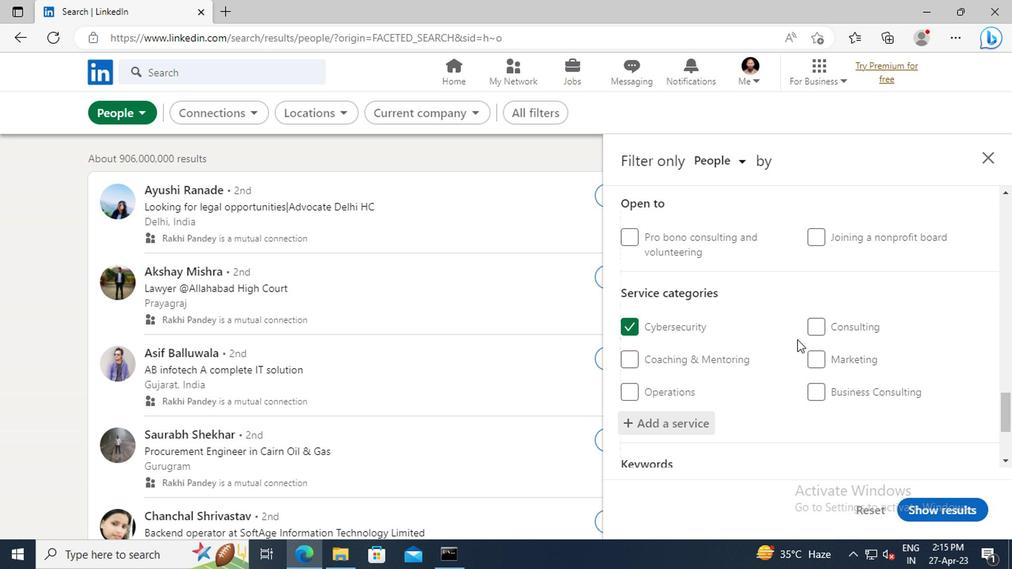 
Action: Mouse scrolled (793, 339) with delta (0, -1)
Screenshot: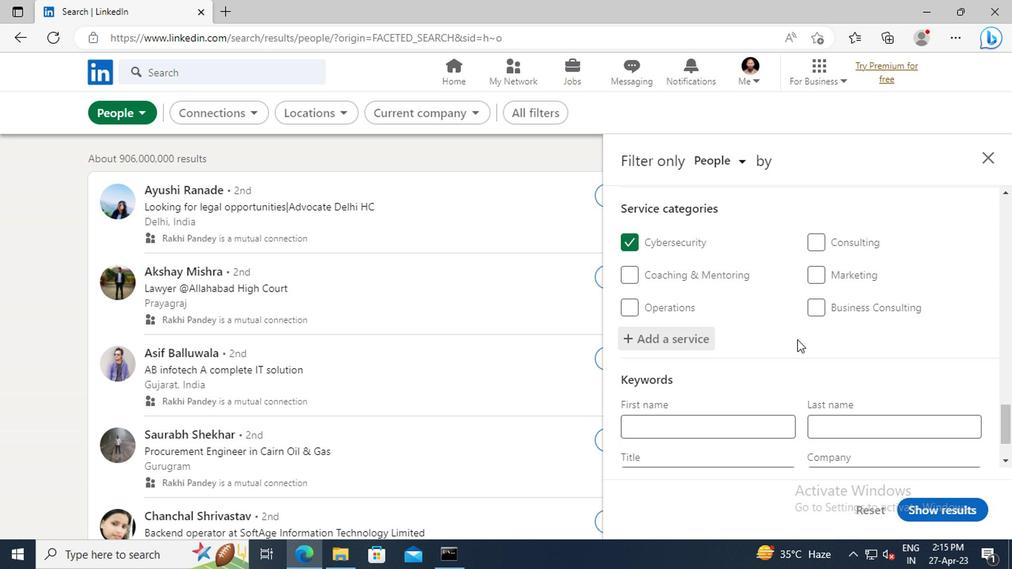 
Action: Mouse scrolled (793, 339) with delta (0, -1)
Screenshot: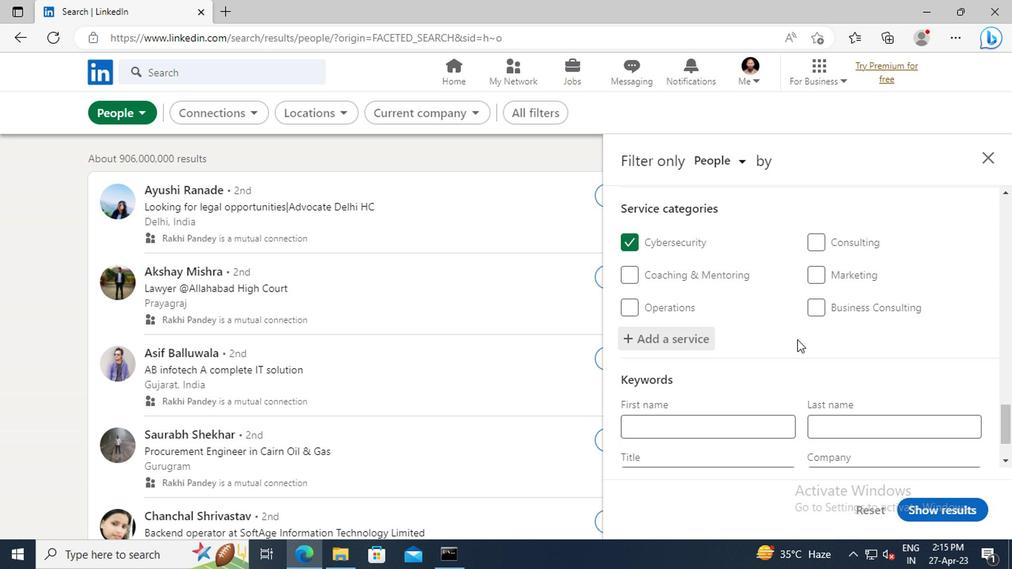 
Action: Mouse scrolled (793, 339) with delta (0, -1)
Screenshot: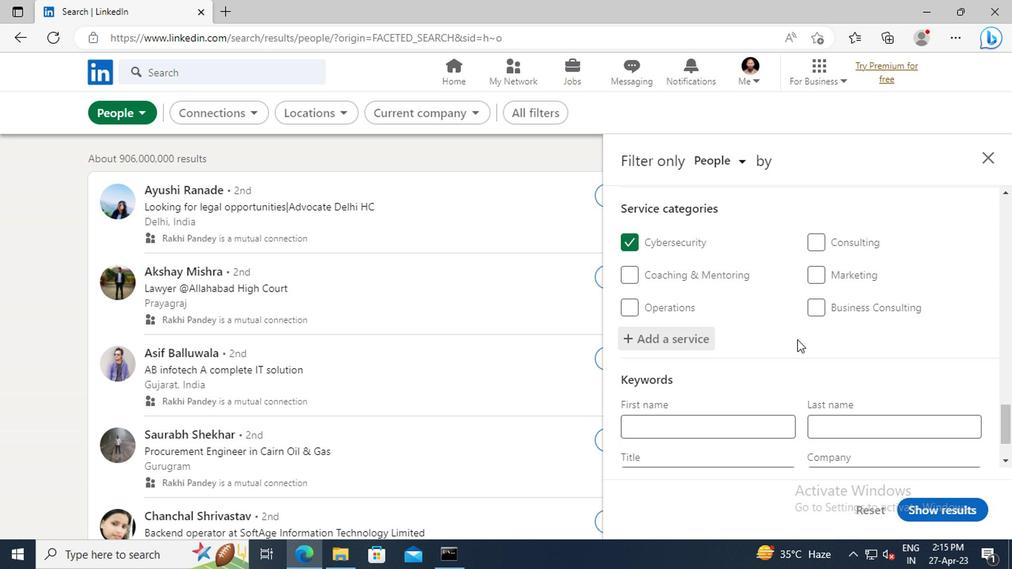 
Action: Mouse moved to (710, 410)
Screenshot: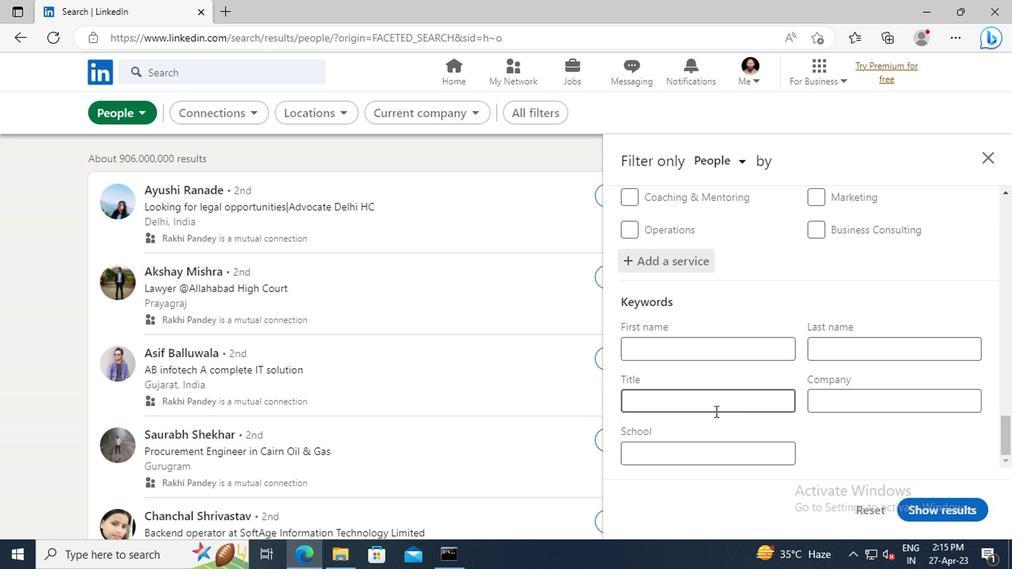 
Action: Mouse pressed left at (710, 410)
Screenshot: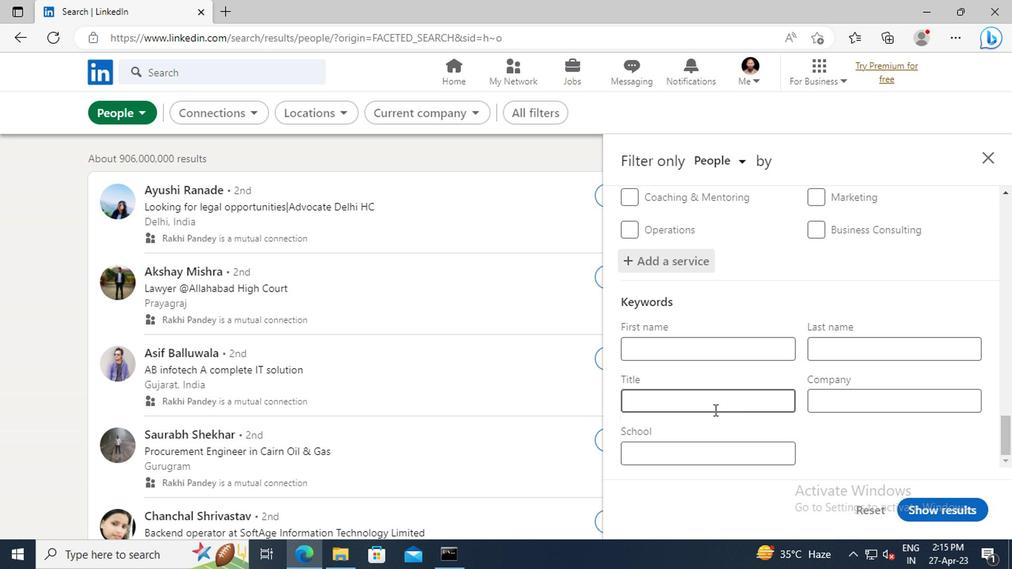 
Action: Key pressed <Key.shift>ORDERLY<Key.enter>
Screenshot: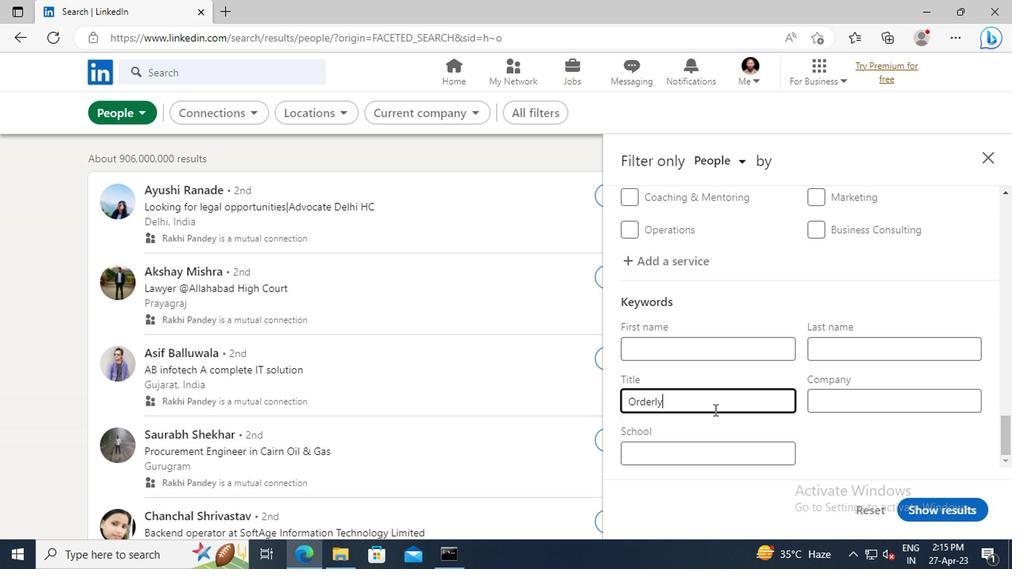 
Action: Mouse moved to (933, 509)
Screenshot: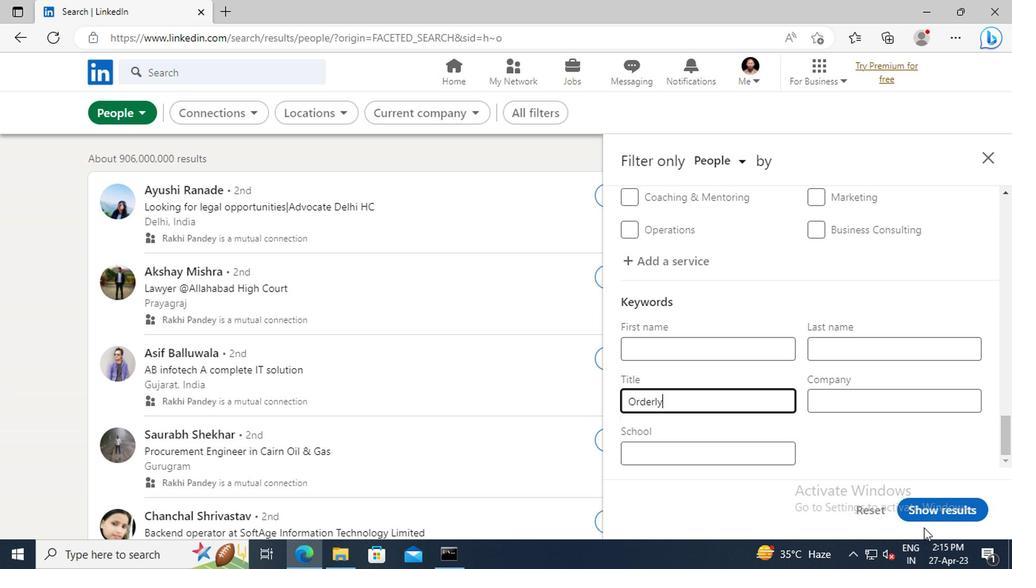 
Action: Mouse pressed left at (933, 509)
Screenshot: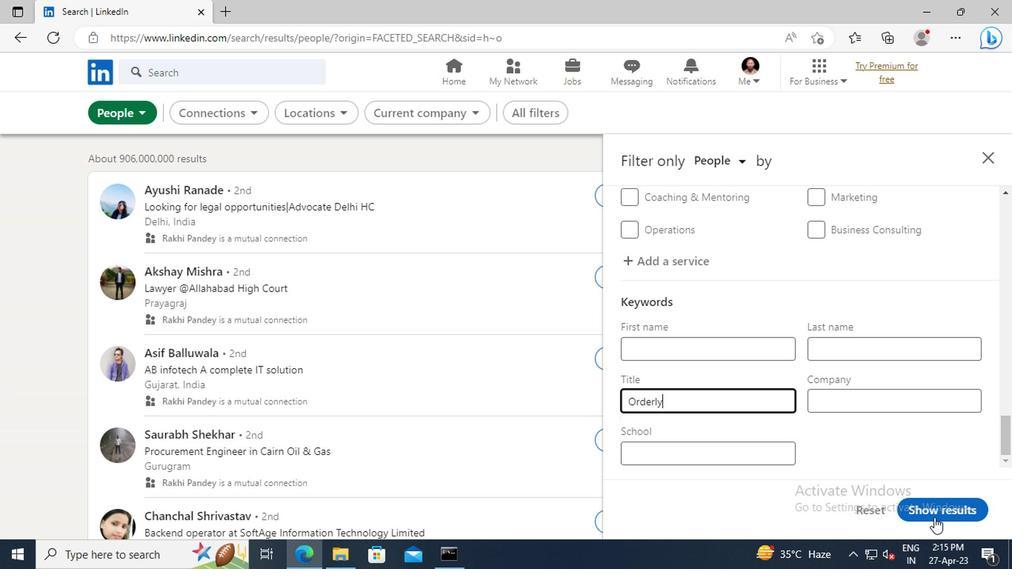 
Action: Mouse moved to (692, 404)
Screenshot: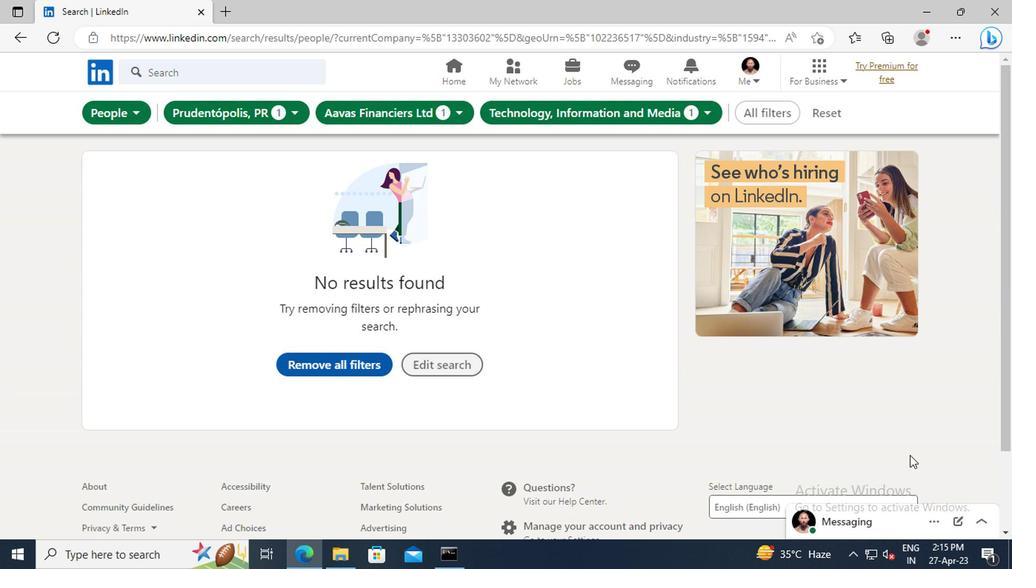
